 Task: Search one way flight ticket for 2 adults, 2 children, 2 infants in seat in first from Detroit: Detroit Metro Wayne County Airport to Rock Springs: Southwest Wyoming Regional Airport (rock Springs Sweetwater County Airport) on 8-5-2023. Choice of flights is Spirit. Number of bags: 7 checked bags. Price is upto 76000. Outbound departure time preference is 11:15.
Action: Mouse moved to (358, 324)
Screenshot: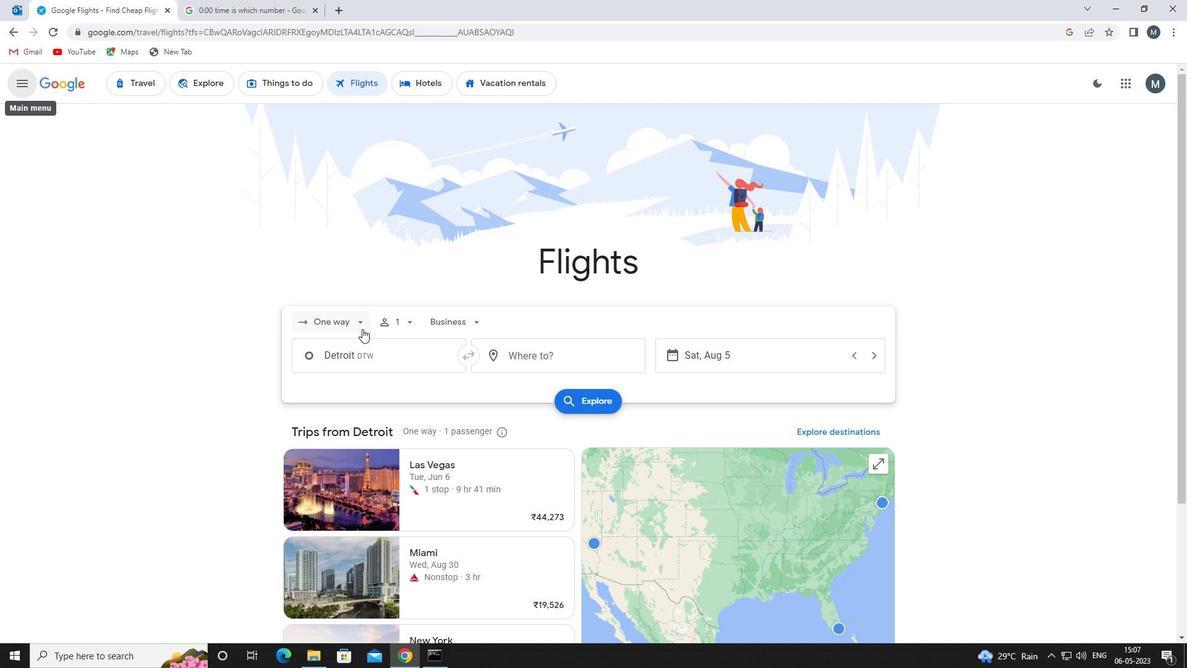 
Action: Mouse pressed left at (358, 324)
Screenshot: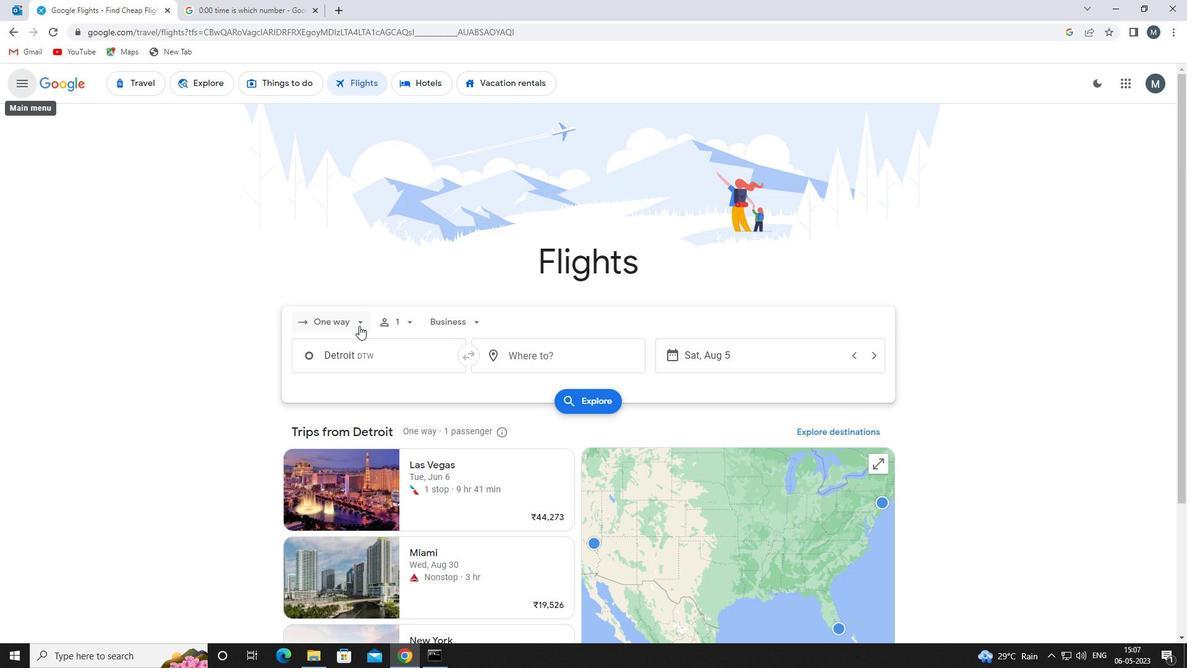 
Action: Mouse moved to (374, 375)
Screenshot: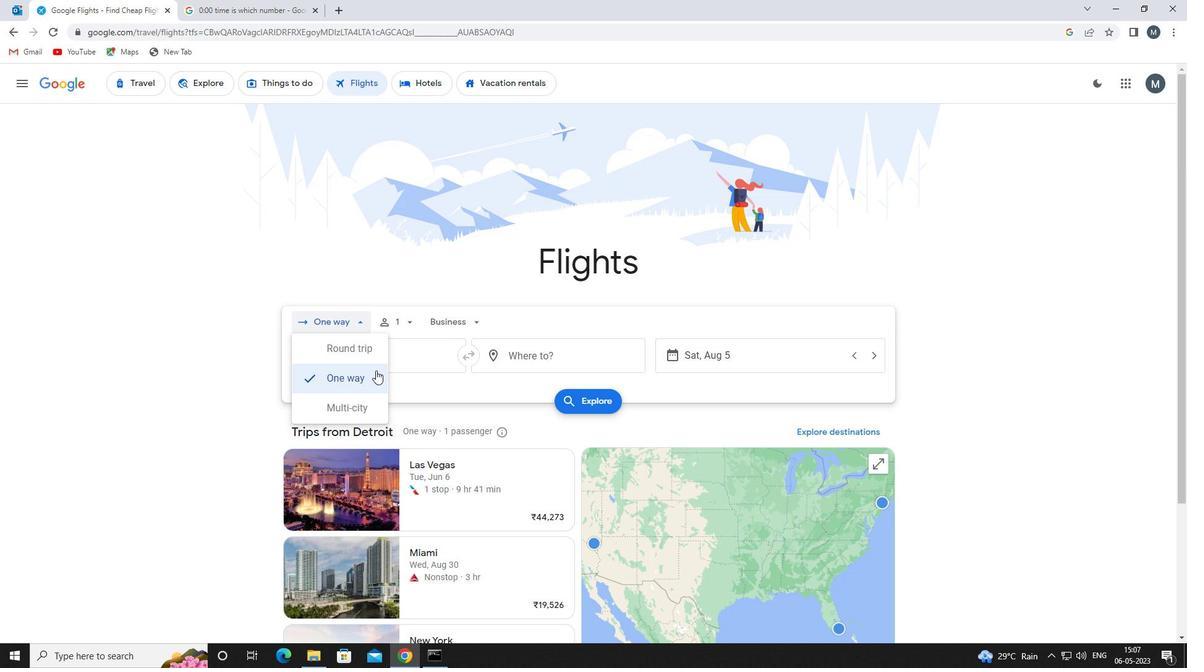 
Action: Mouse pressed left at (374, 375)
Screenshot: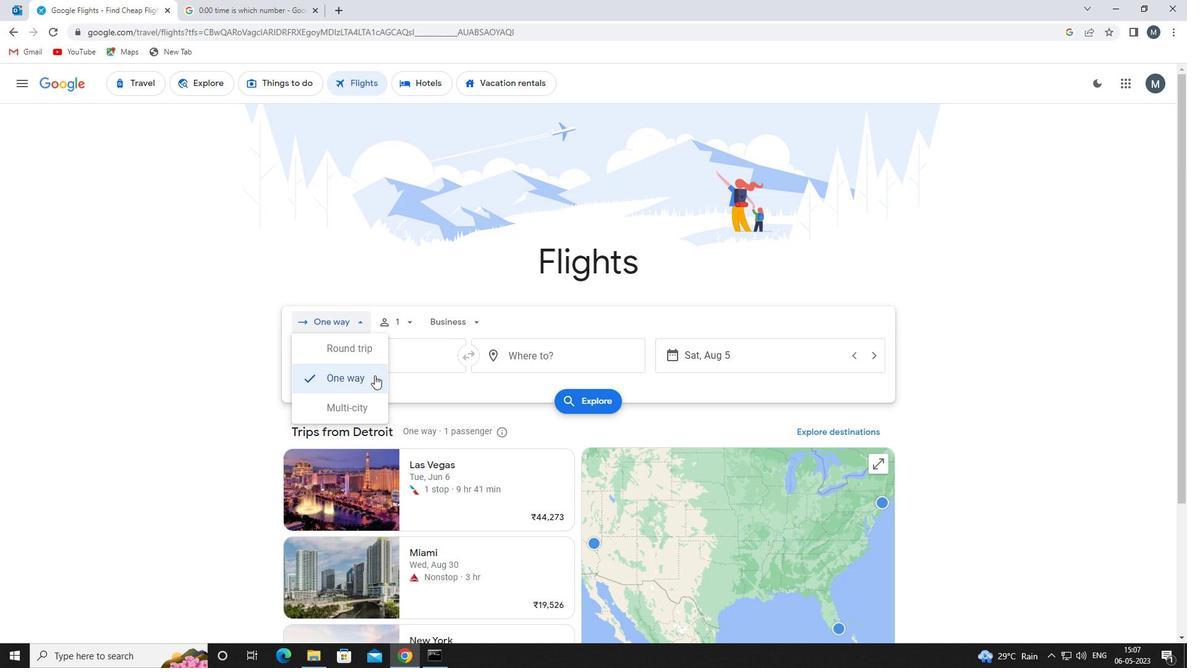 
Action: Mouse moved to (404, 316)
Screenshot: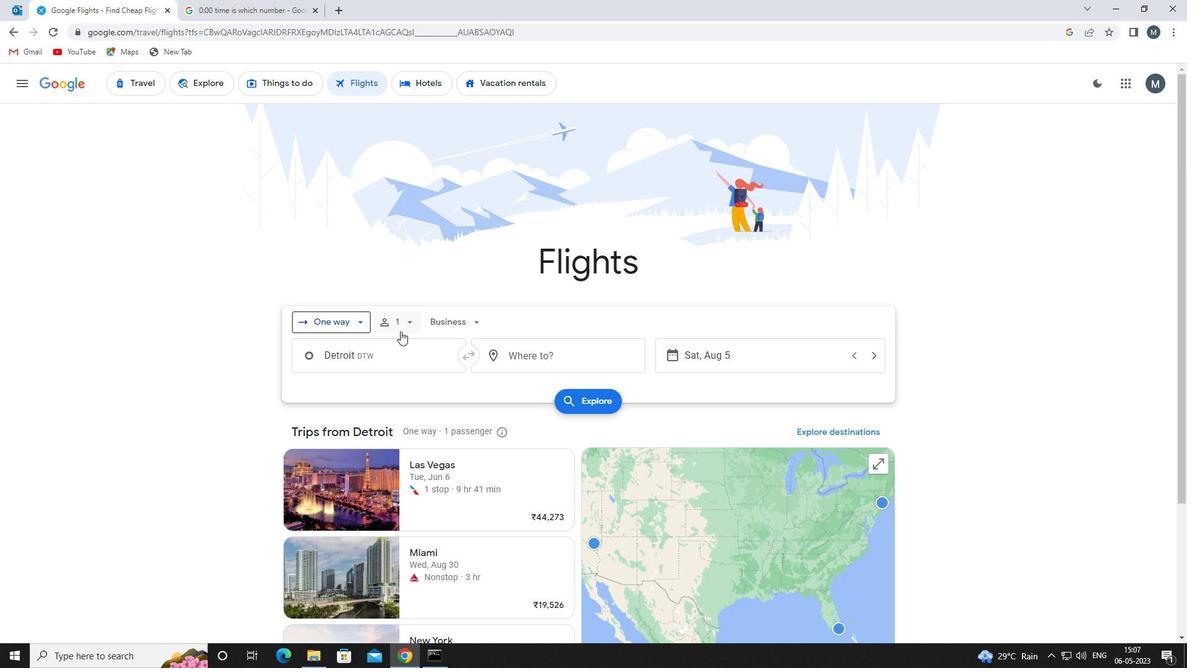 
Action: Mouse pressed left at (404, 316)
Screenshot: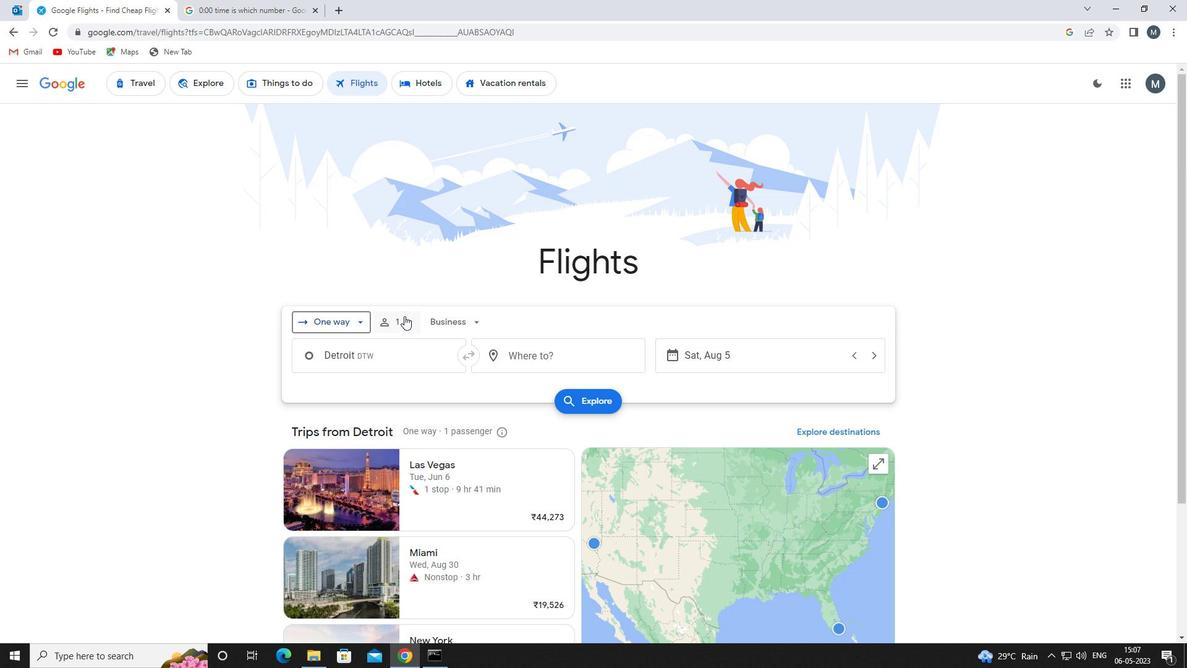 
Action: Mouse moved to (514, 356)
Screenshot: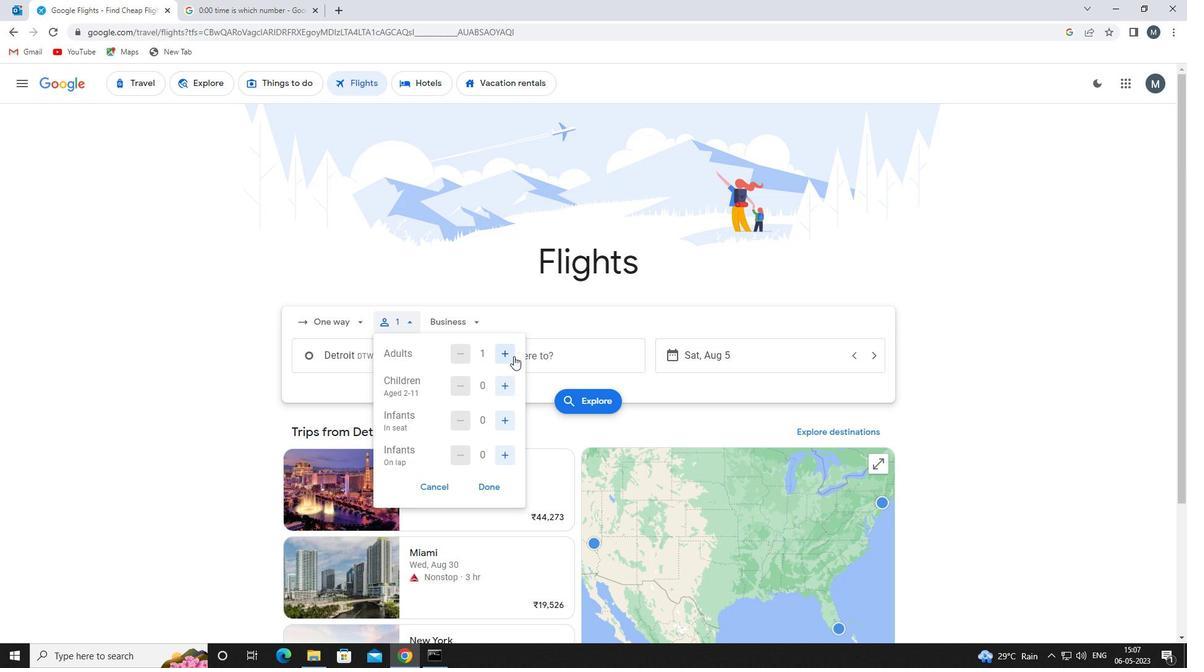 
Action: Mouse pressed left at (514, 356)
Screenshot: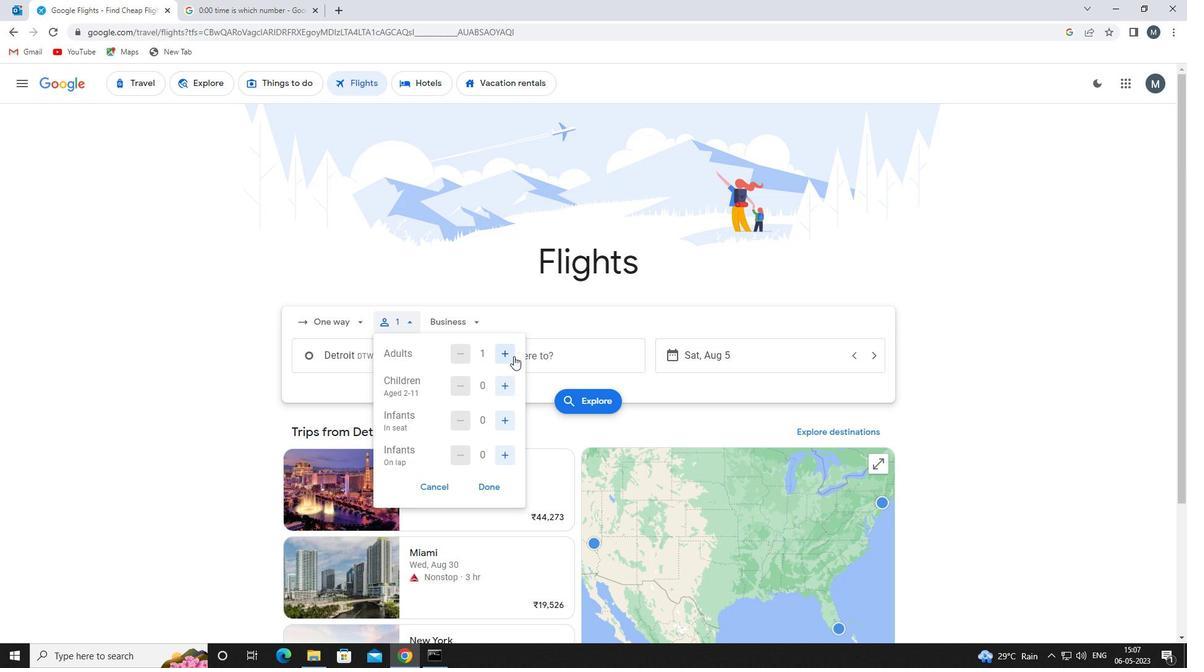 
Action: Mouse moved to (502, 382)
Screenshot: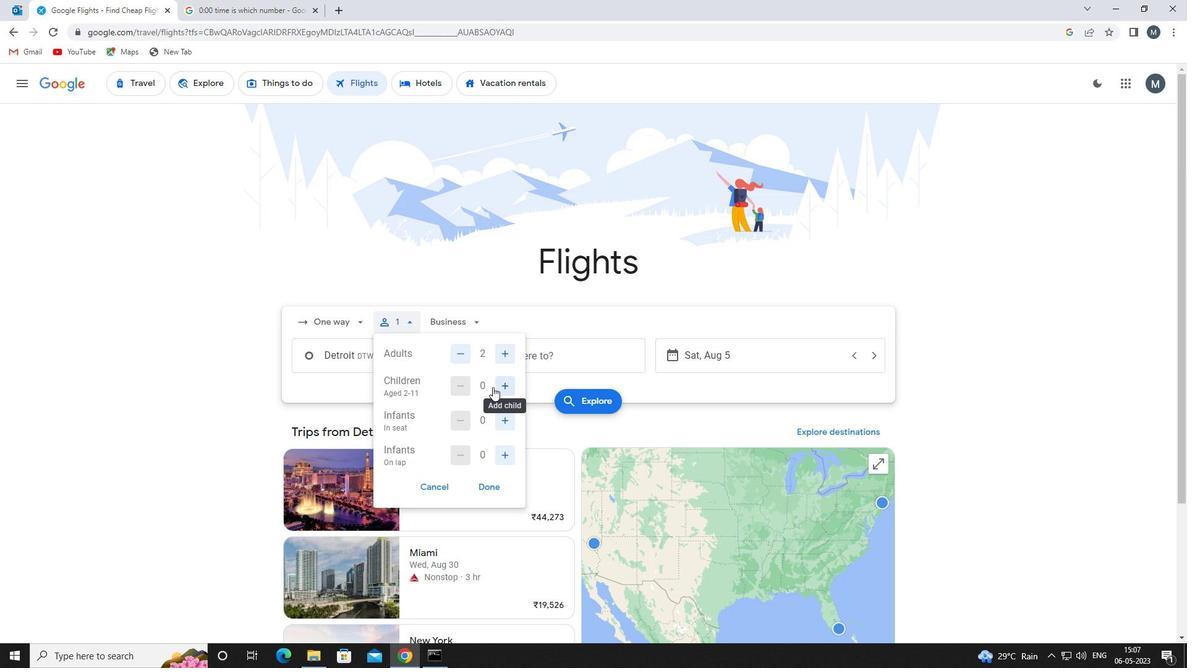 
Action: Mouse pressed left at (502, 382)
Screenshot: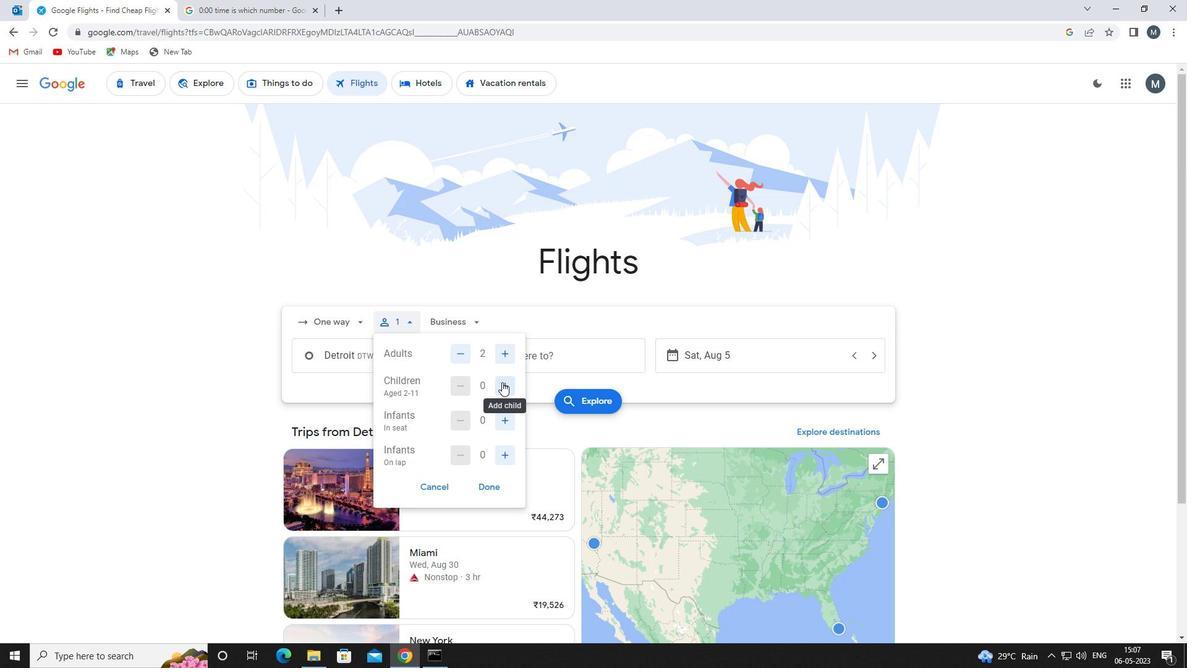 
Action: Mouse pressed left at (502, 382)
Screenshot: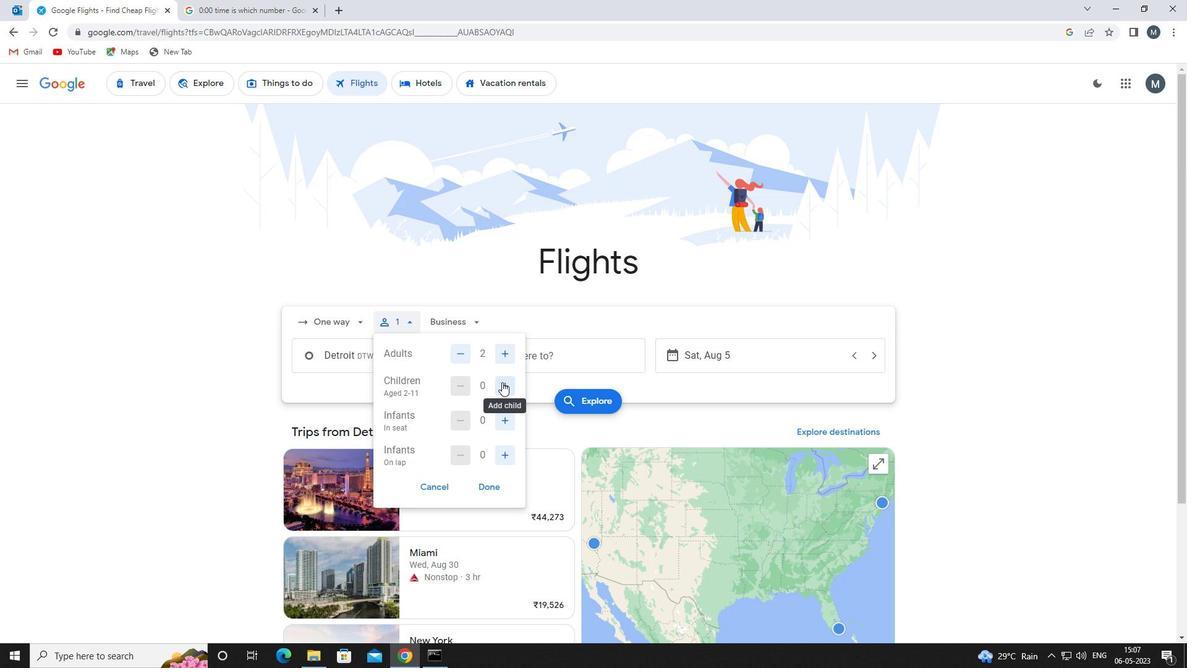 
Action: Mouse moved to (509, 424)
Screenshot: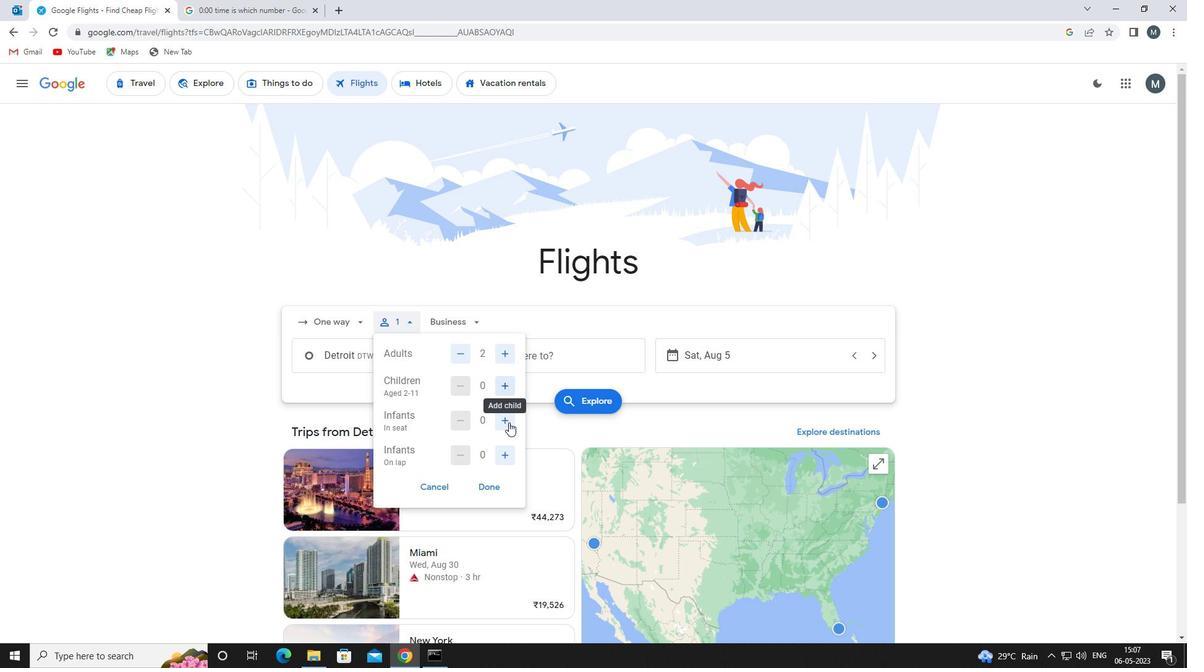
Action: Mouse pressed left at (509, 424)
Screenshot: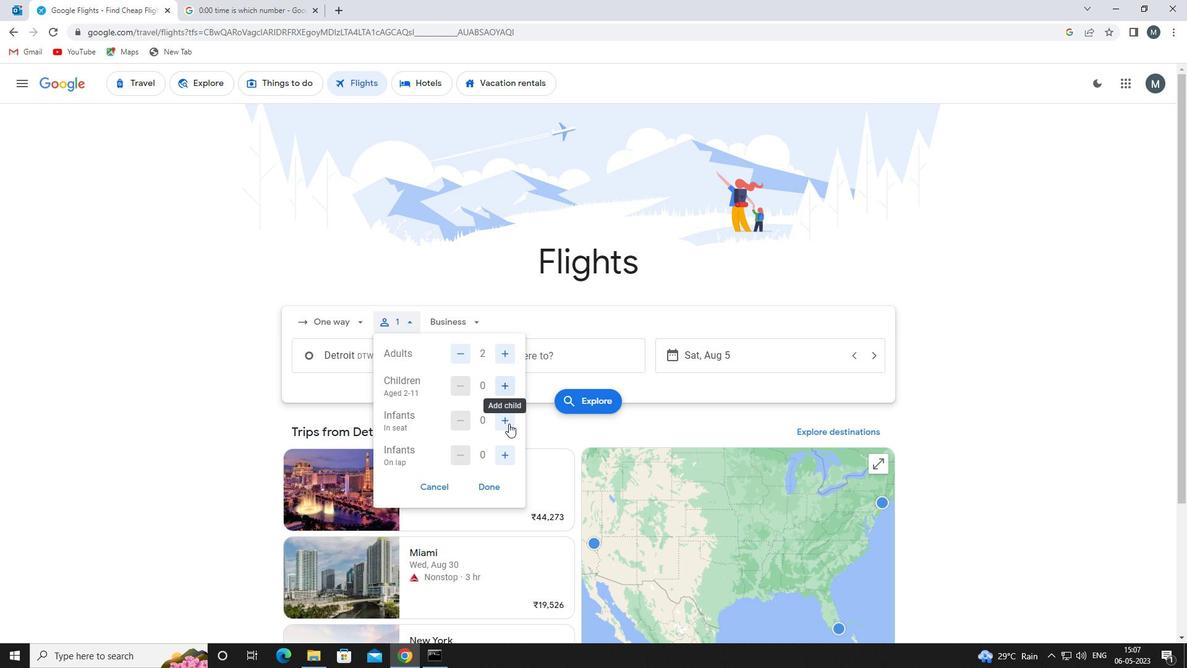 
Action: Mouse moved to (509, 423)
Screenshot: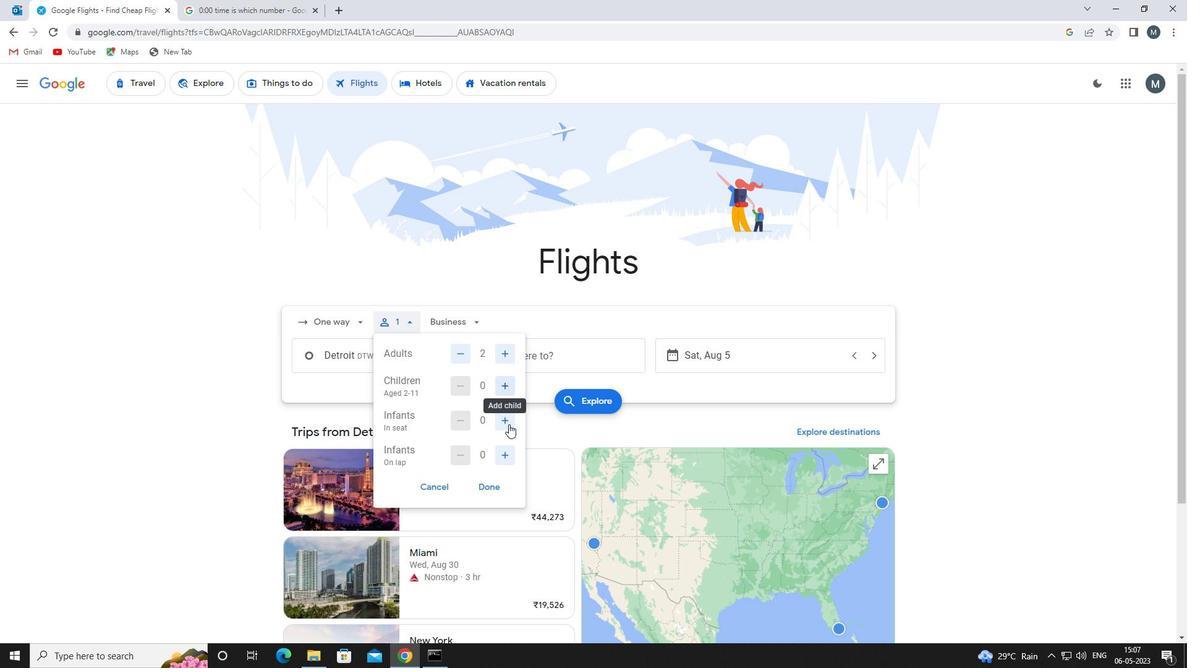 
Action: Mouse pressed left at (509, 423)
Screenshot: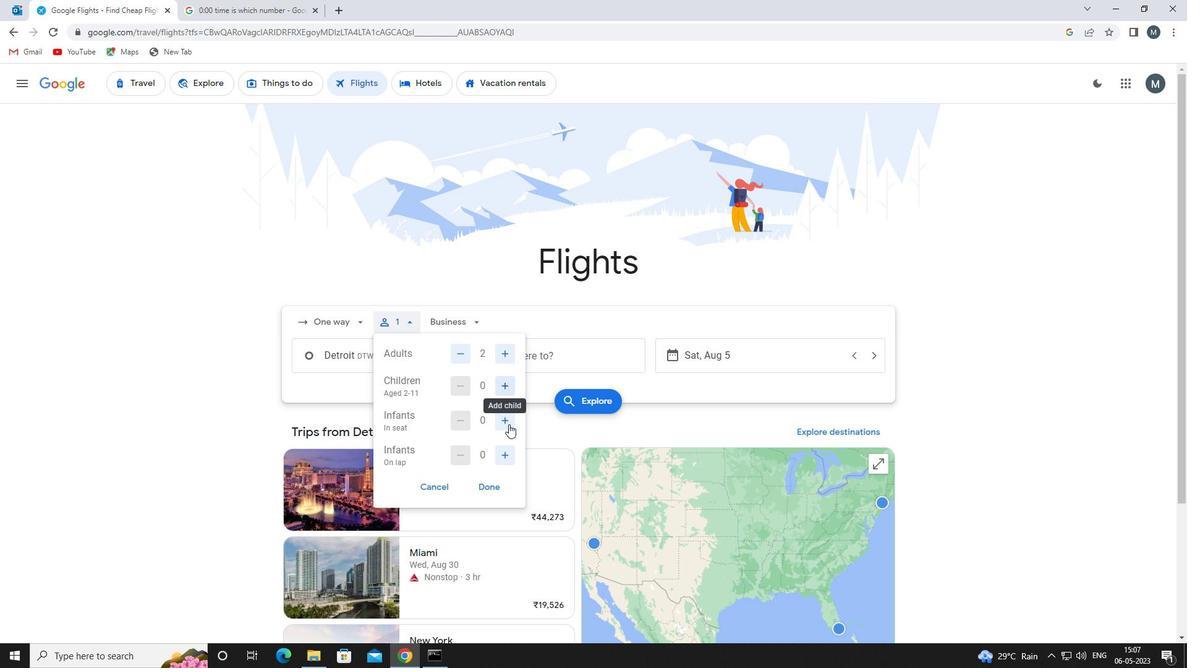 
Action: Mouse moved to (493, 486)
Screenshot: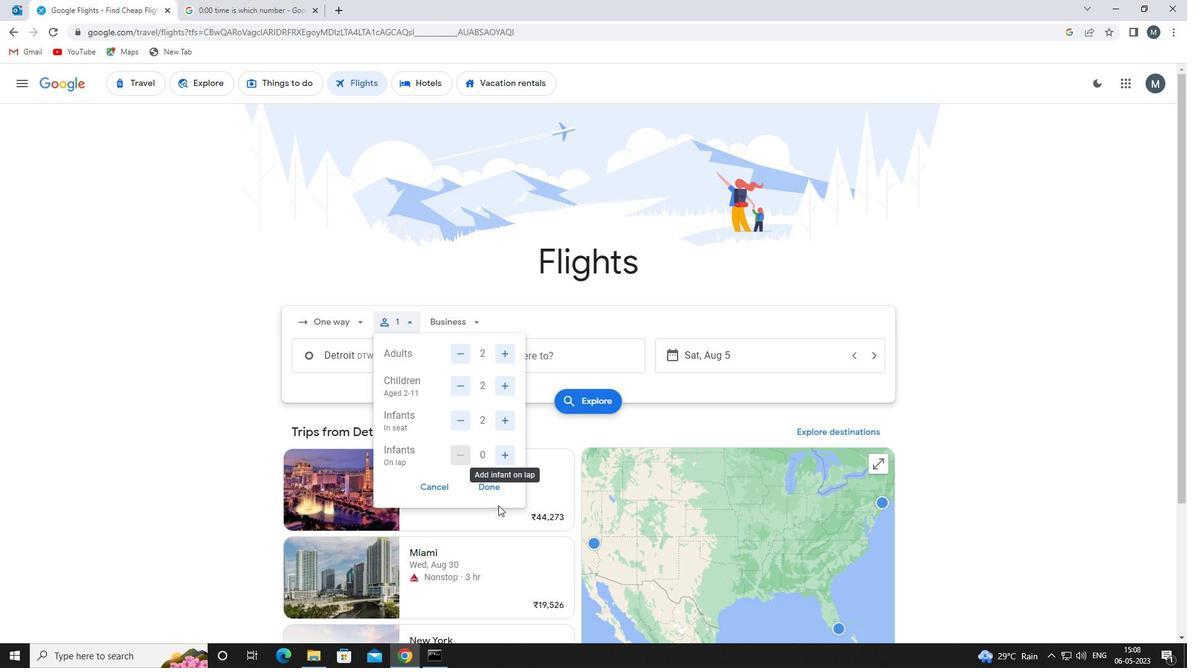 
Action: Mouse pressed left at (493, 486)
Screenshot: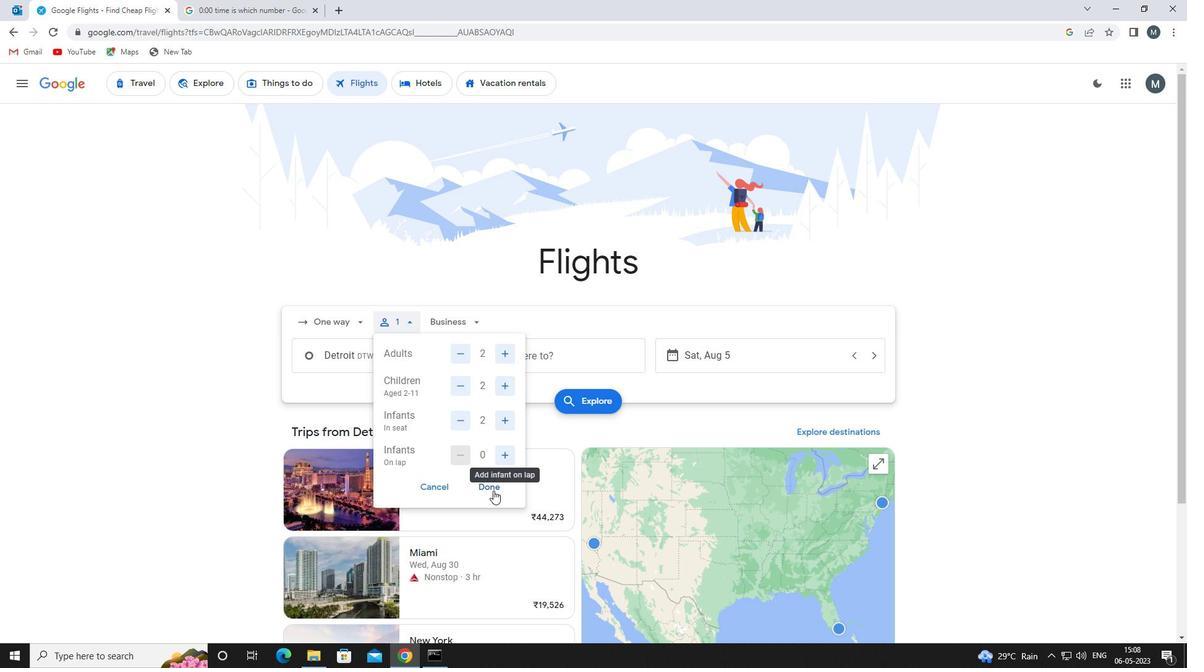 
Action: Mouse moved to (474, 315)
Screenshot: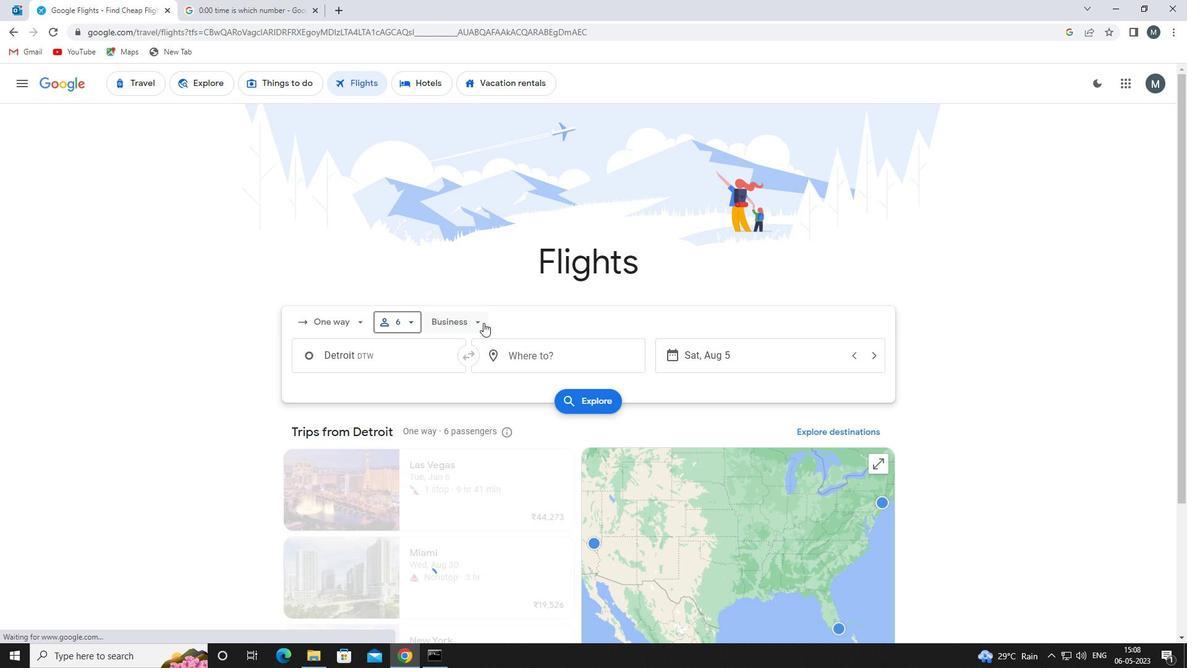 
Action: Mouse pressed left at (474, 315)
Screenshot: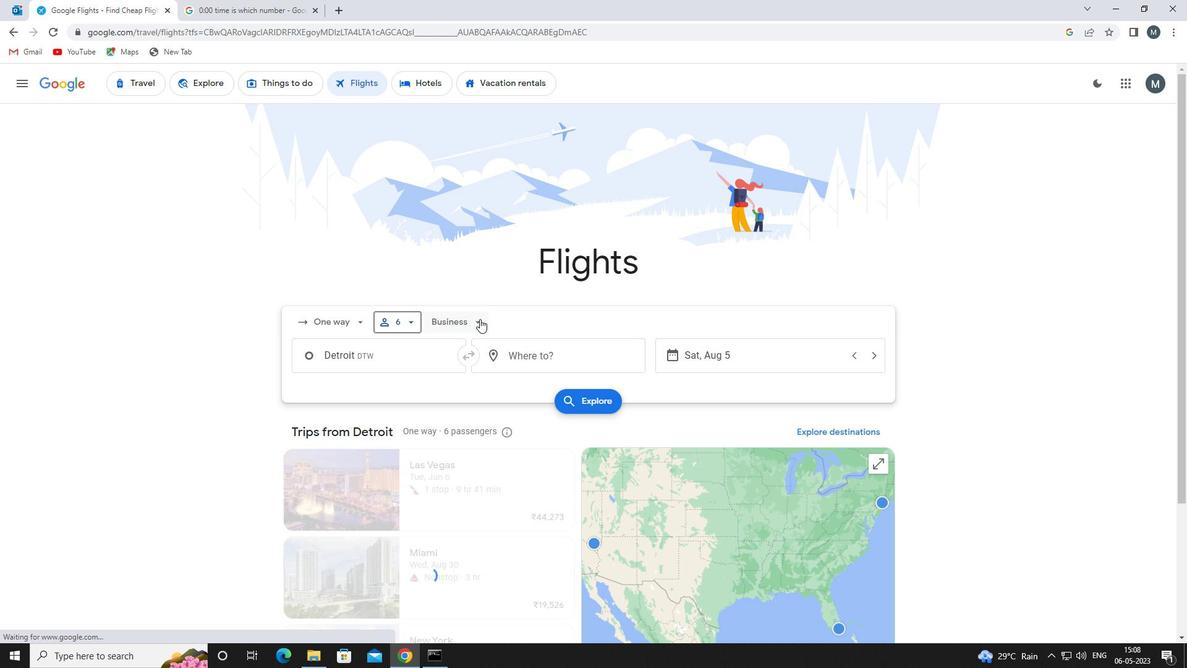 
Action: Mouse moved to (474, 438)
Screenshot: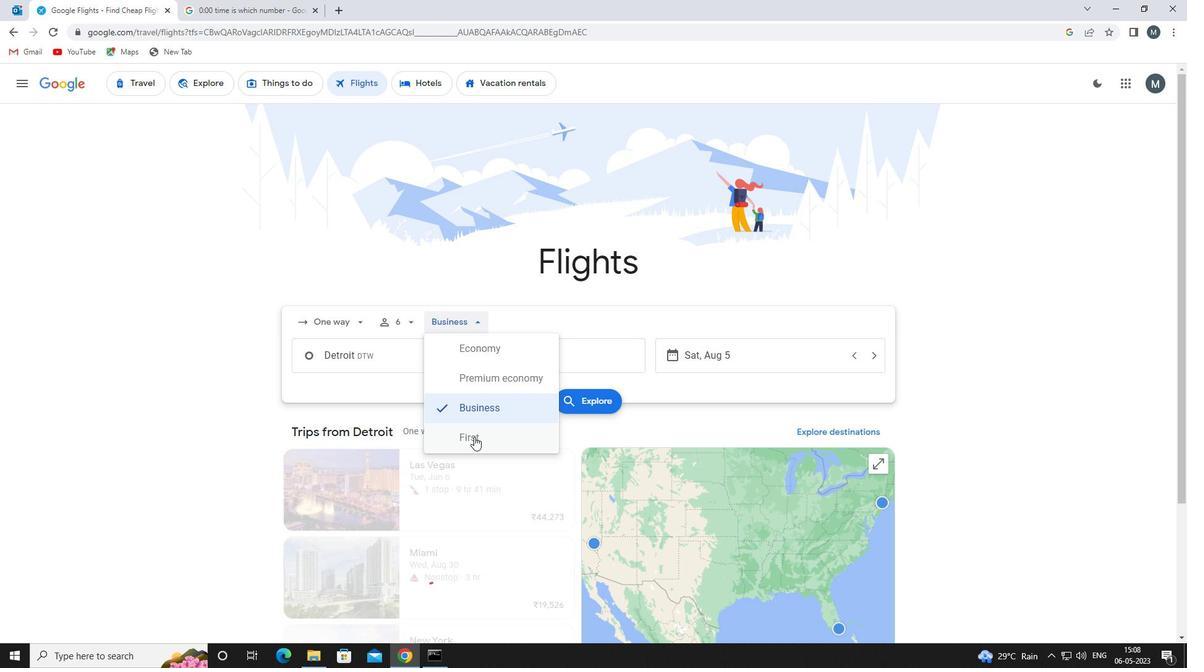 
Action: Mouse pressed left at (474, 438)
Screenshot: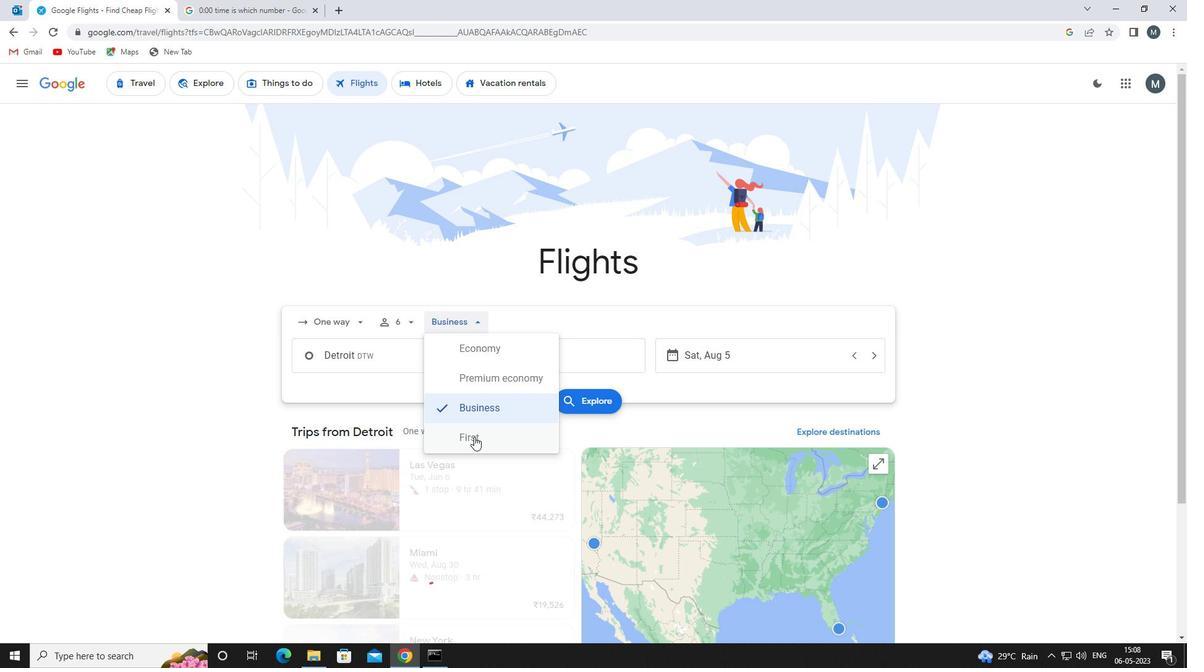 
Action: Mouse moved to (378, 350)
Screenshot: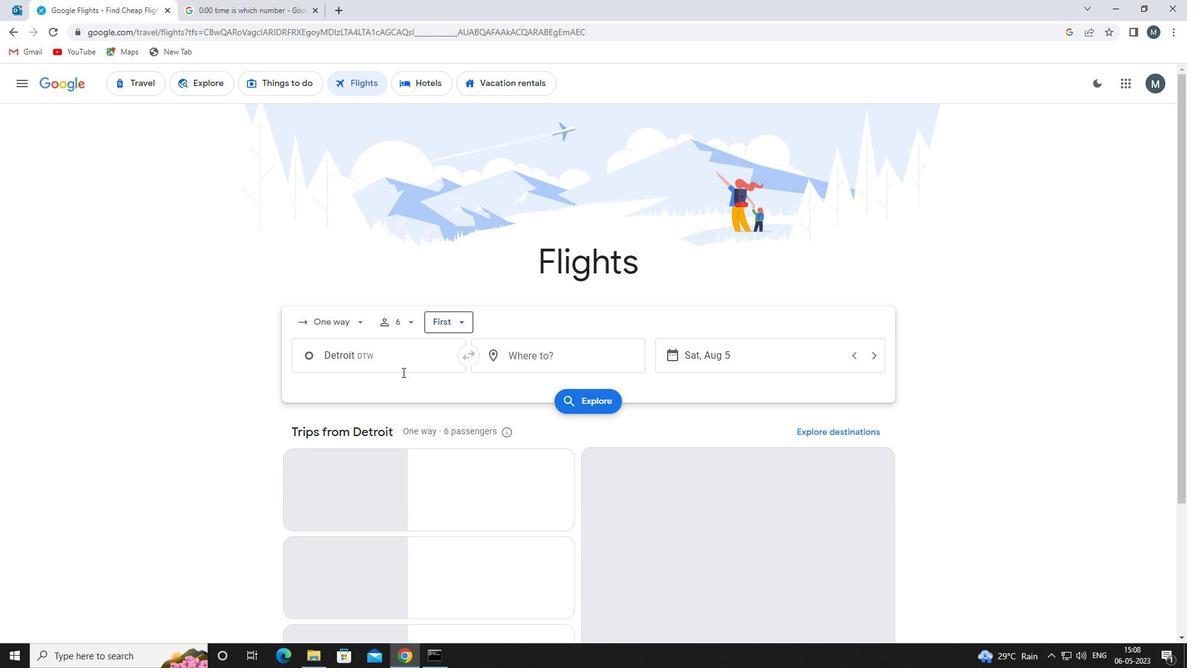 
Action: Mouse pressed left at (378, 350)
Screenshot: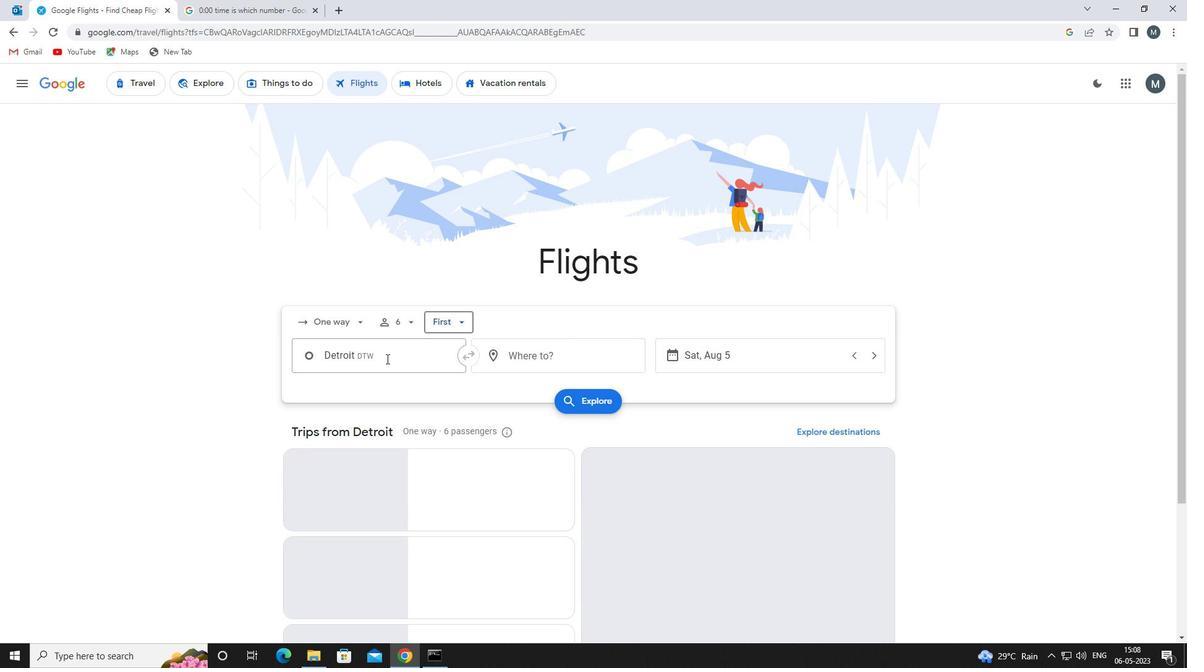 
Action: Mouse moved to (419, 423)
Screenshot: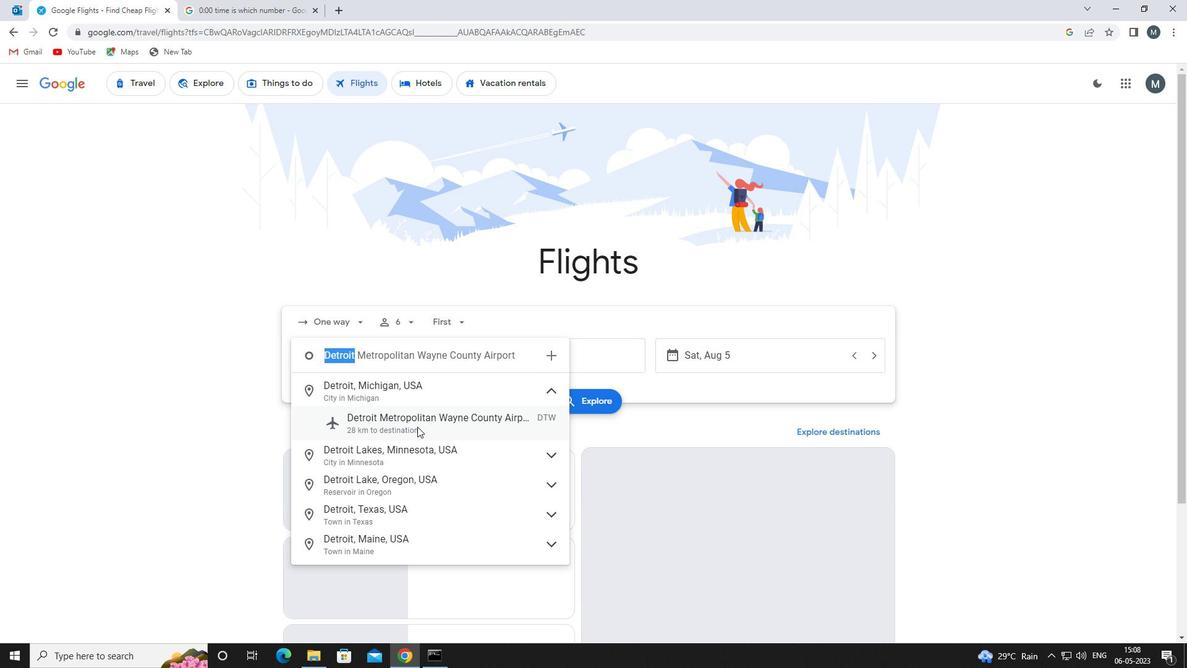 
Action: Mouse pressed left at (419, 423)
Screenshot: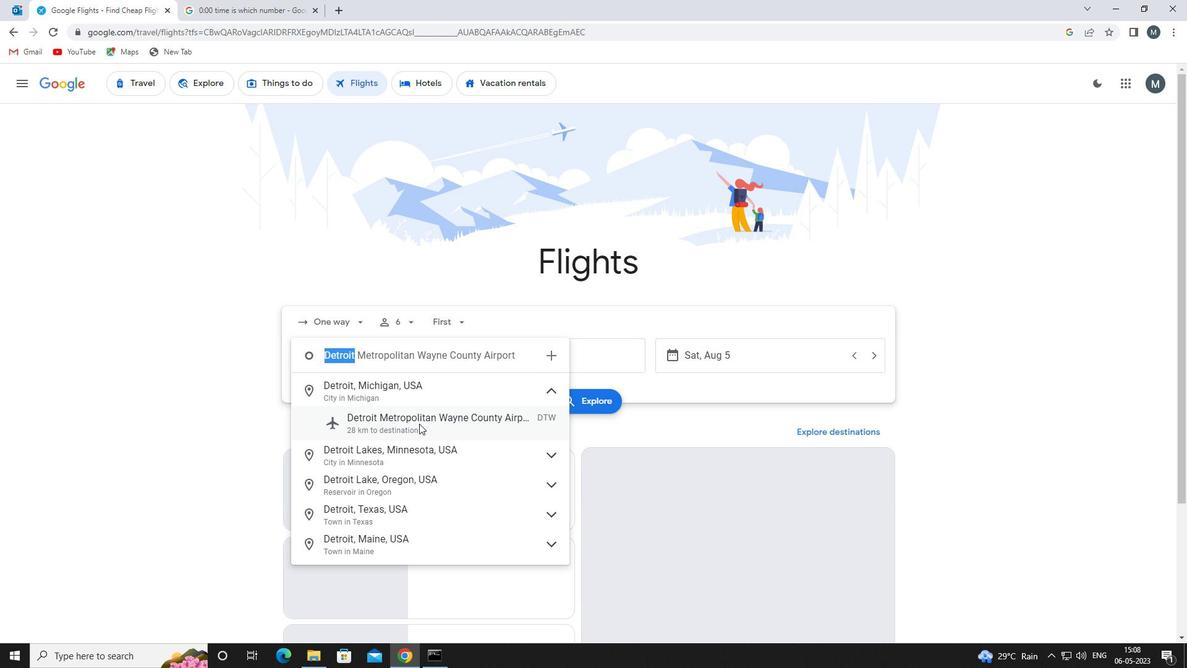 
Action: Mouse moved to (540, 352)
Screenshot: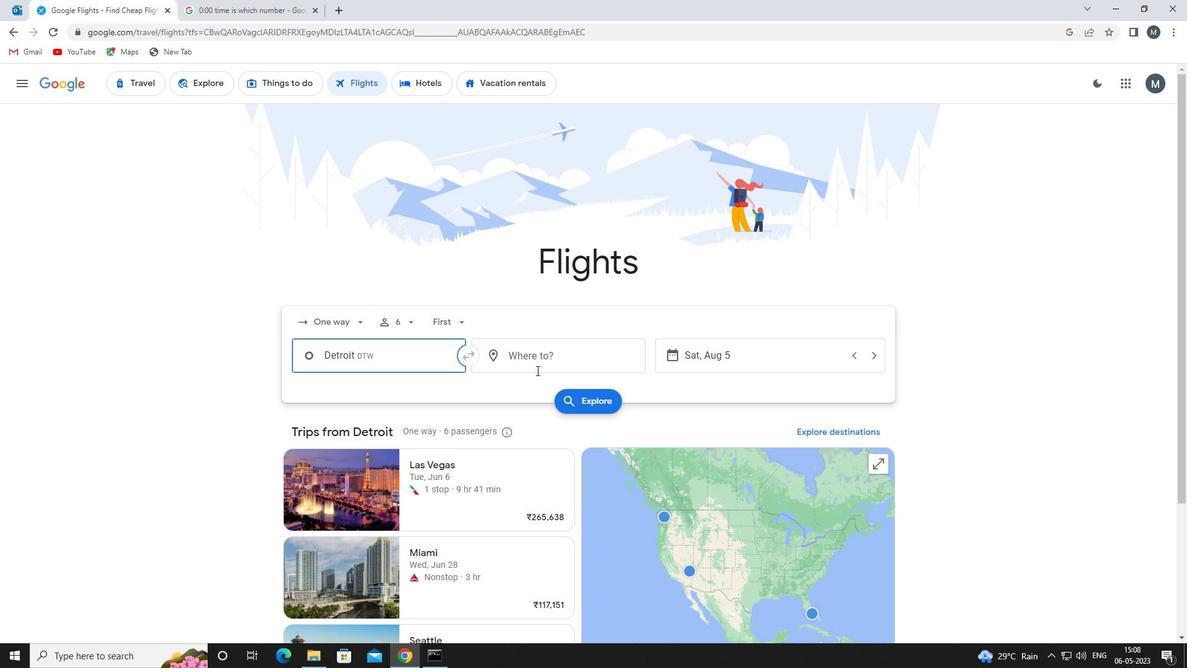 
Action: Mouse pressed left at (540, 352)
Screenshot: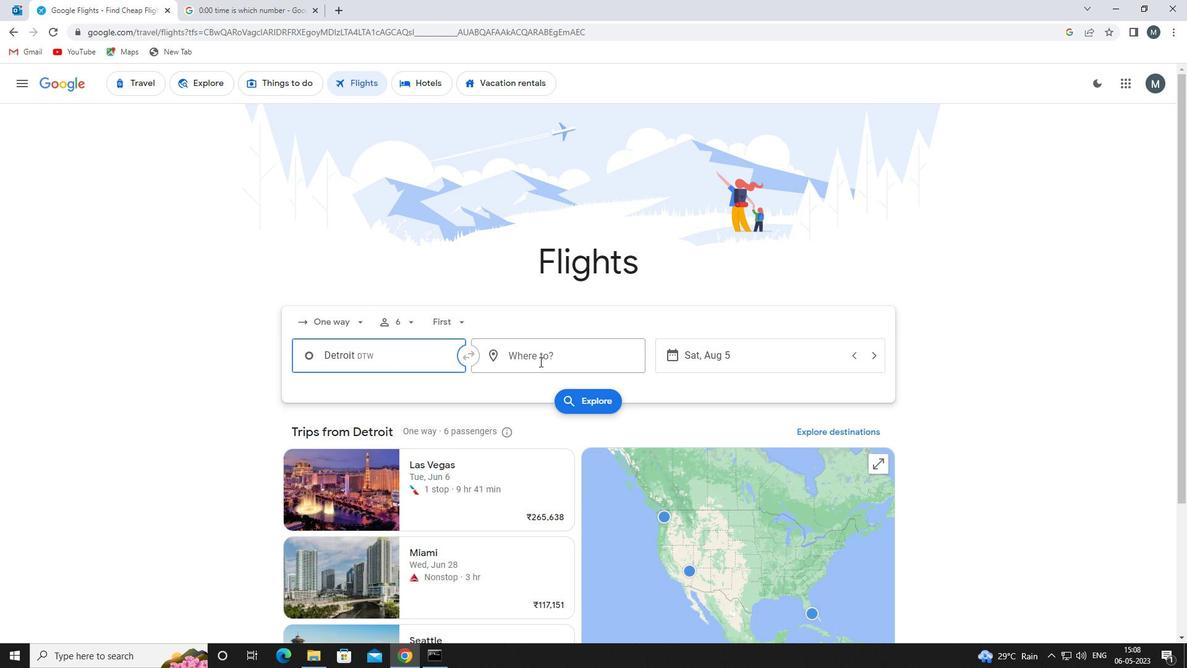 
Action: Mouse moved to (553, 416)
Screenshot: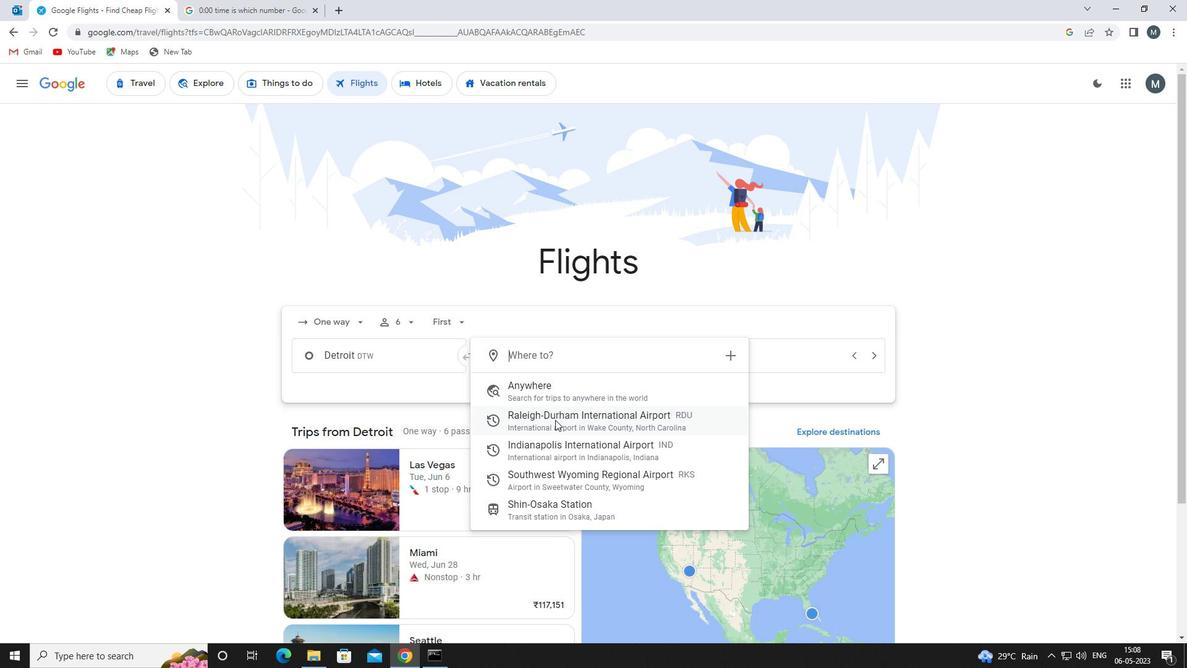 
Action: Key pressed southwest<Key.space>w
Screenshot: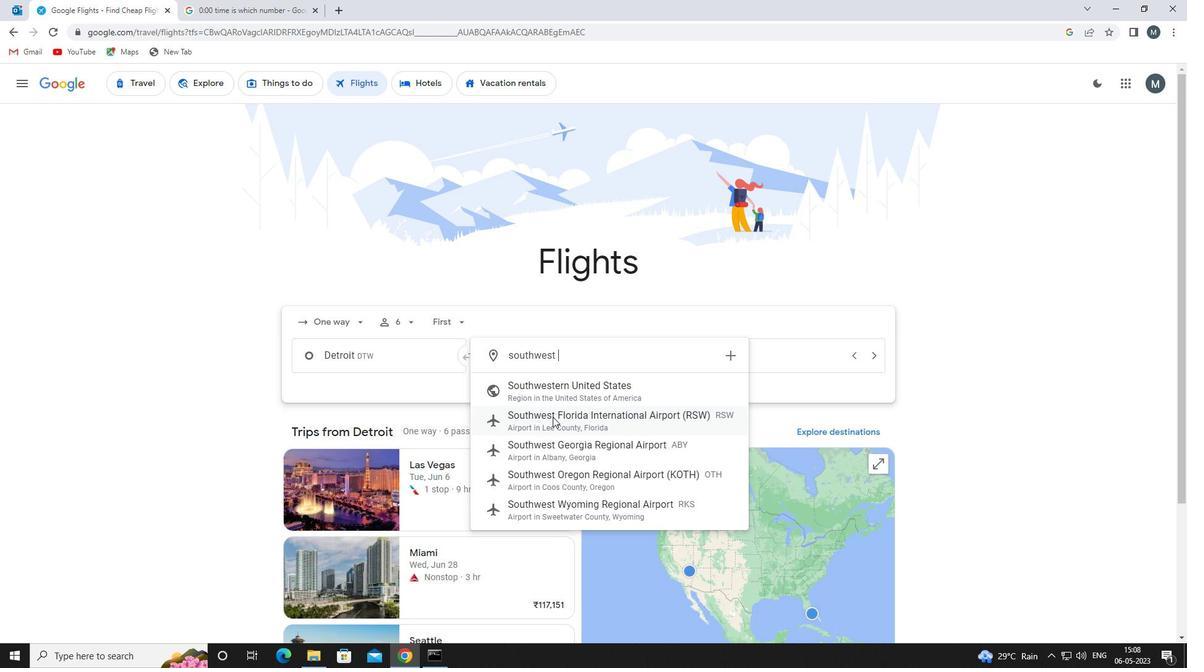 
Action: Mouse moved to (532, 389)
Screenshot: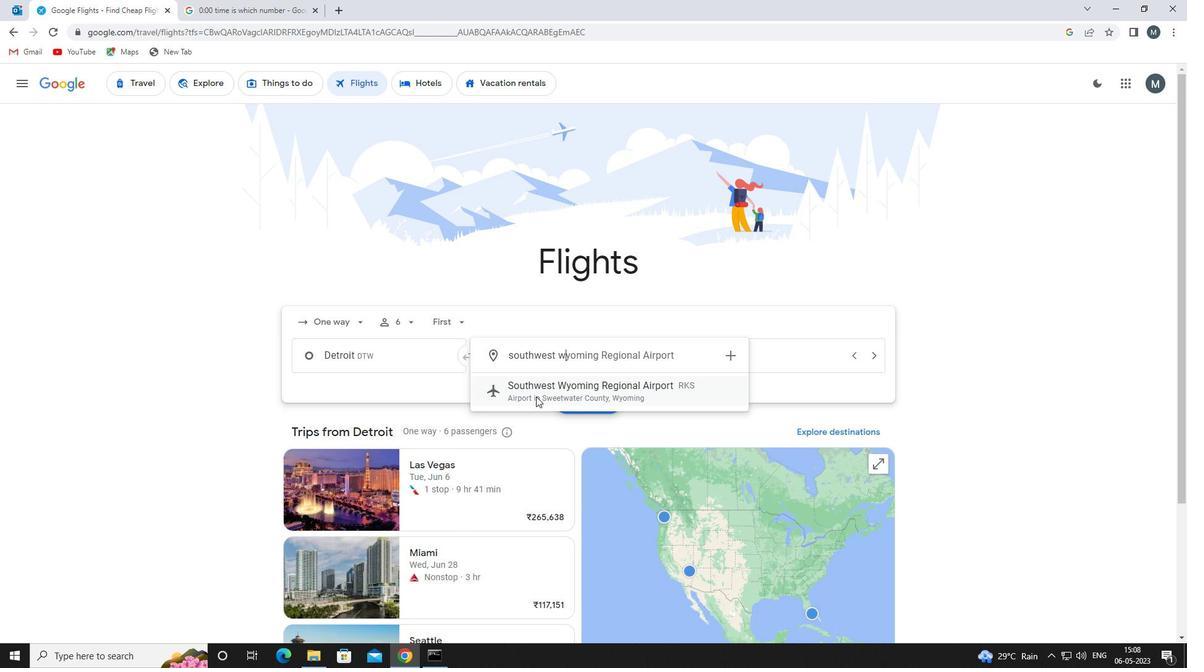 
Action: Mouse pressed left at (532, 389)
Screenshot: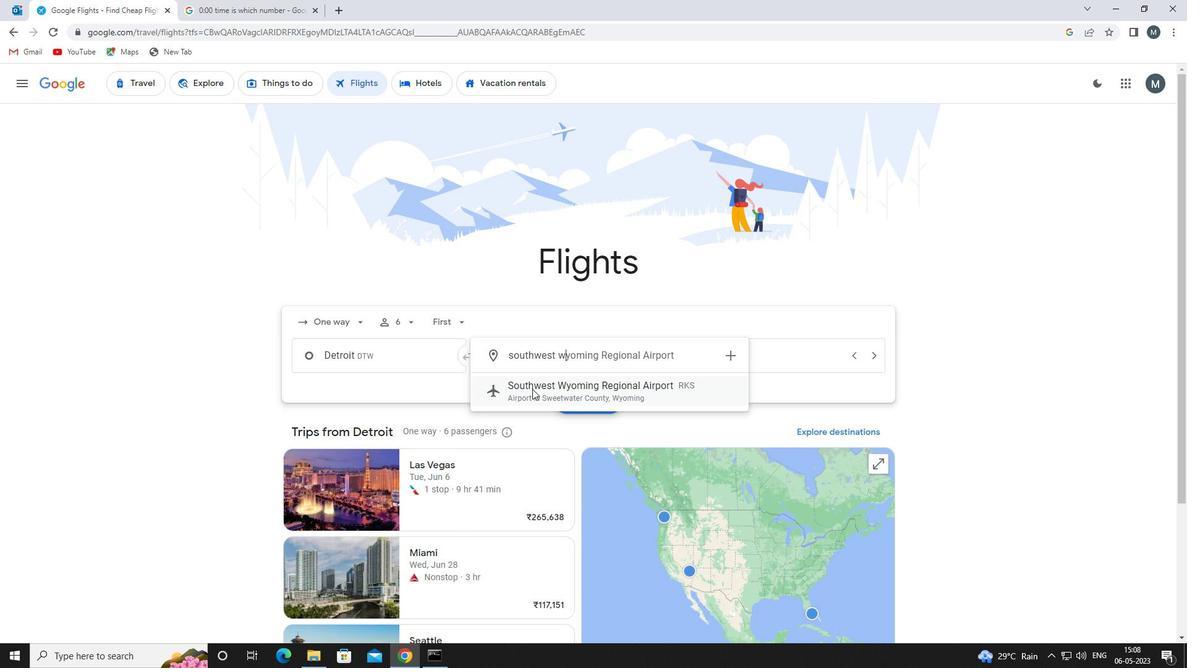 
Action: Mouse moved to (676, 354)
Screenshot: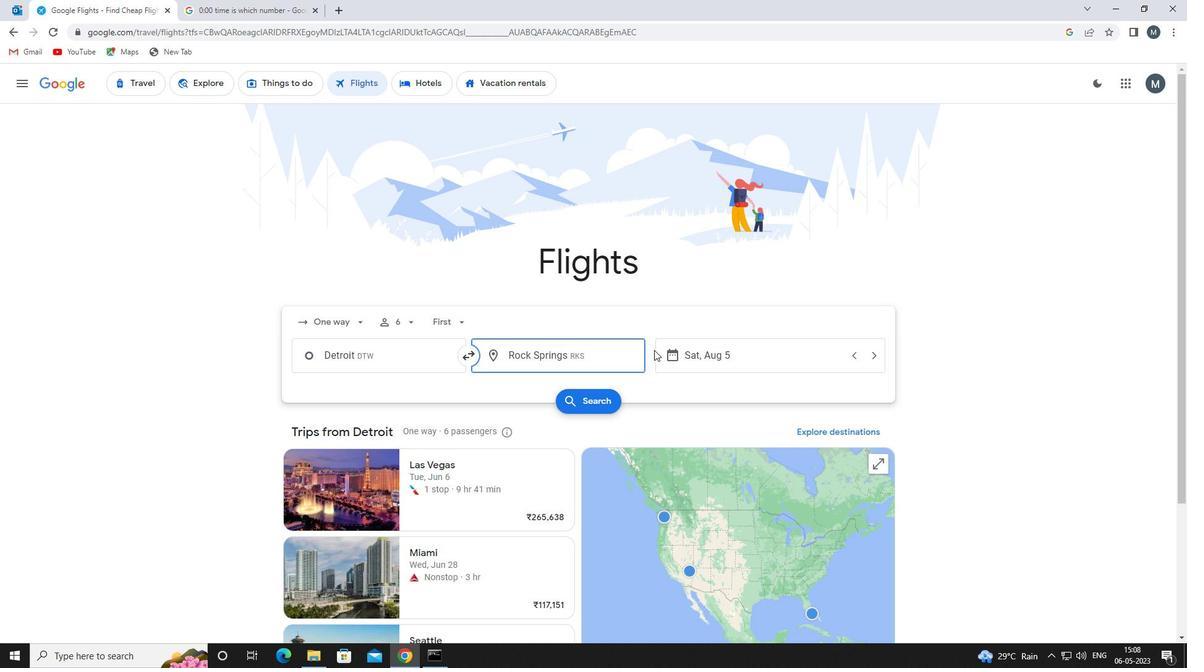 
Action: Mouse pressed left at (676, 354)
Screenshot: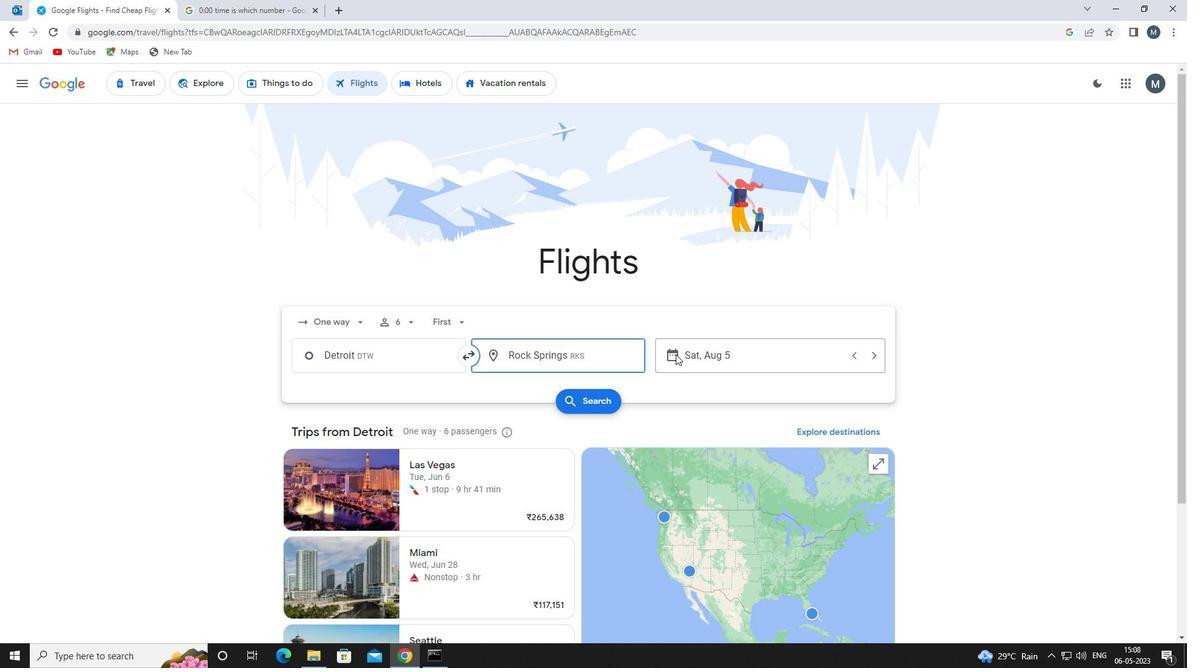 
Action: Mouse moved to (620, 413)
Screenshot: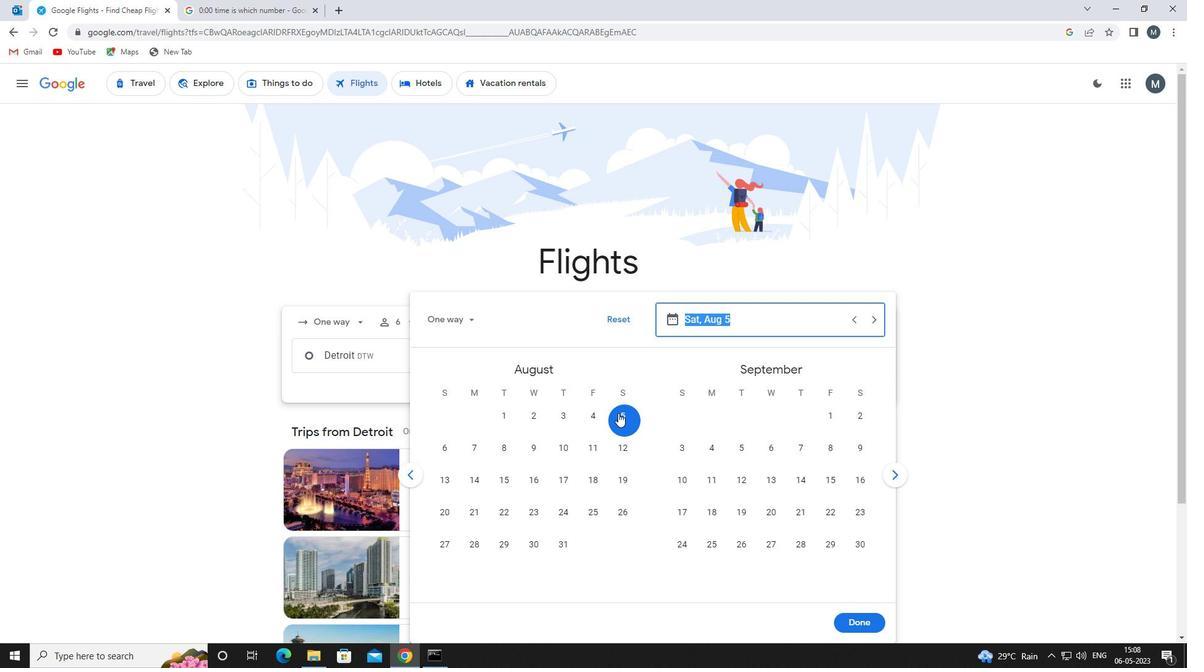 
Action: Mouse pressed left at (620, 413)
Screenshot: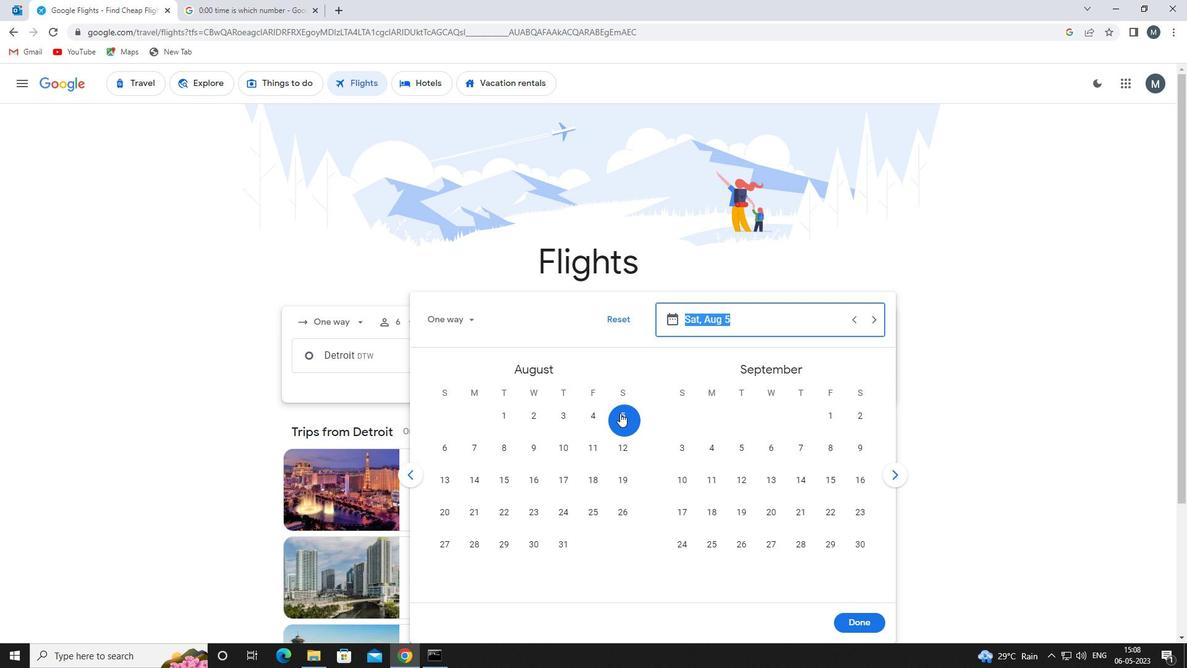 
Action: Mouse moved to (853, 624)
Screenshot: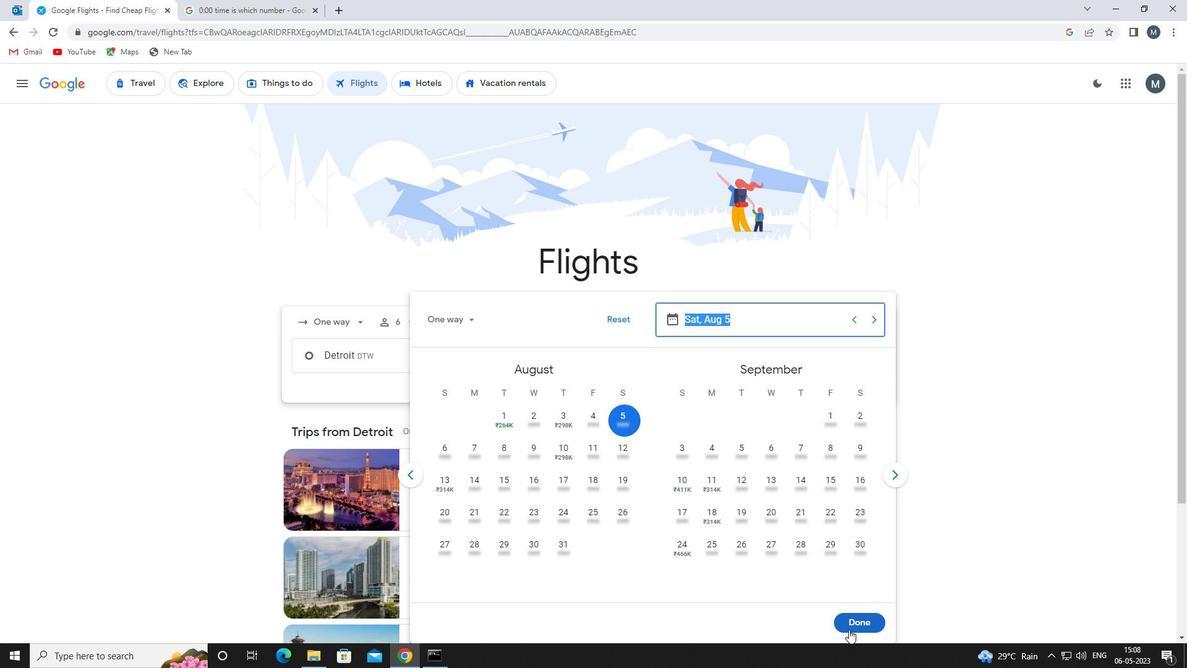 
Action: Mouse pressed left at (853, 624)
Screenshot: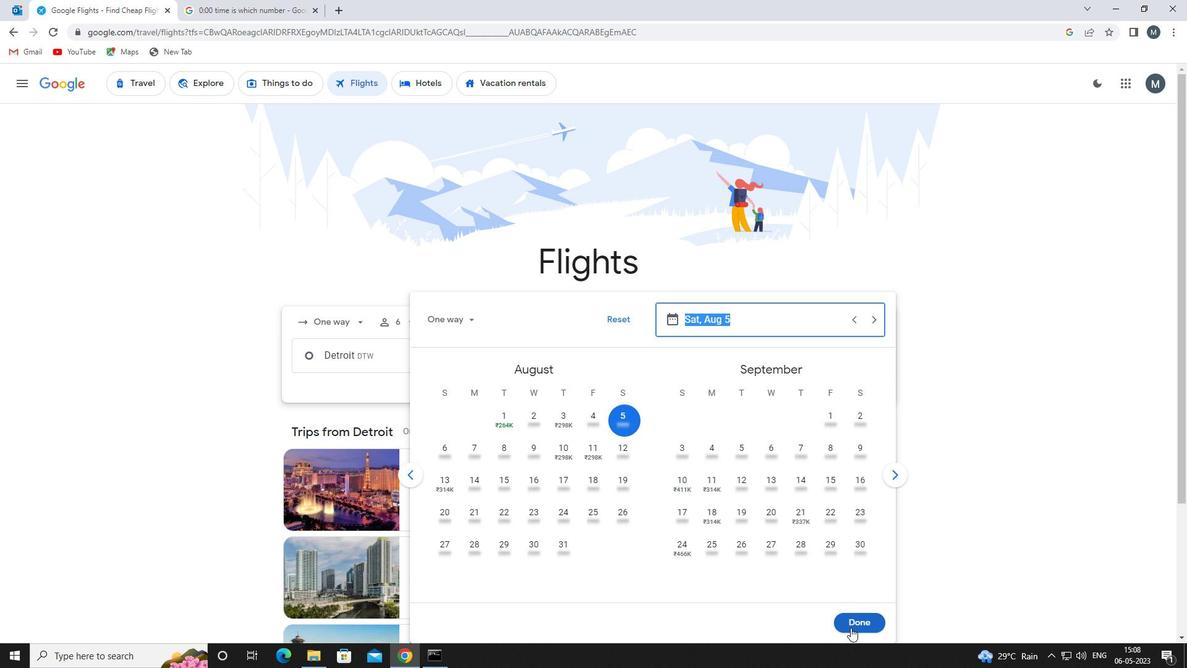 
Action: Mouse moved to (584, 394)
Screenshot: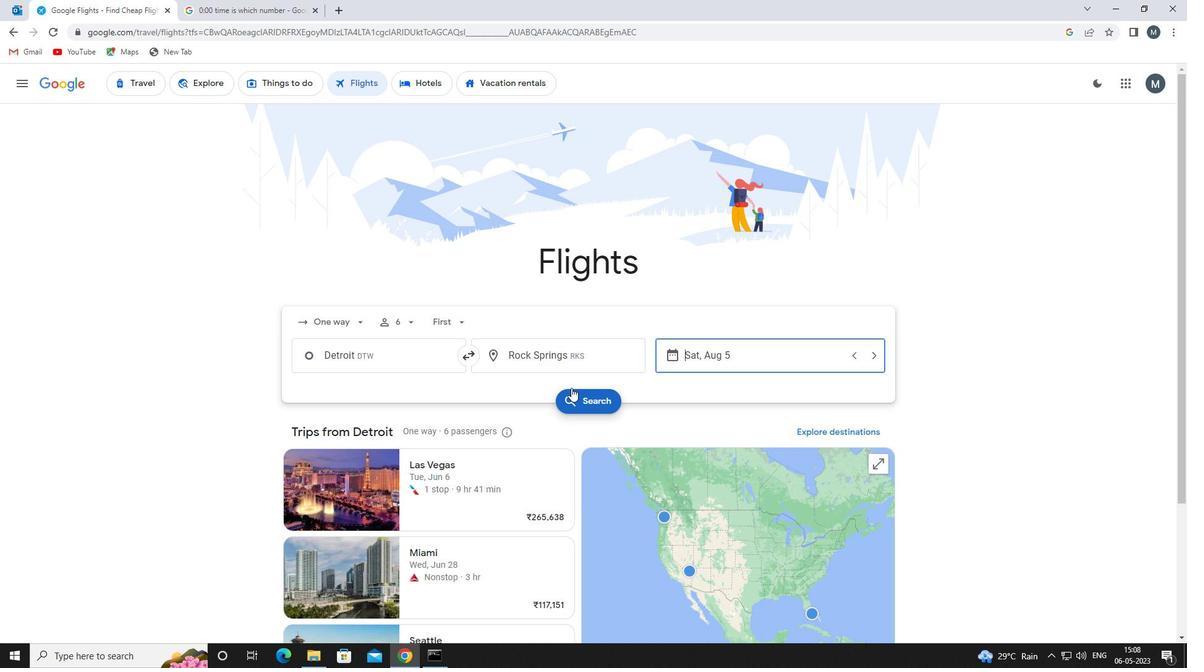 
Action: Mouse pressed left at (584, 394)
Screenshot: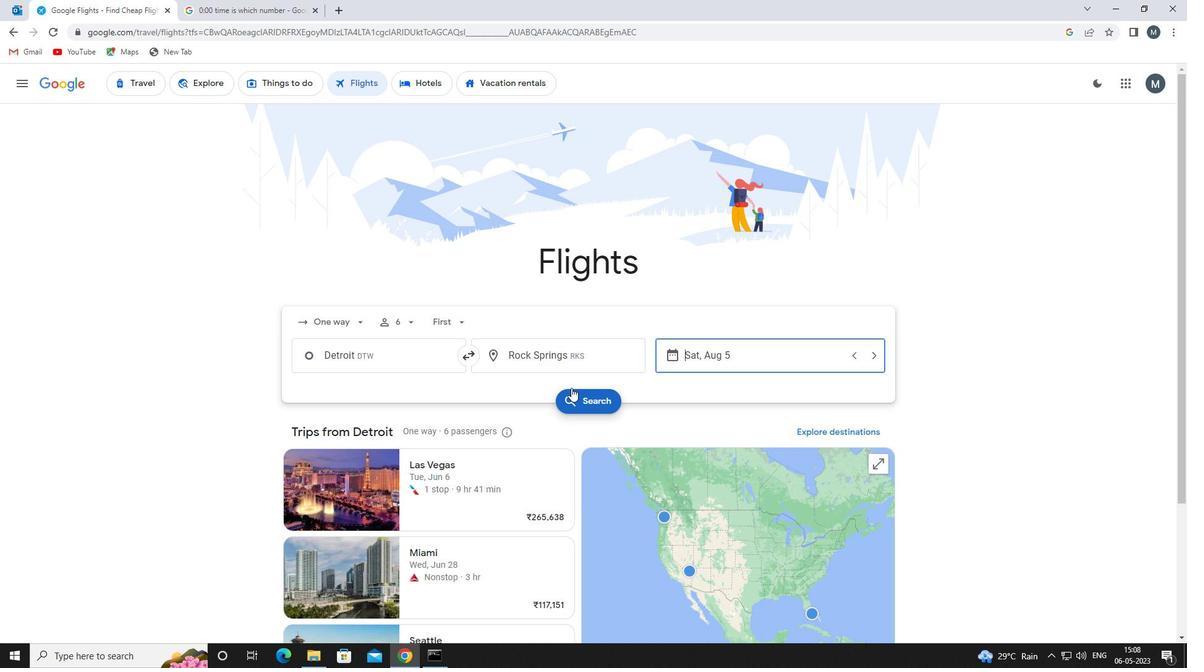
Action: Mouse moved to (317, 183)
Screenshot: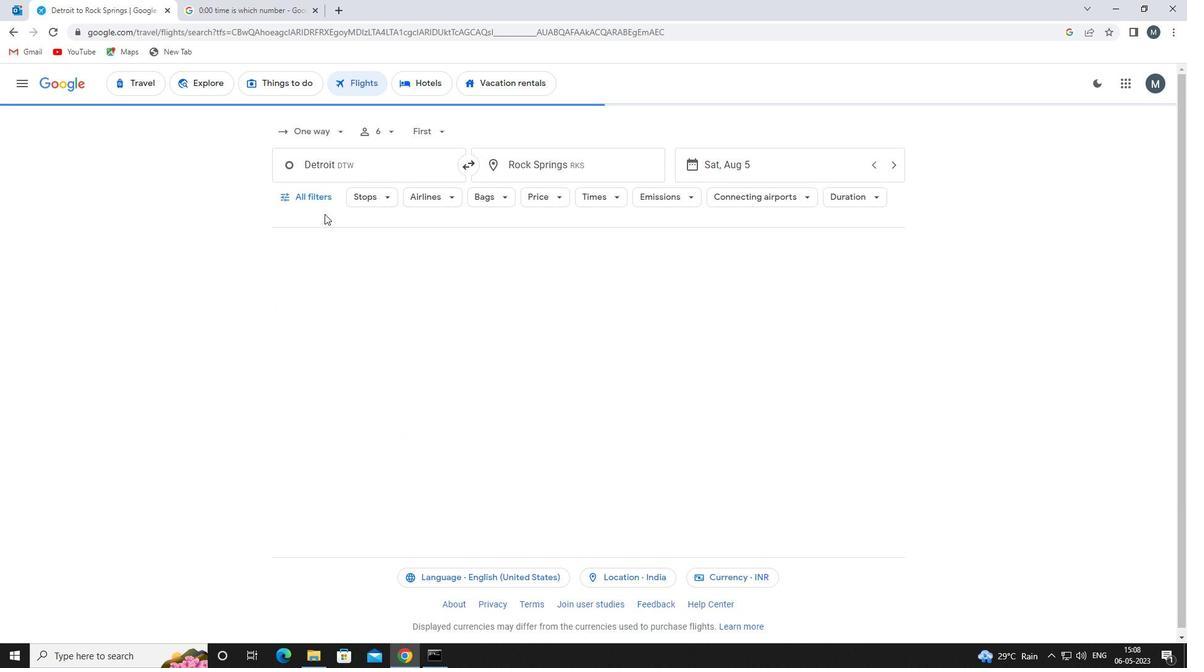 
Action: Mouse pressed left at (317, 183)
Screenshot: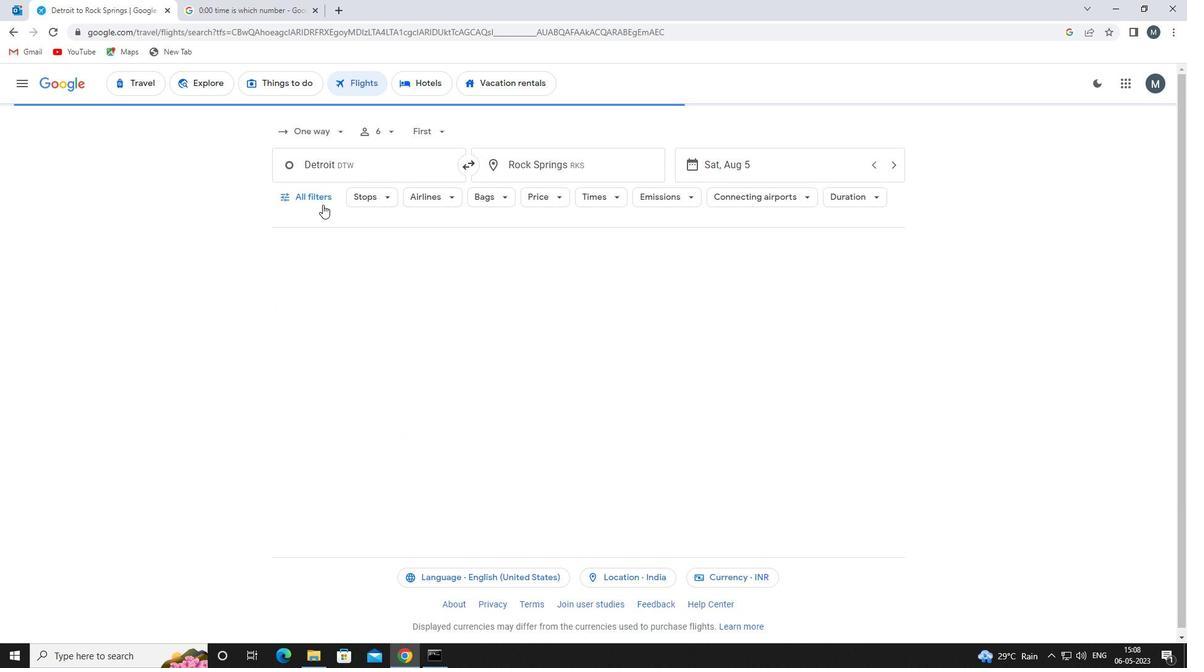 
Action: Mouse moved to (405, 375)
Screenshot: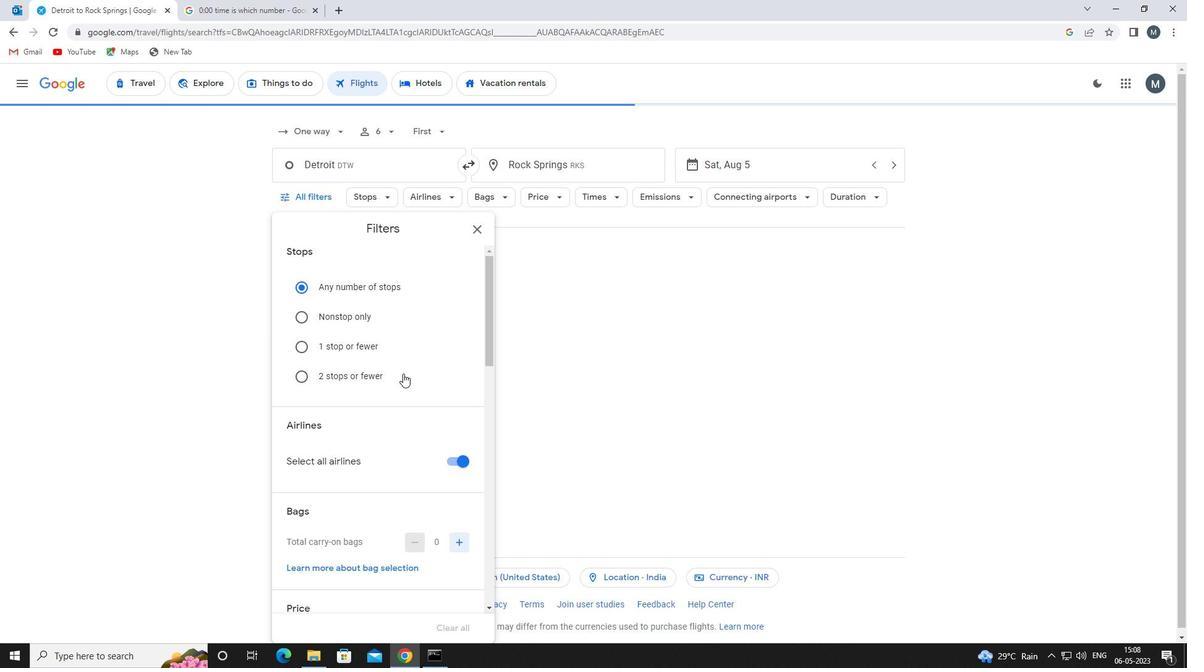 
Action: Mouse scrolled (405, 374) with delta (0, 0)
Screenshot: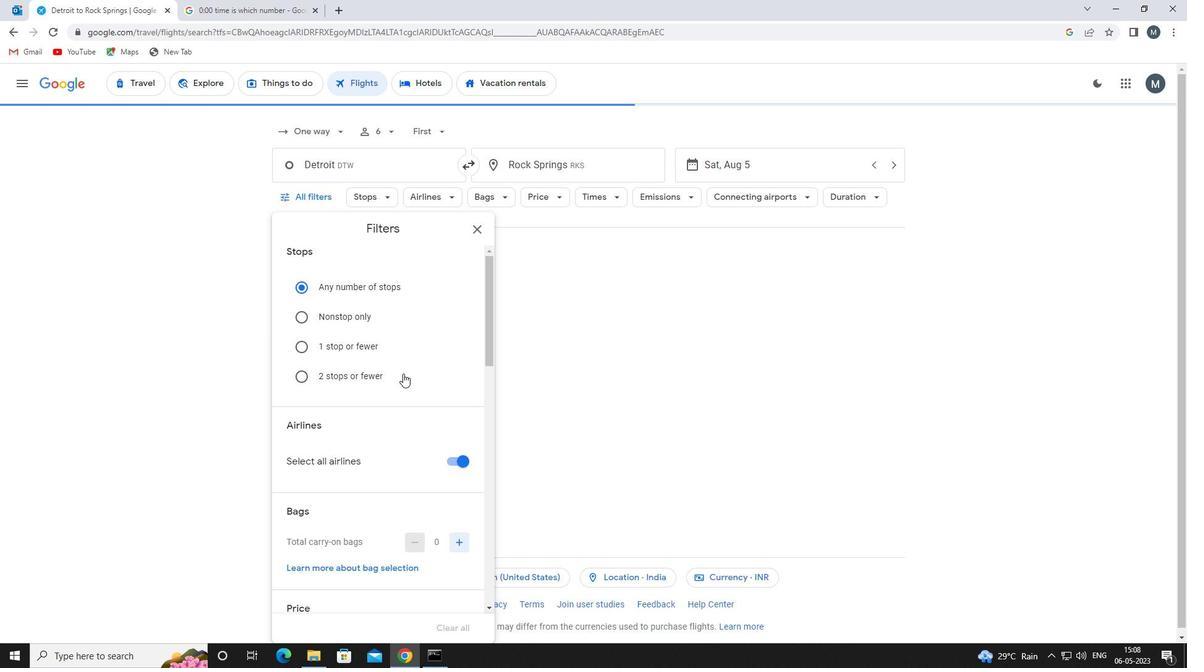 
Action: Mouse moved to (452, 399)
Screenshot: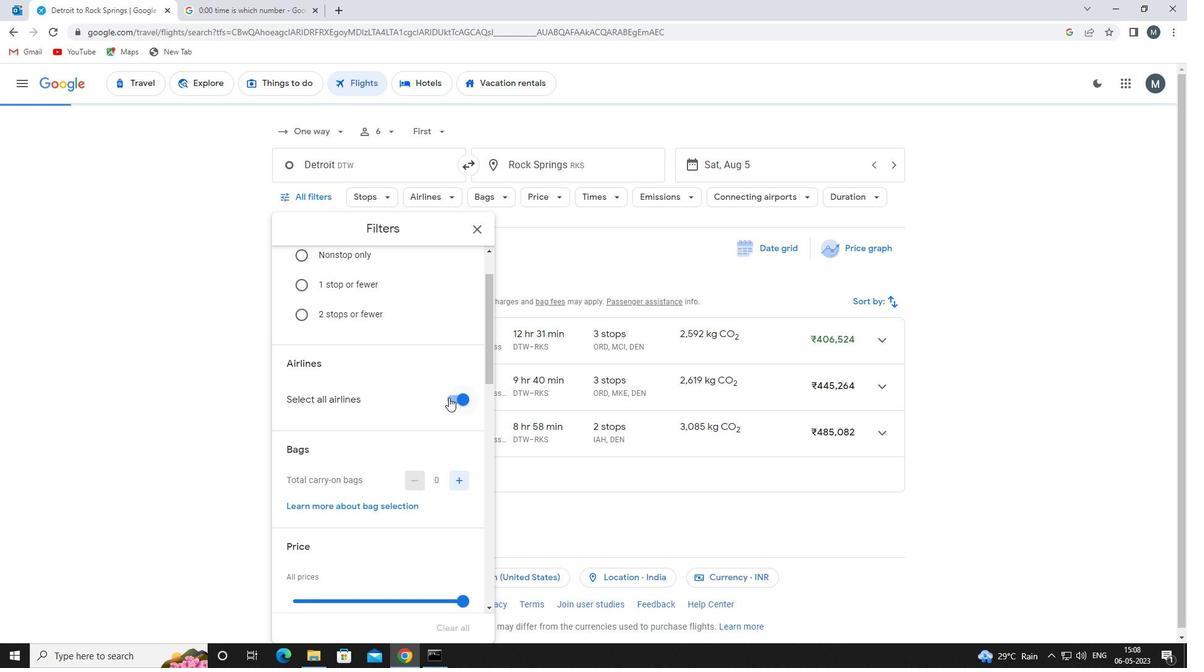 
Action: Mouse pressed left at (452, 399)
Screenshot: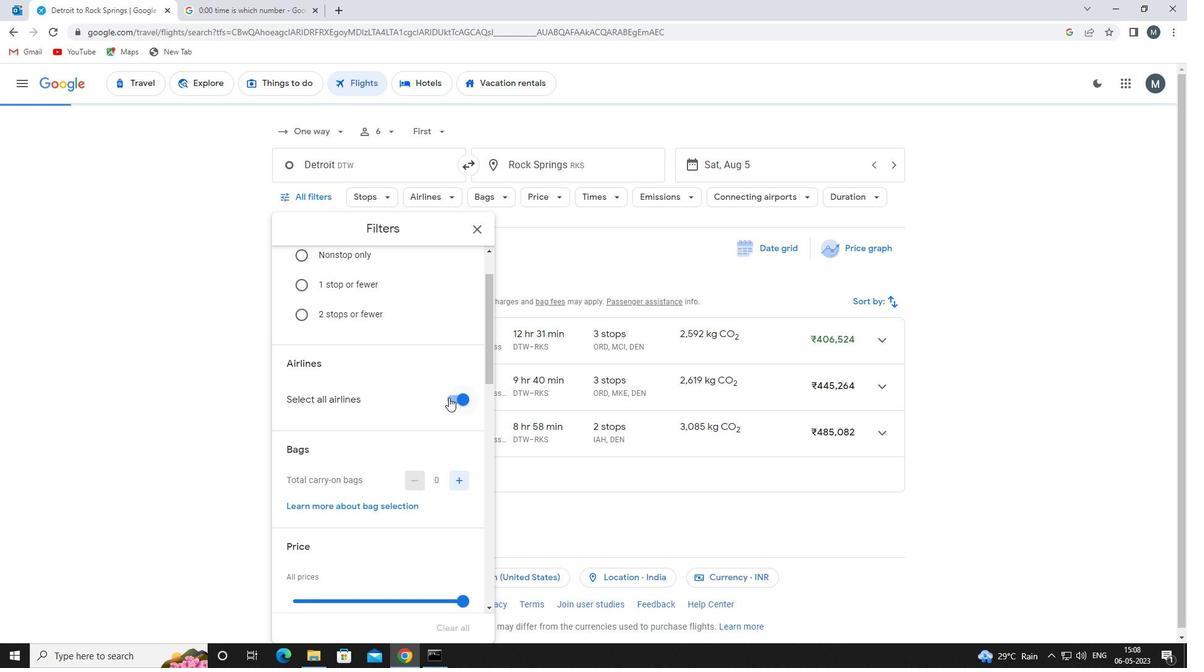 
Action: Mouse moved to (445, 391)
Screenshot: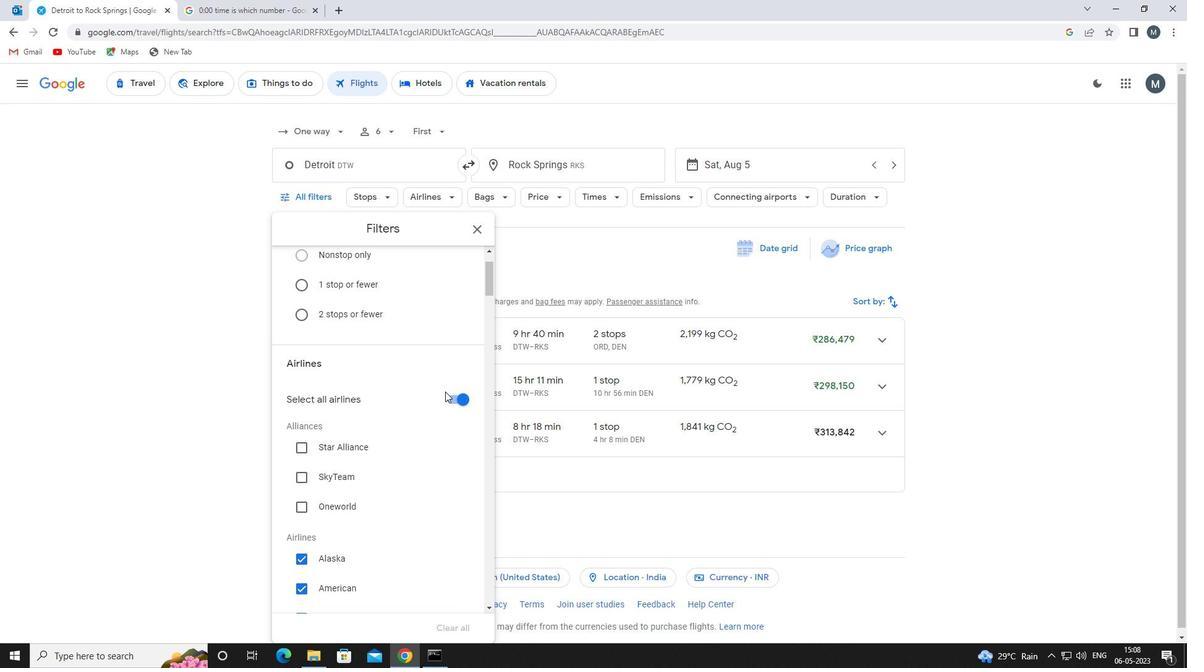 
Action: Mouse pressed left at (445, 391)
Screenshot: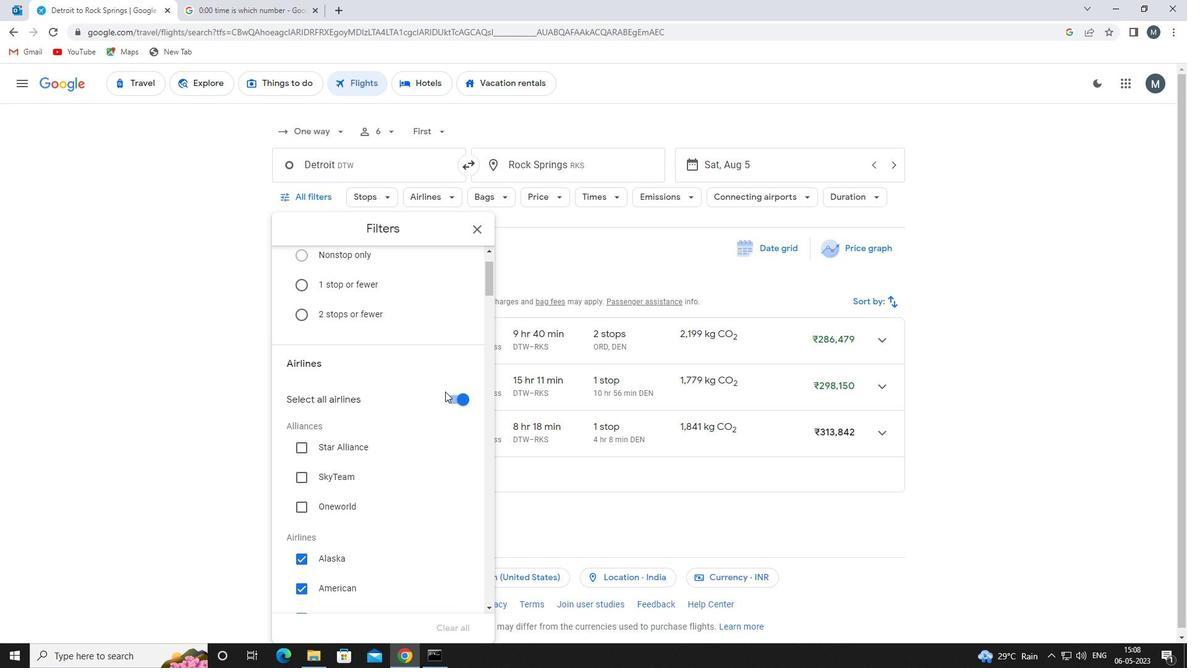 
Action: Mouse moved to (450, 400)
Screenshot: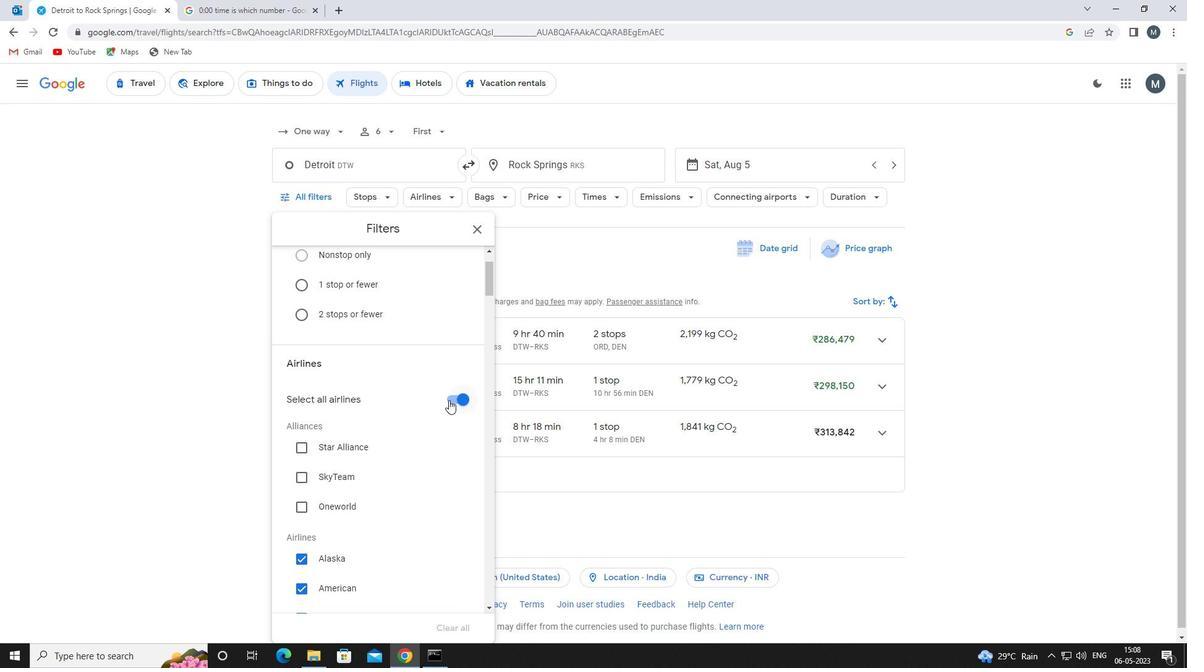 
Action: Mouse pressed left at (450, 400)
Screenshot: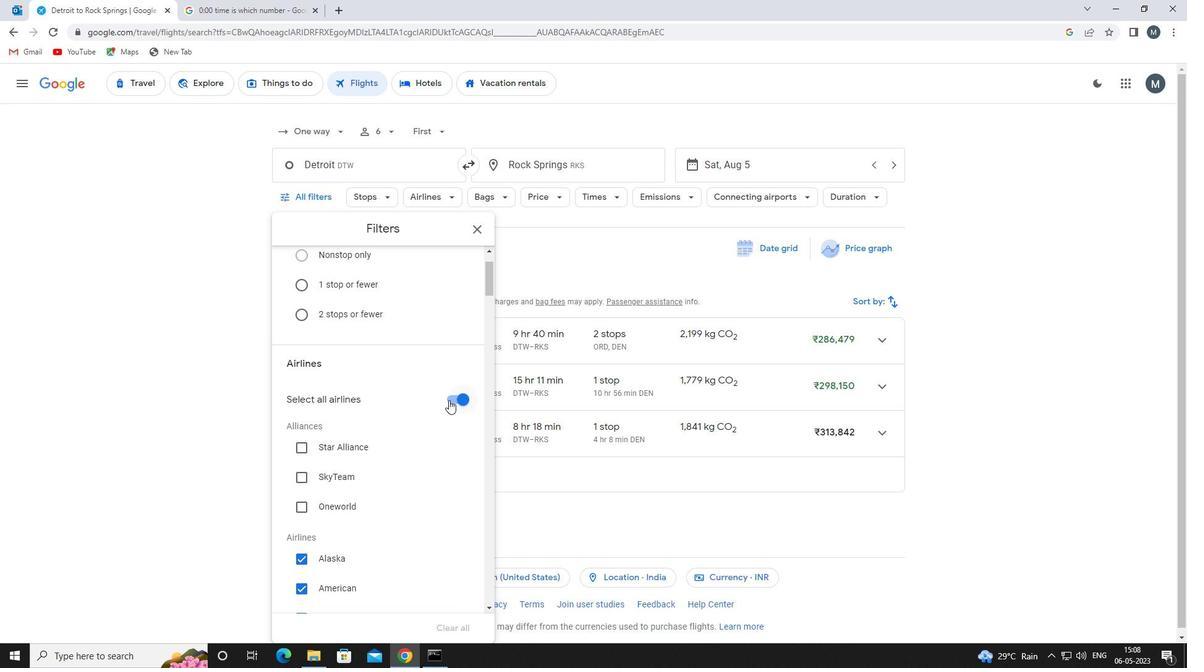 
Action: Mouse moved to (418, 404)
Screenshot: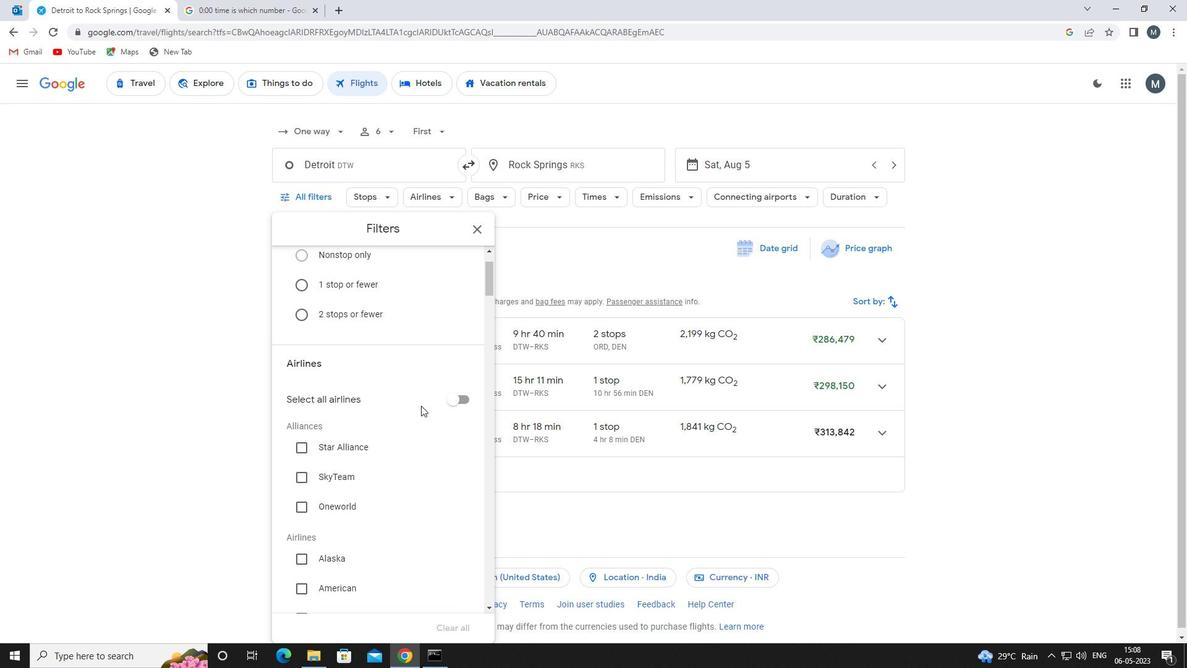 
Action: Mouse scrolled (418, 403) with delta (0, 0)
Screenshot: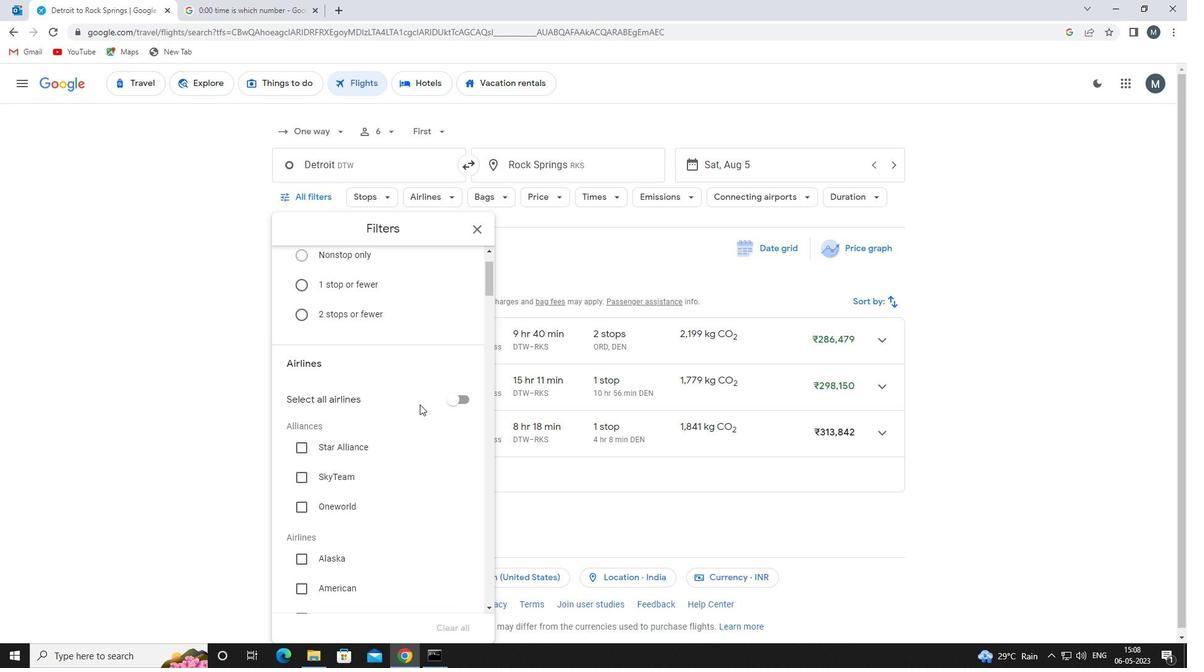 
Action: Mouse moved to (416, 404)
Screenshot: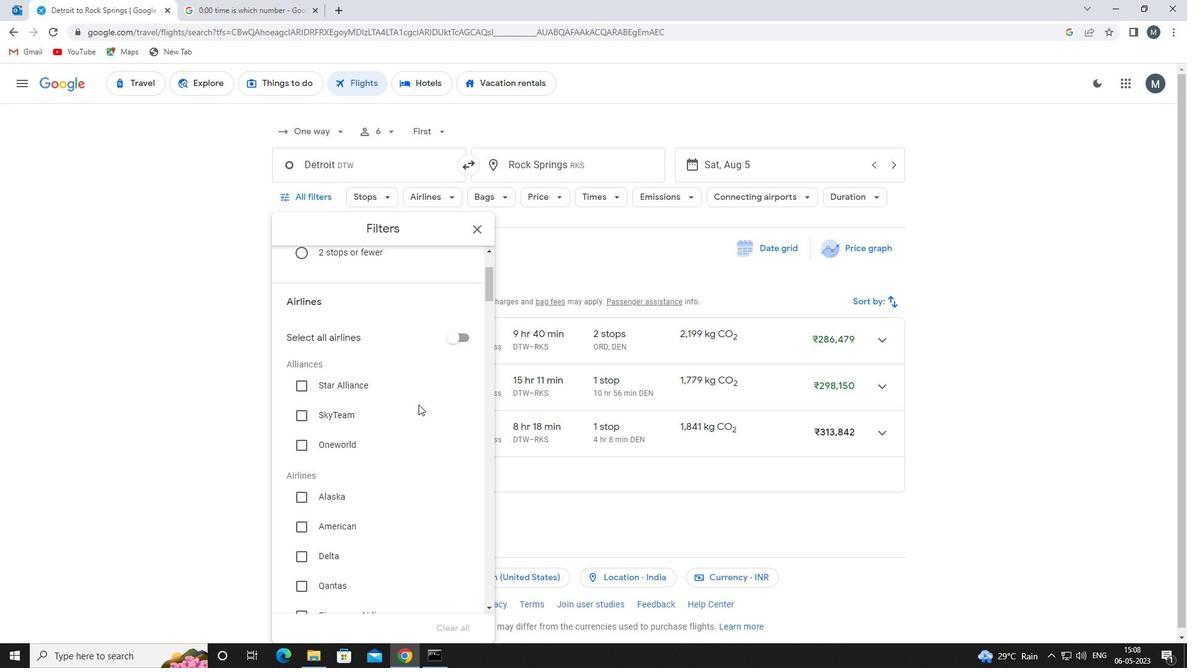 
Action: Mouse scrolled (416, 403) with delta (0, 0)
Screenshot: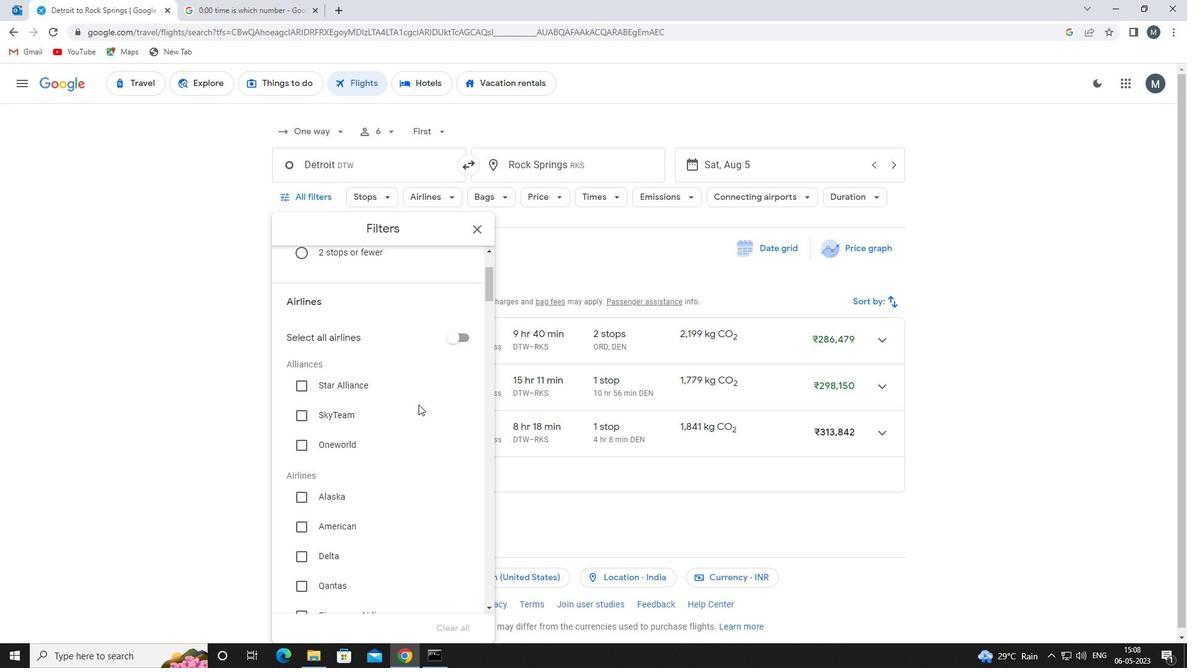 
Action: Mouse moved to (373, 415)
Screenshot: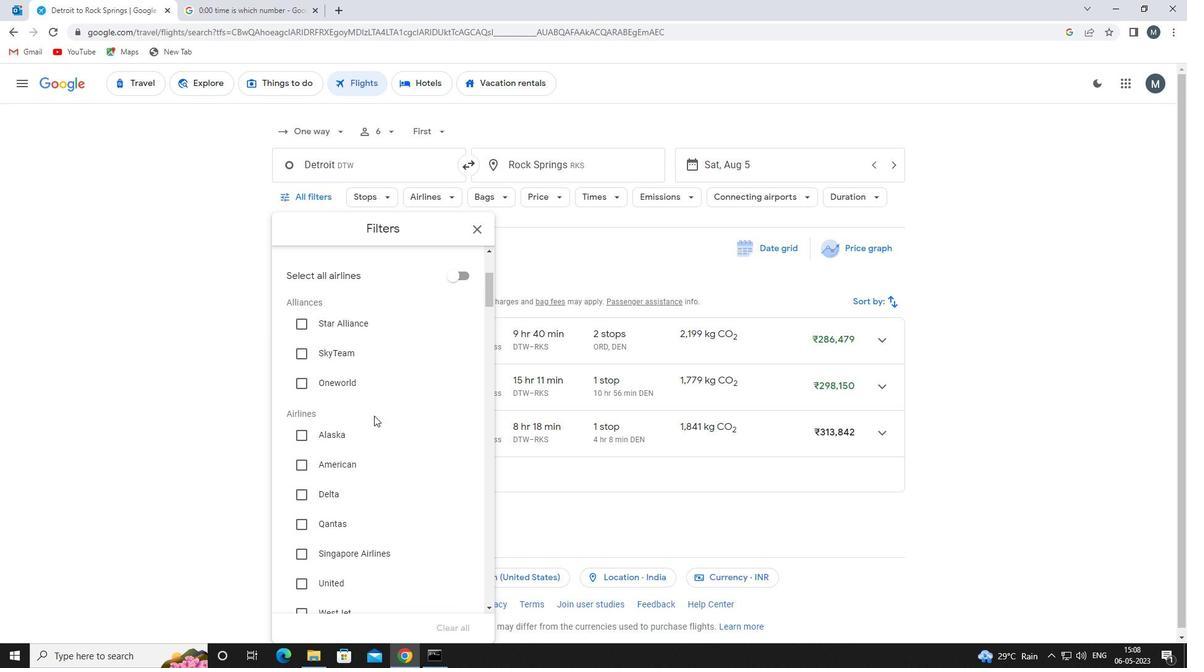 
Action: Mouse scrolled (373, 415) with delta (0, 0)
Screenshot: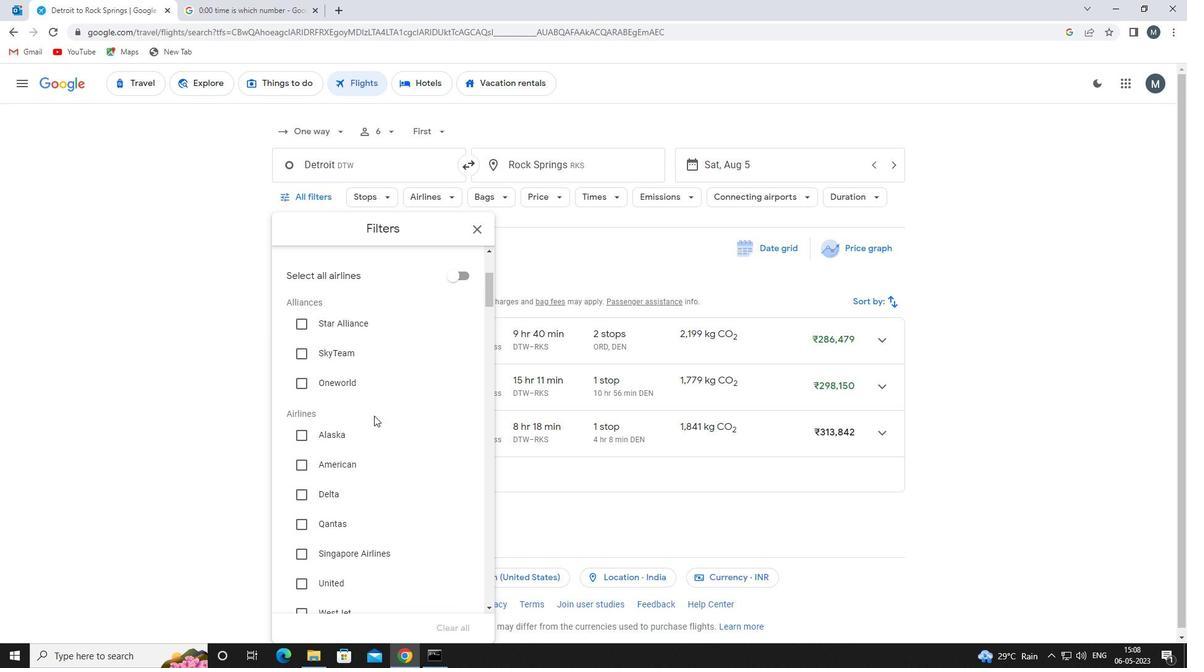 
Action: Mouse moved to (369, 419)
Screenshot: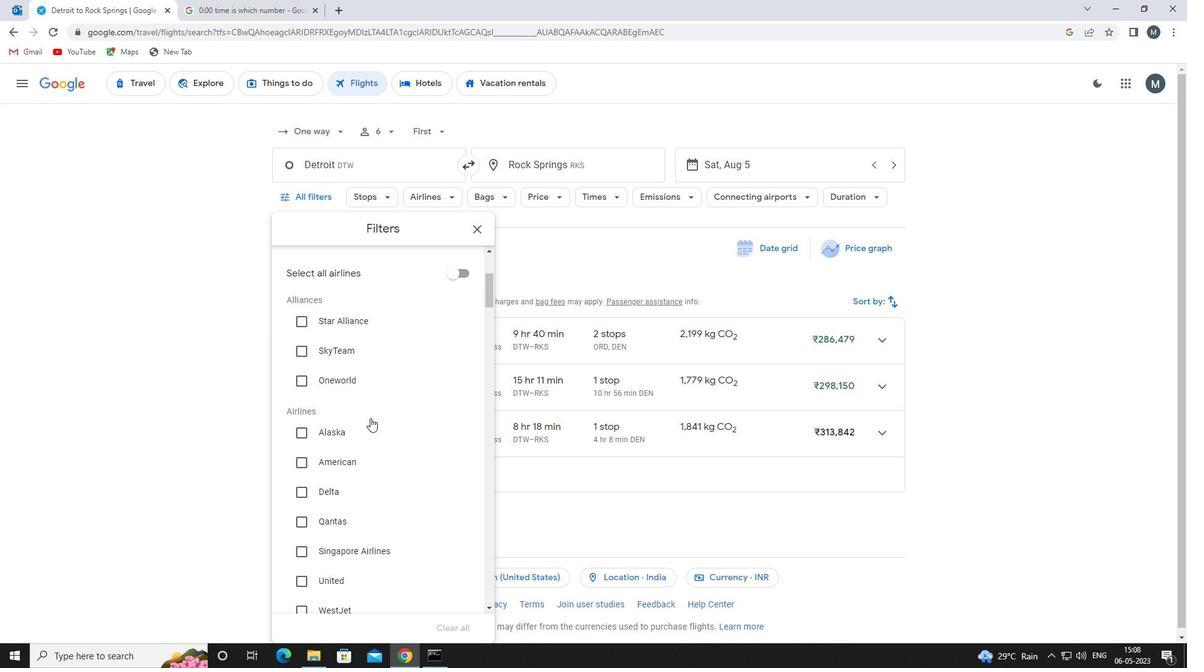 
Action: Mouse scrolled (369, 418) with delta (0, 0)
Screenshot: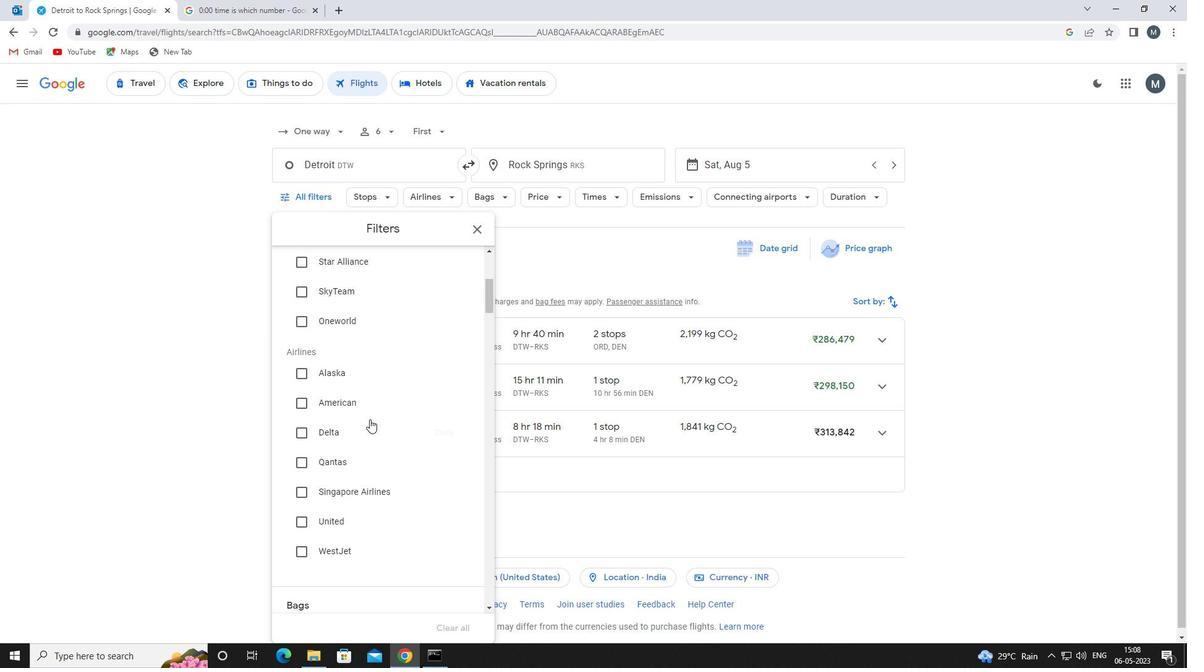 
Action: Mouse moved to (366, 438)
Screenshot: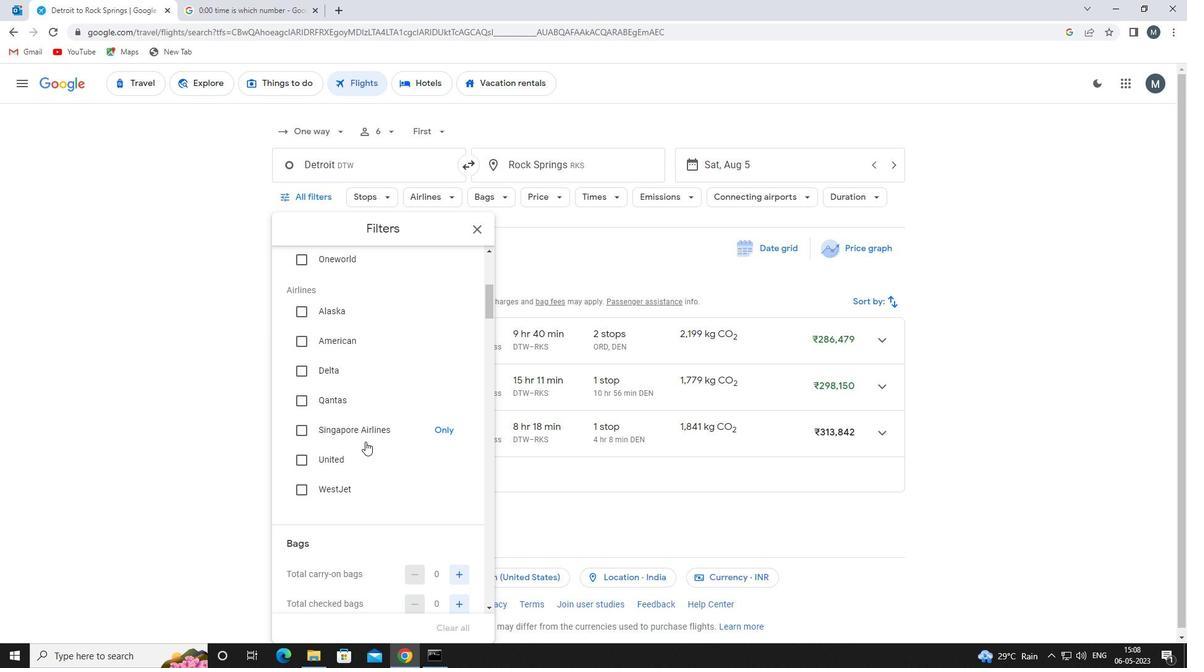 
Action: Mouse scrolled (366, 438) with delta (0, 0)
Screenshot: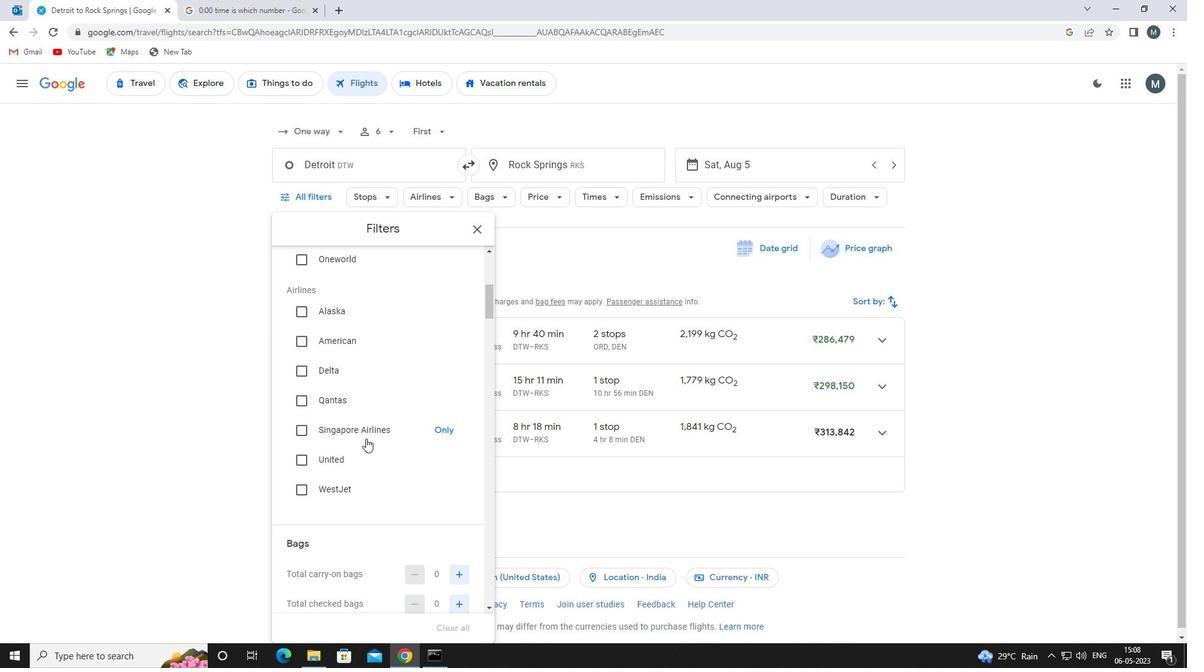 
Action: Mouse scrolled (366, 438) with delta (0, 0)
Screenshot: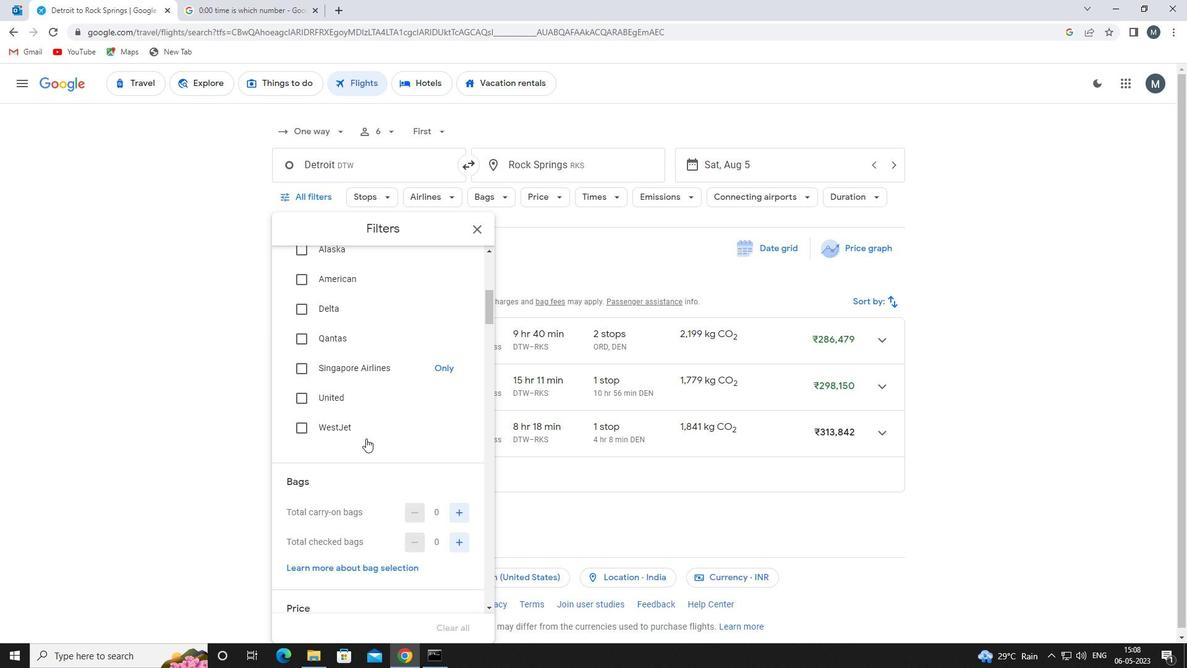 
Action: Mouse moved to (454, 485)
Screenshot: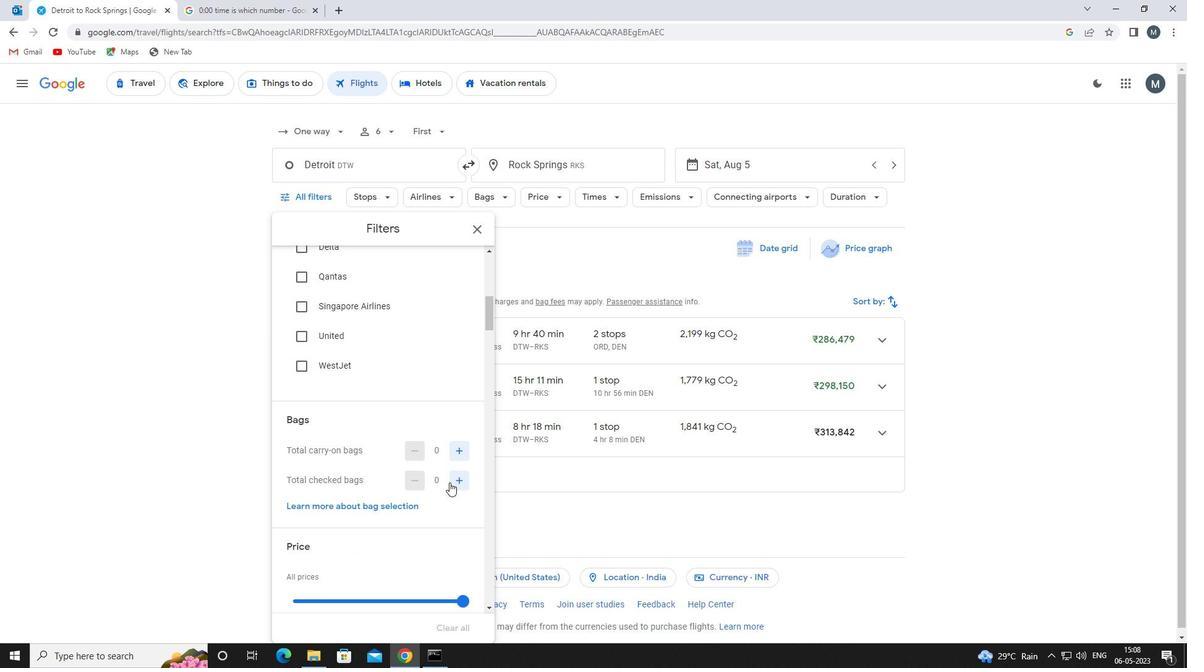 
Action: Mouse pressed left at (454, 485)
Screenshot: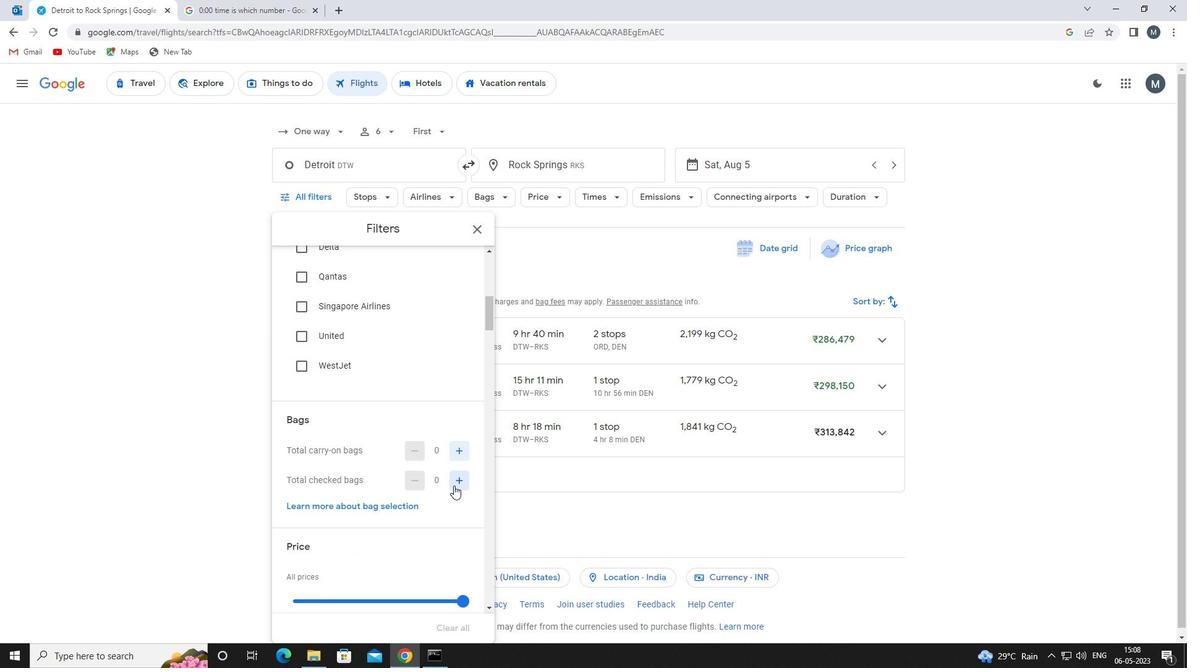 
Action: Mouse pressed left at (454, 485)
Screenshot: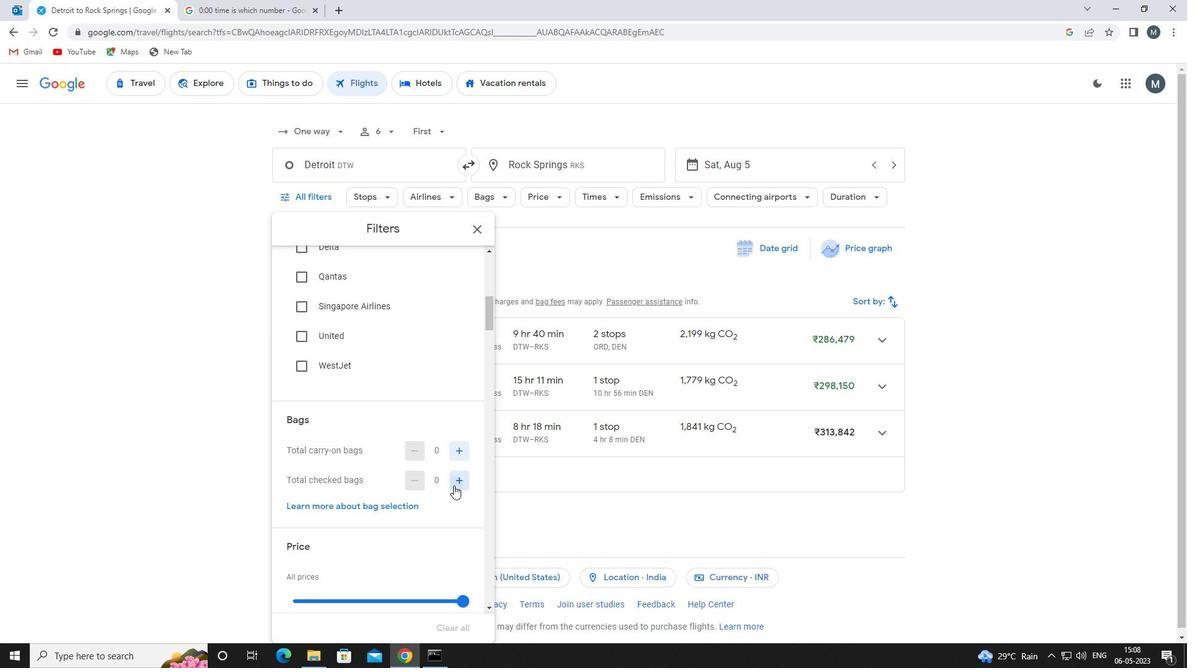 
Action: Mouse pressed left at (454, 485)
Screenshot: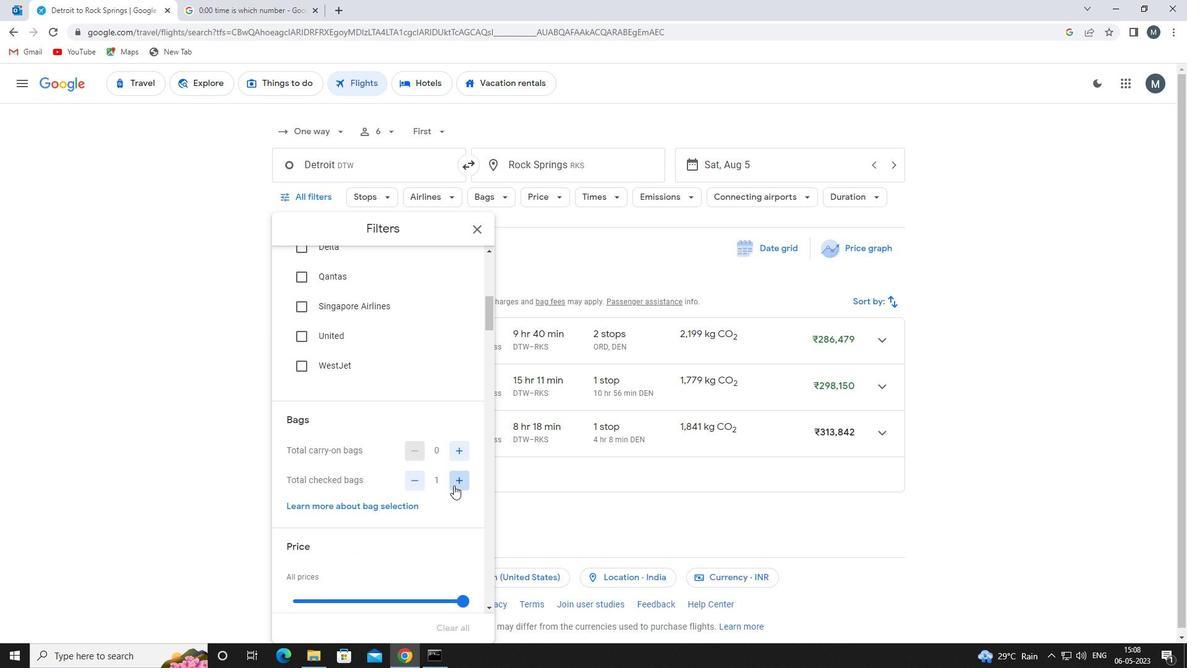 
Action: Mouse pressed left at (454, 485)
Screenshot: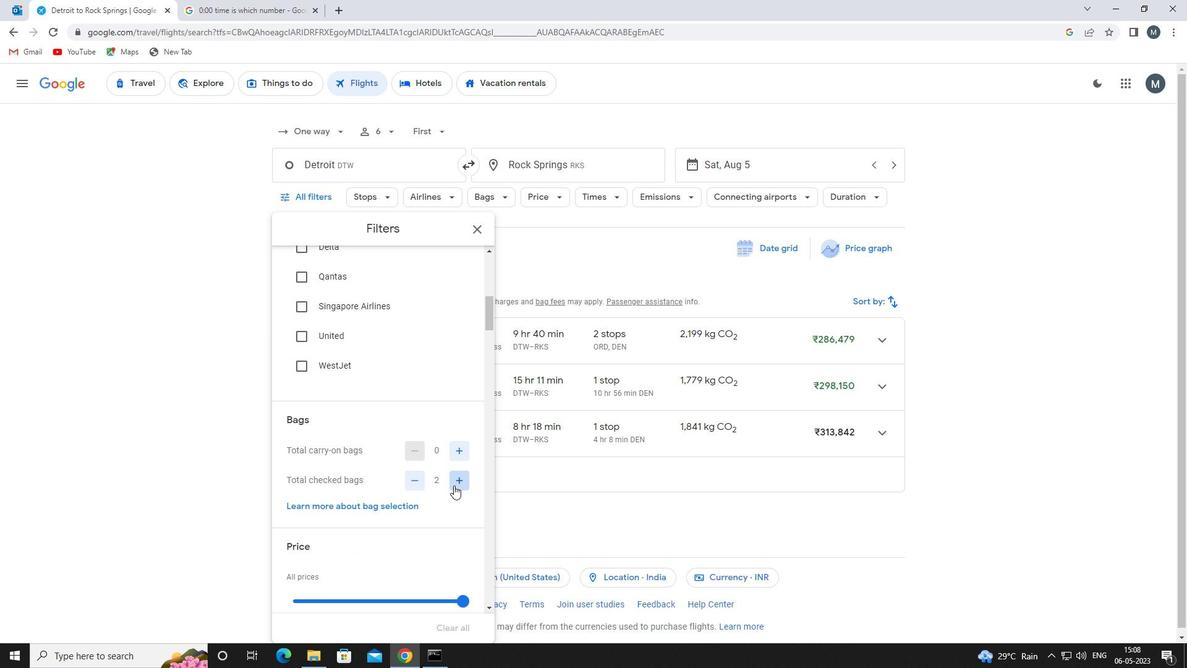 
Action: Mouse pressed left at (454, 485)
Screenshot: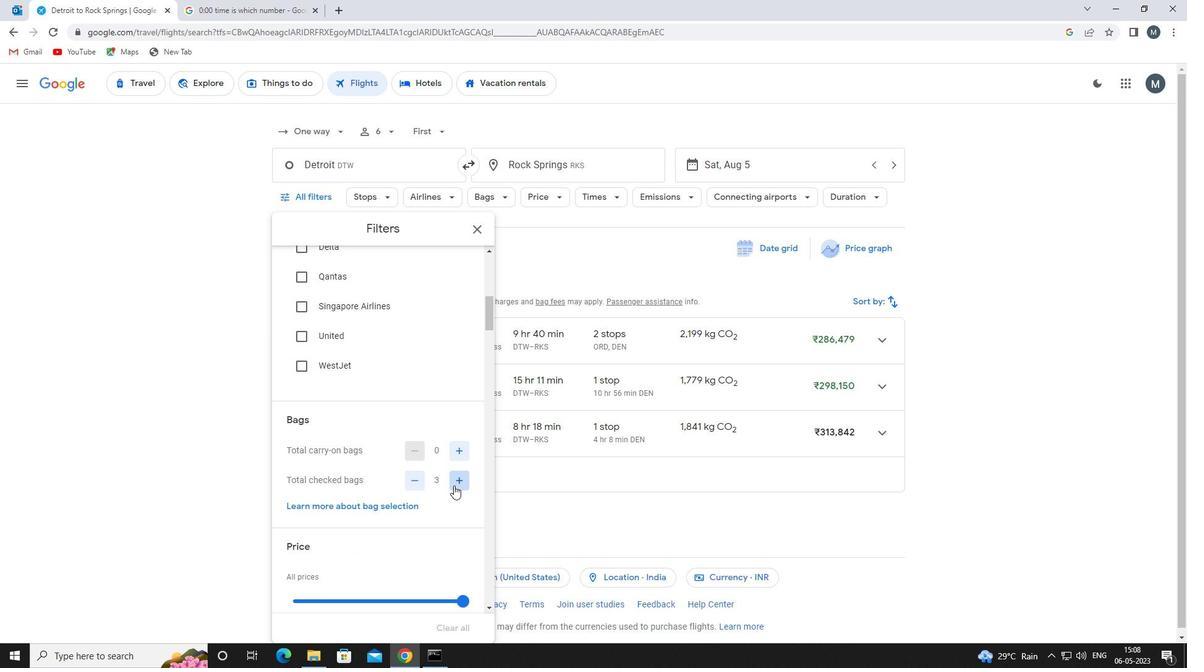 
Action: Mouse pressed left at (454, 485)
Screenshot: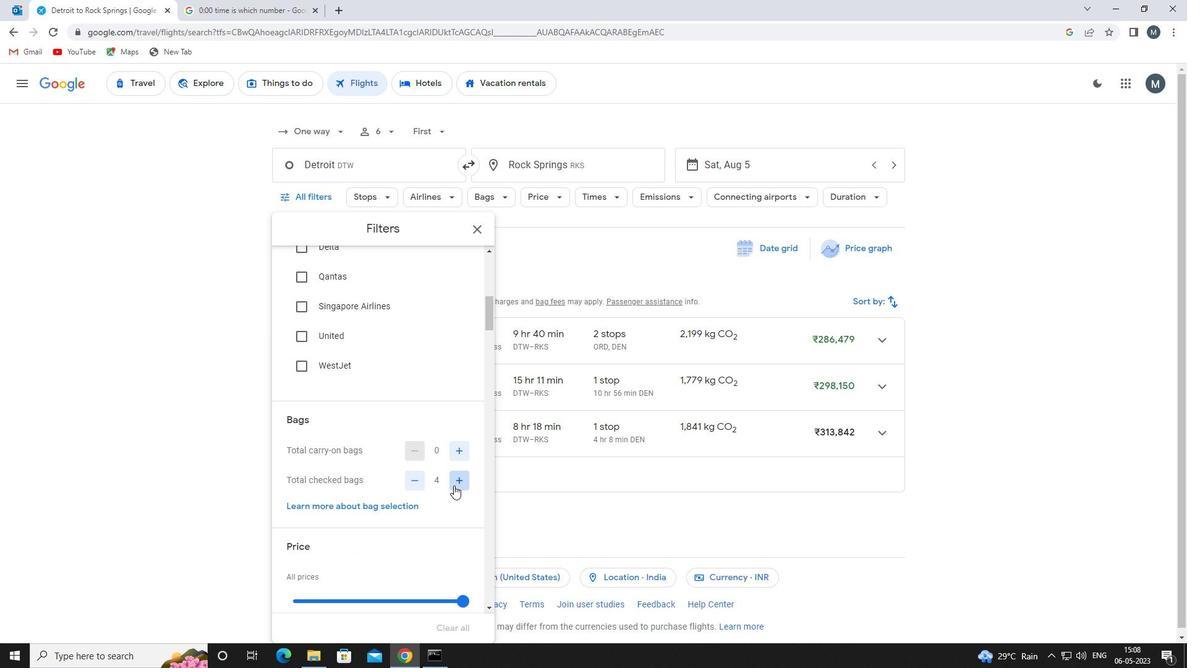 
Action: Mouse pressed left at (454, 485)
Screenshot: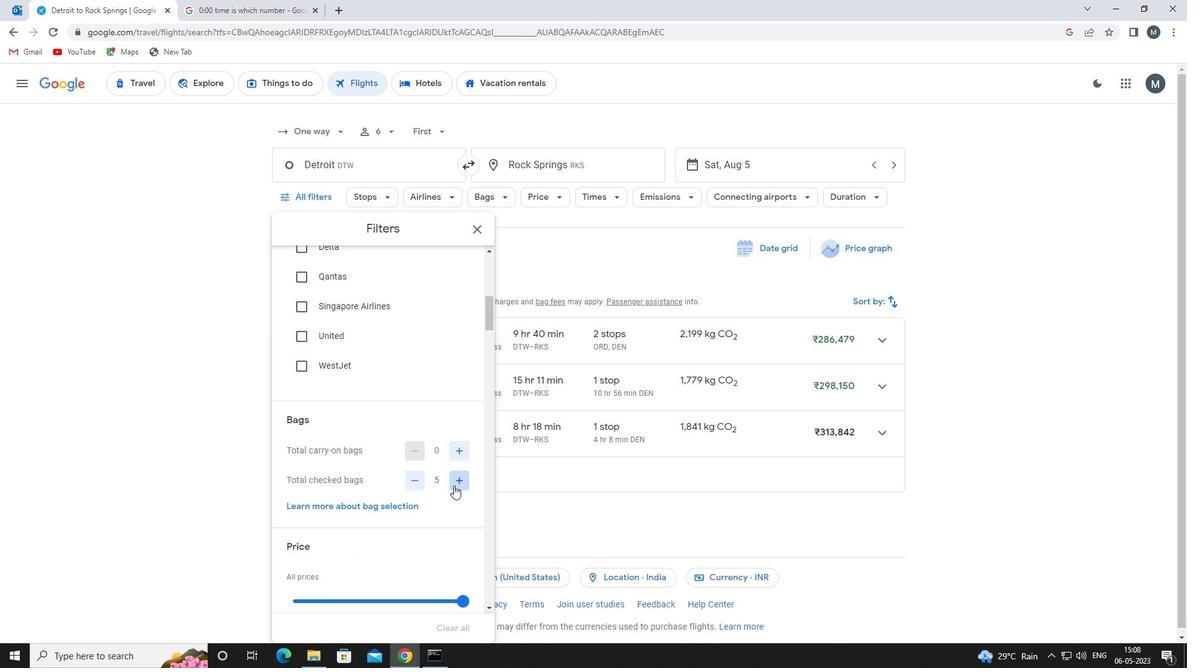 
Action: Mouse moved to (454, 485)
Screenshot: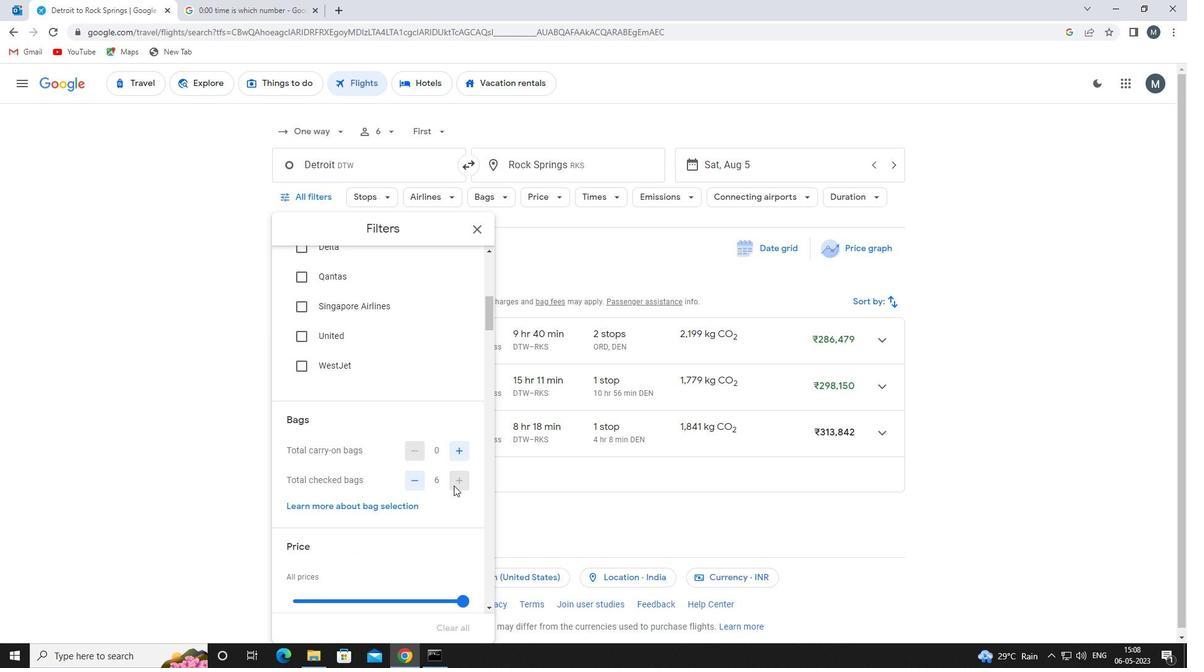 
Action: Mouse pressed left at (454, 485)
Screenshot: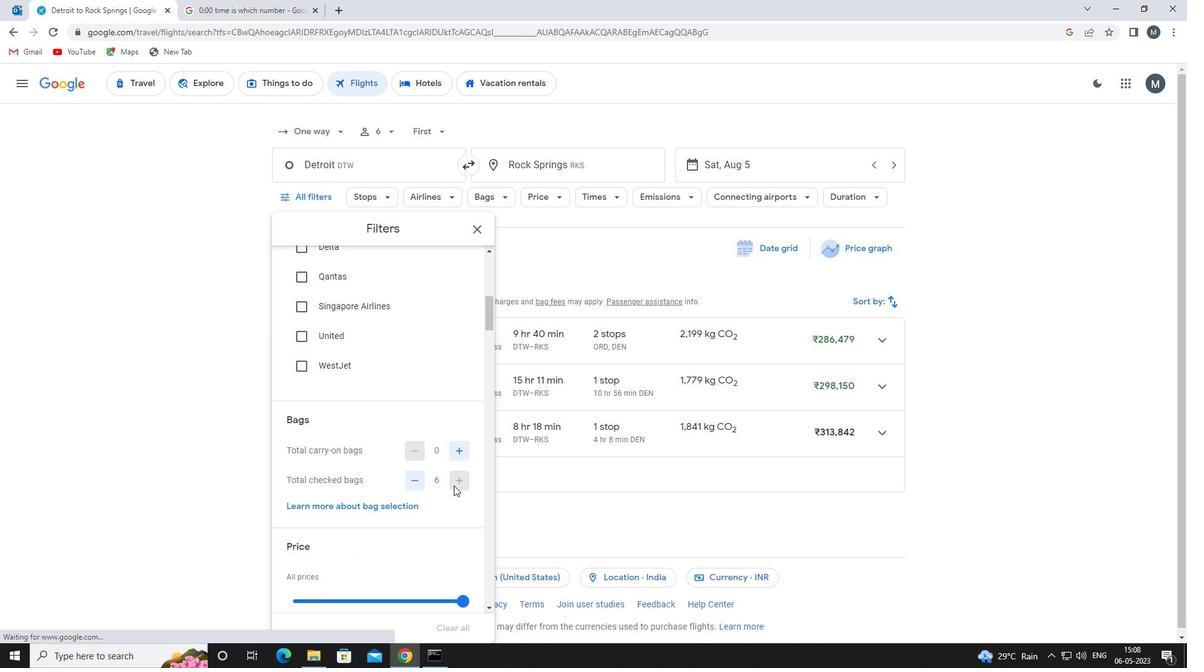 
Action: Mouse moved to (418, 472)
Screenshot: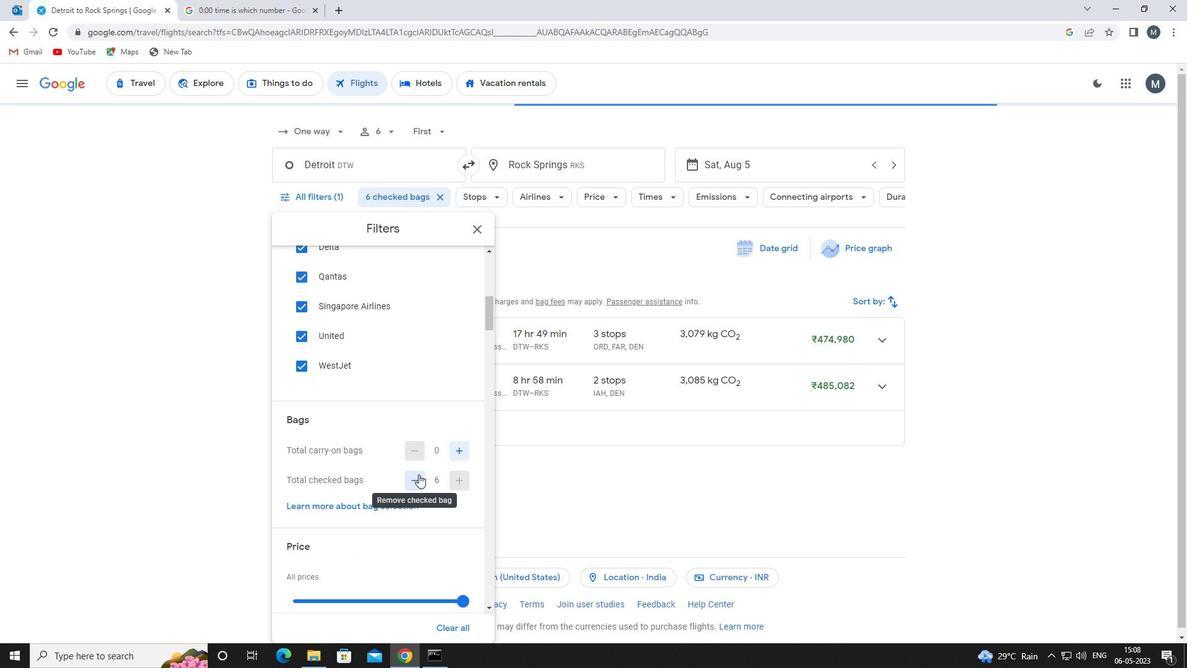 
Action: Mouse scrolled (418, 472) with delta (0, 0)
Screenshot: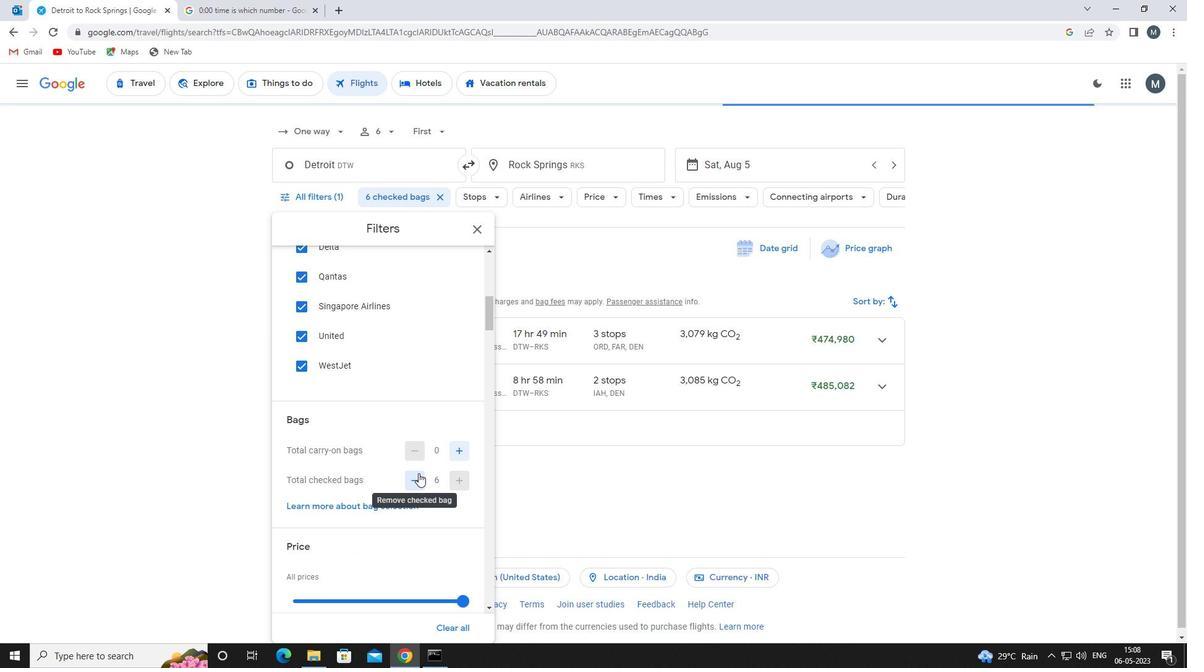 
Action: Mouse scrolled (418, 472) with delta (0, 0)
Screenshot: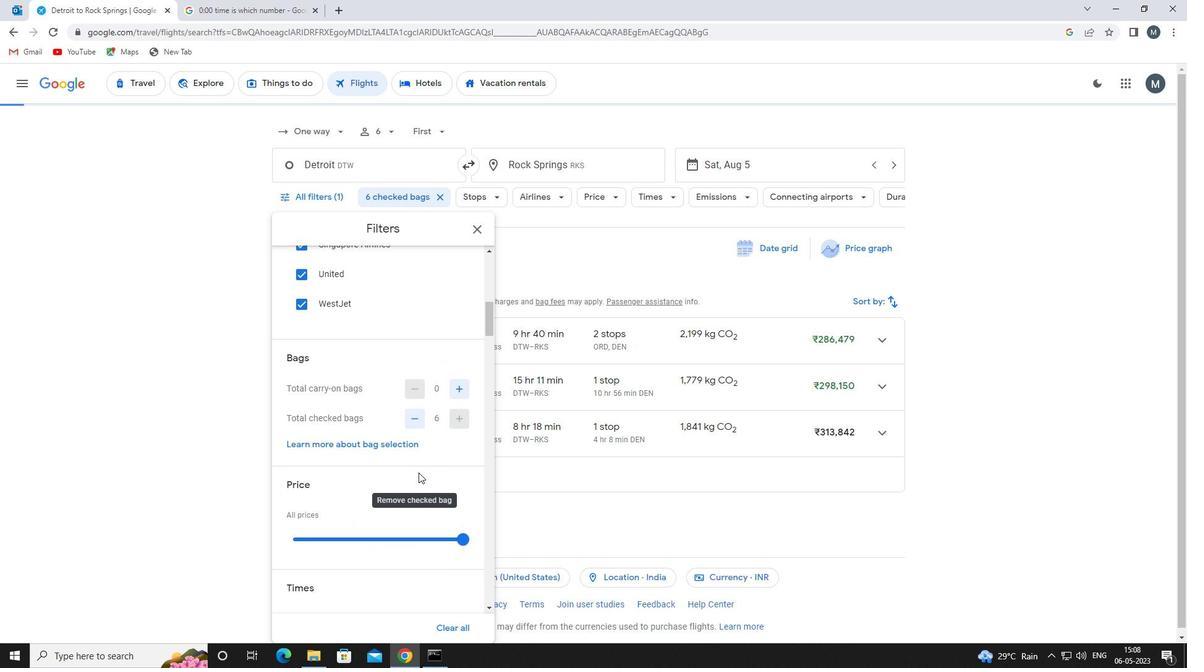 
Action: Mouse moved to (403, 474)
Screenshot: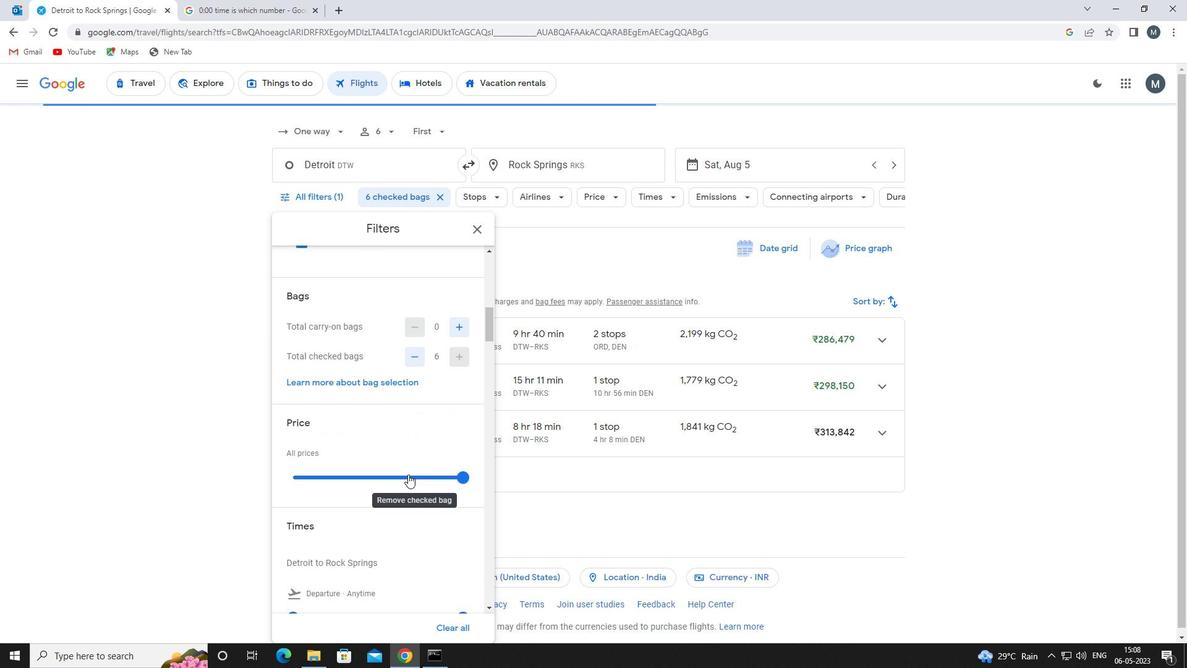 
Action: Mouse pressed left at (403, 474)
Screenshot: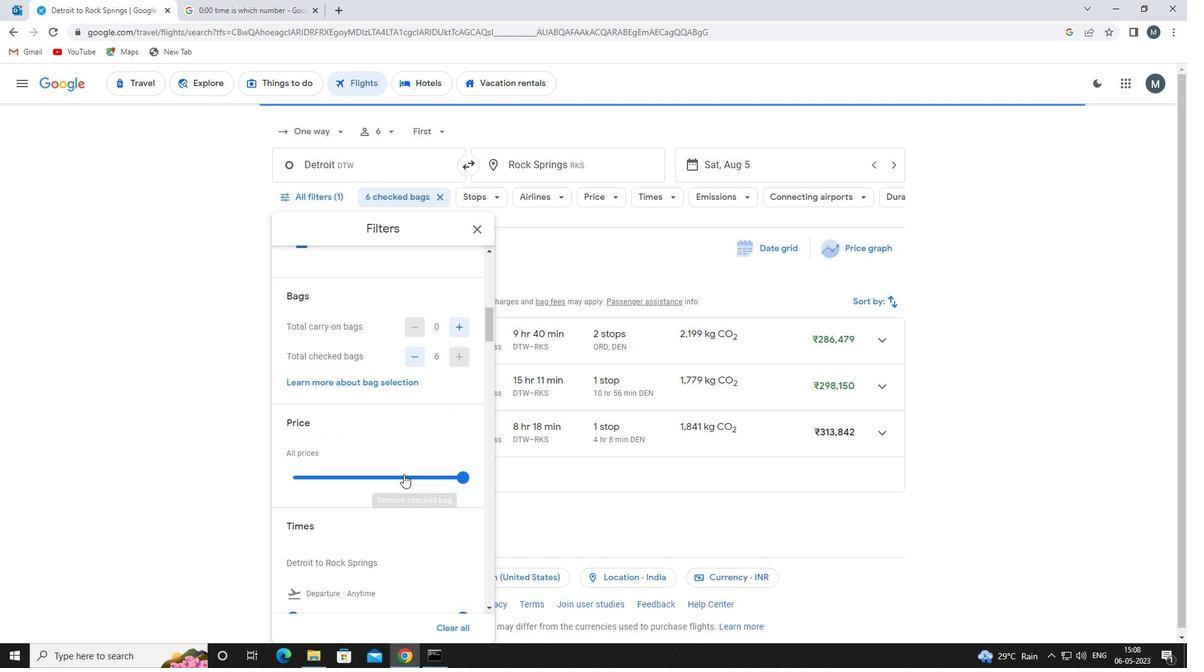 
Action: Mouse moved to (403, 474)
Screenshot: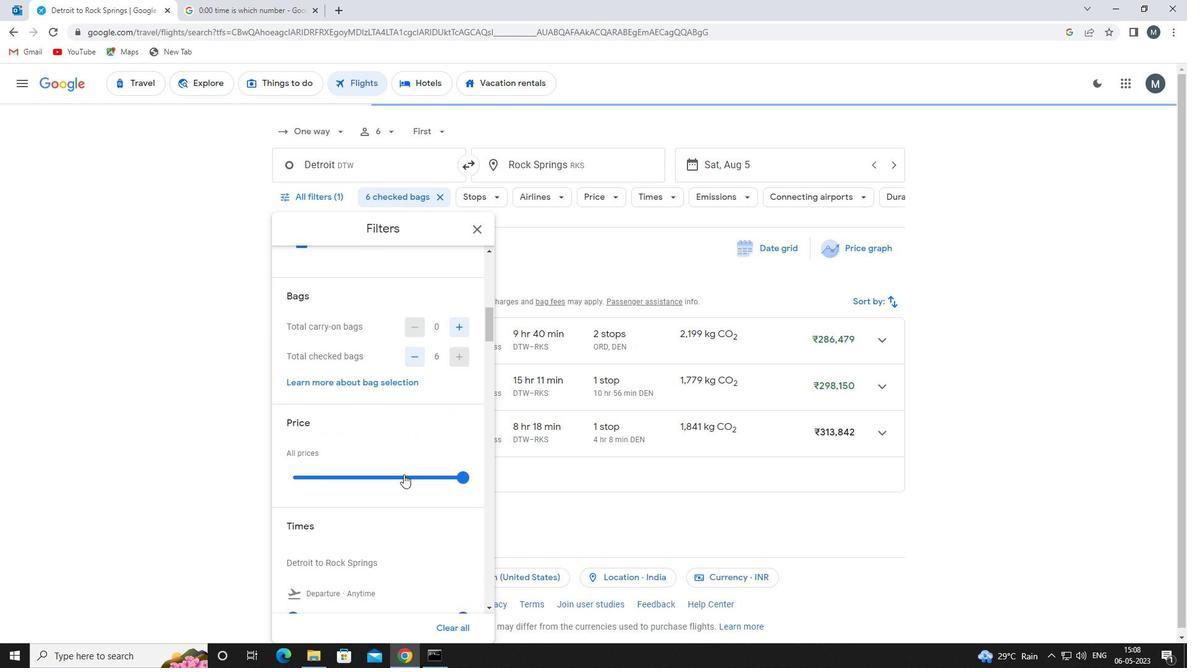 
Action: Mouse pressed left at (403, 474)
Screenshot: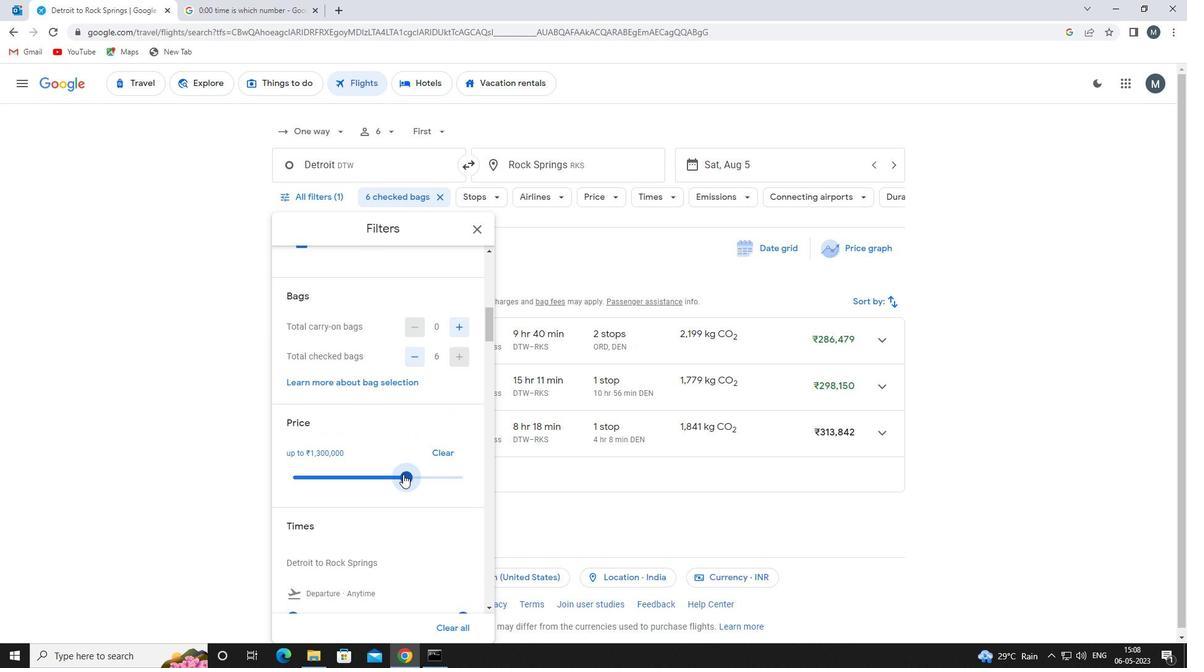 
Action: Mouse moved to (393, 449)
Screenshot: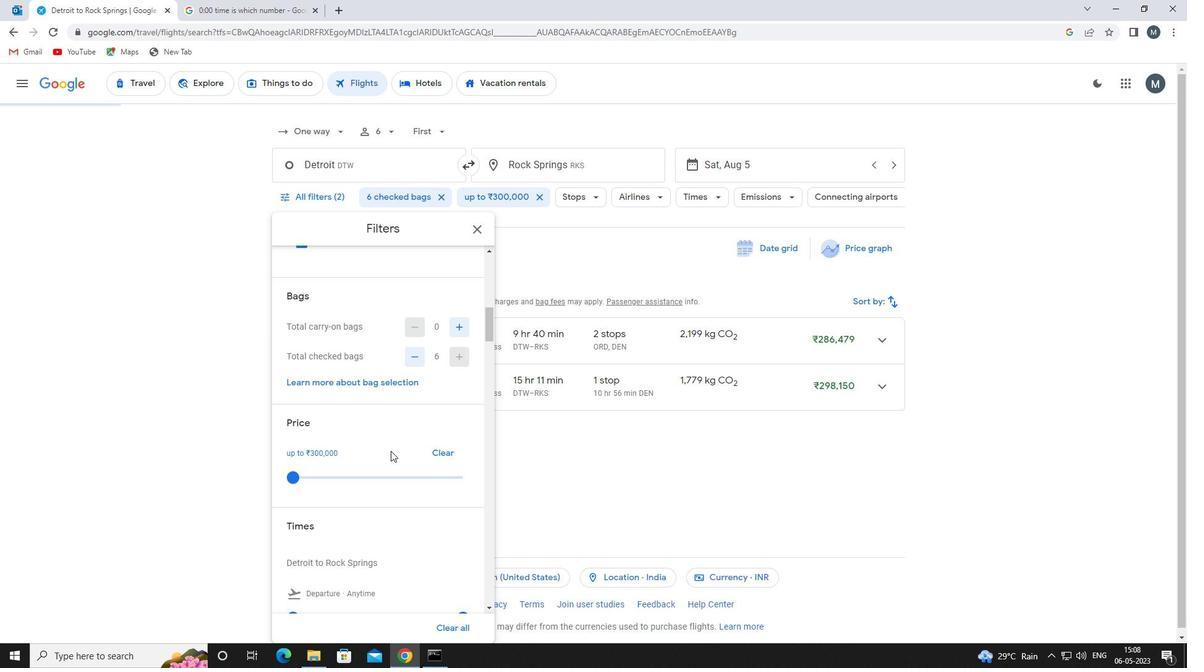 
Action: Mouse scrolled (393, 448) with delta (0, 0)
Screenshot: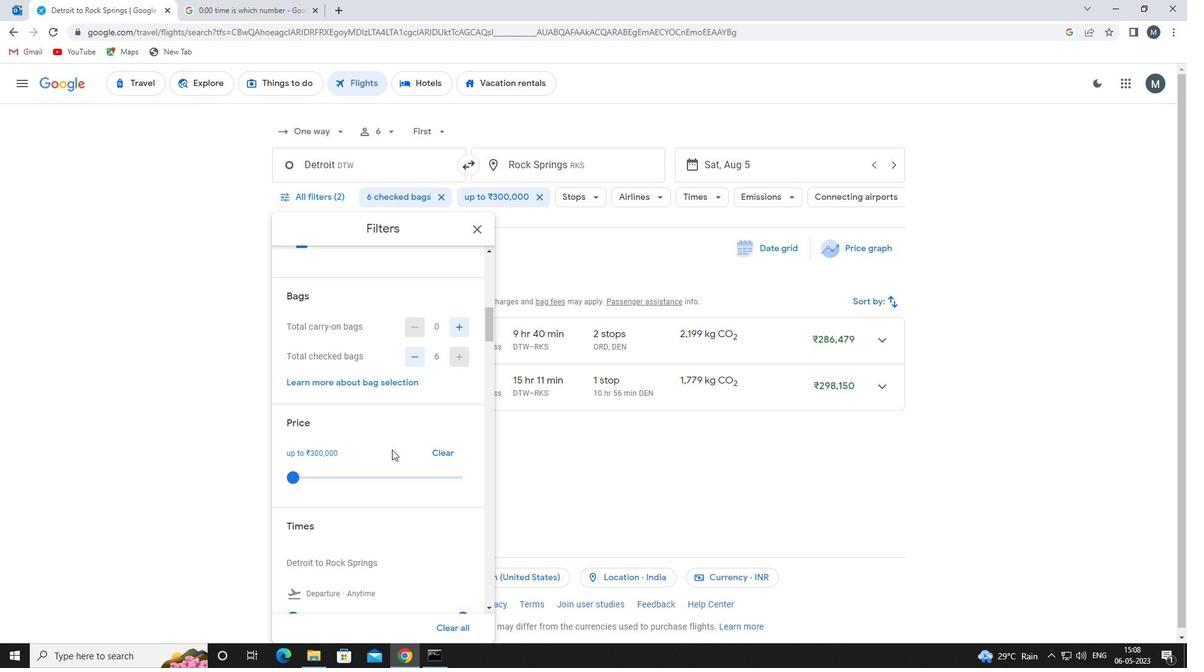
Action: Mouse moved to (403, 441)
Screenshot: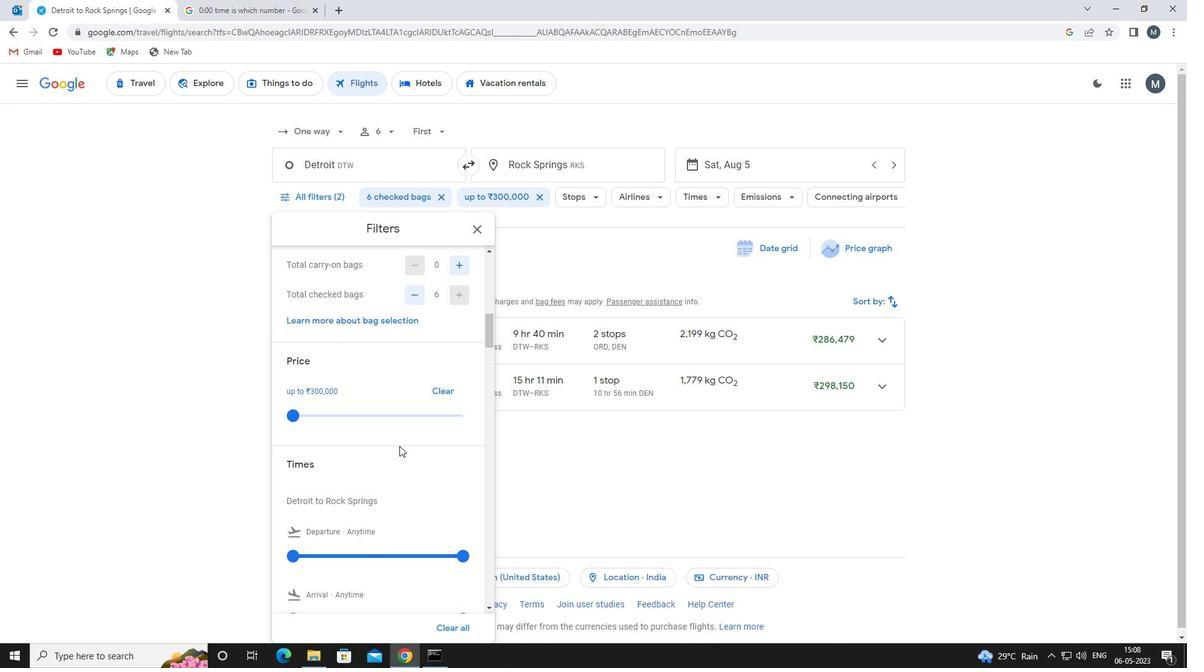 
Action: Mouse scrolled (403, 441) with delta (0, 0)
Screenshot: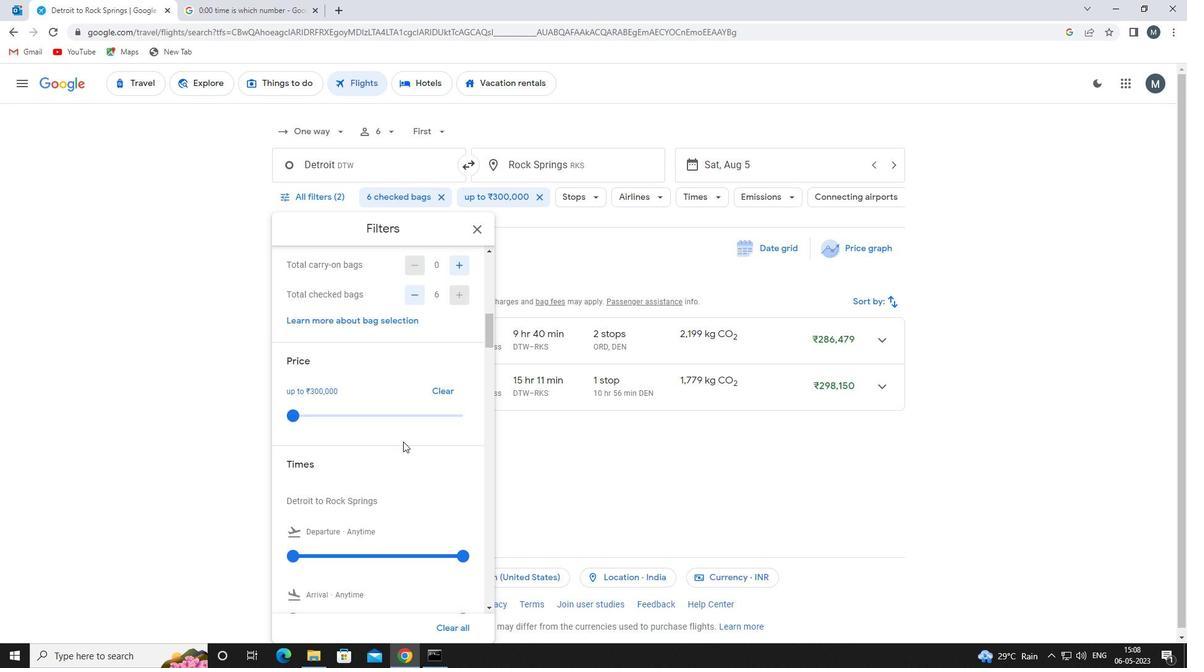 
Action: Mouse moved to (309, 492)
Screenshot: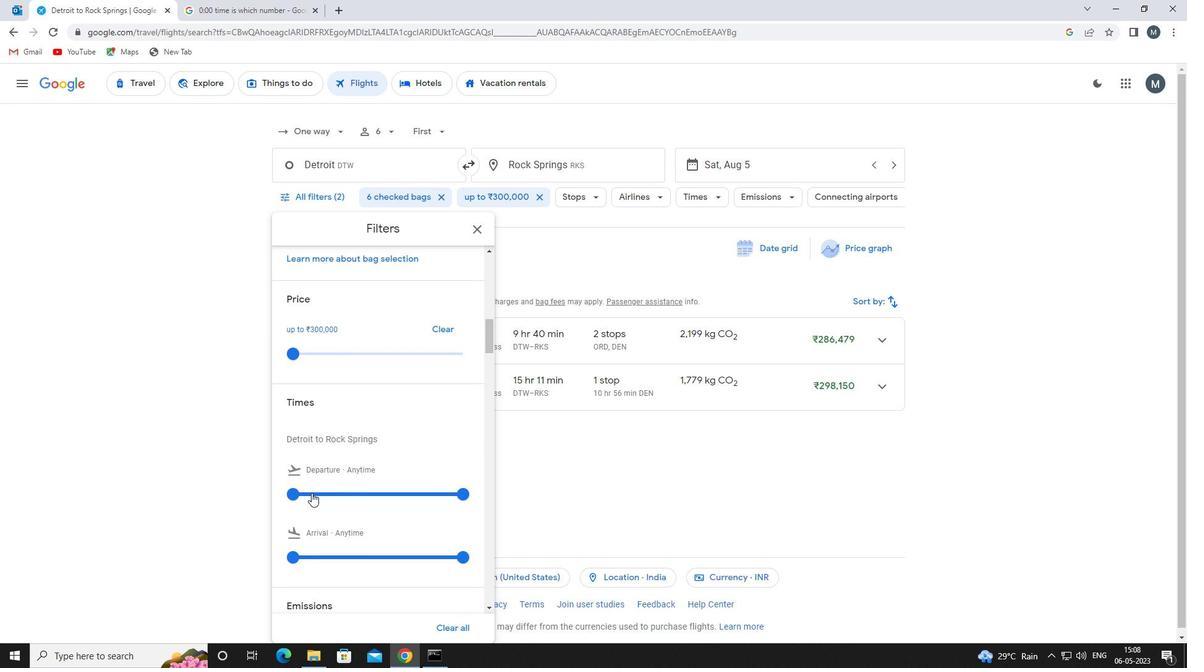 
Action: Mouse pressed left at (309, 492)
Screenshot: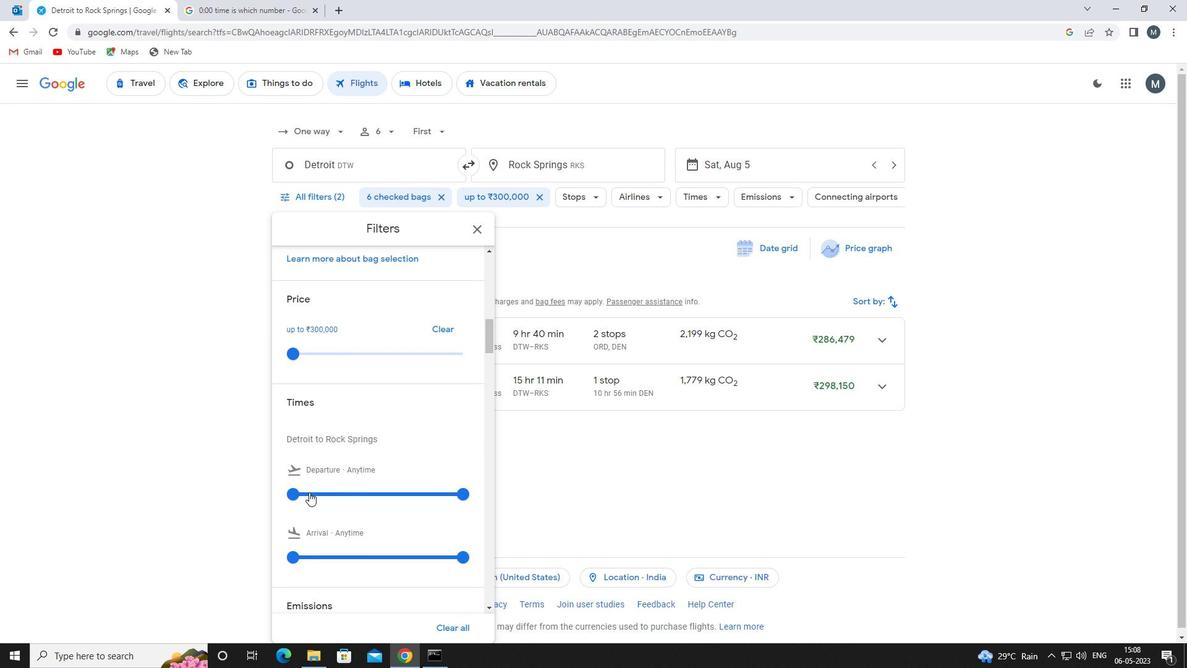 
Action: Mouse moved to (459, 493)
Screenshot: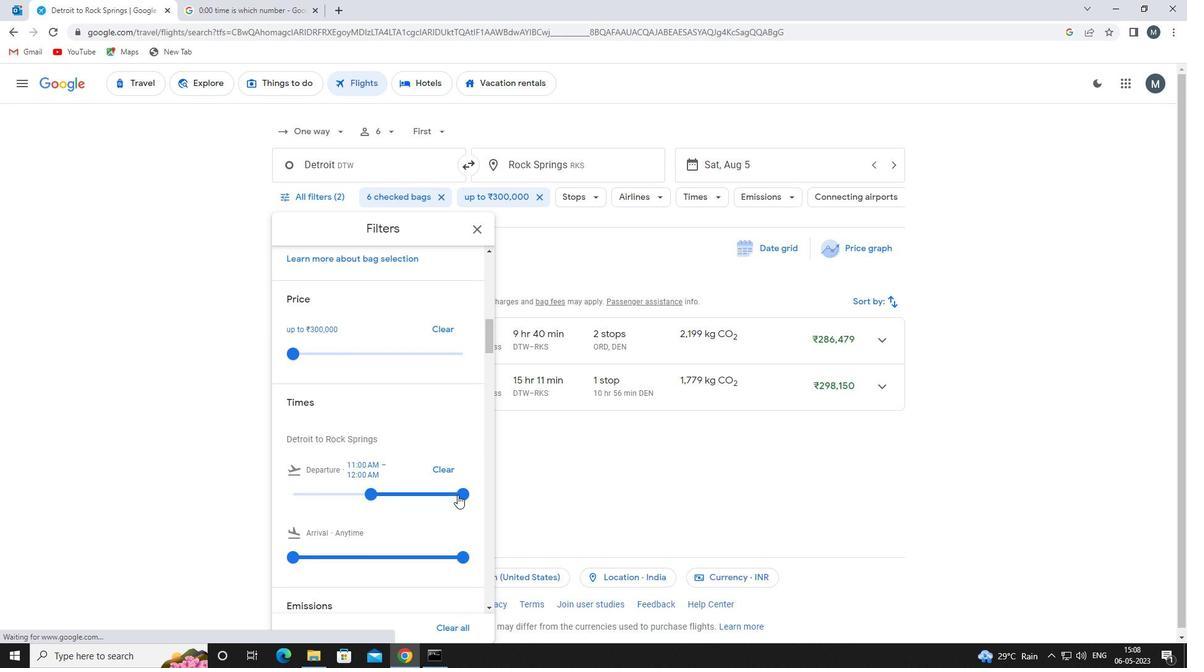 
Action: Mouse pressed left at (459, 493)
Screenshot: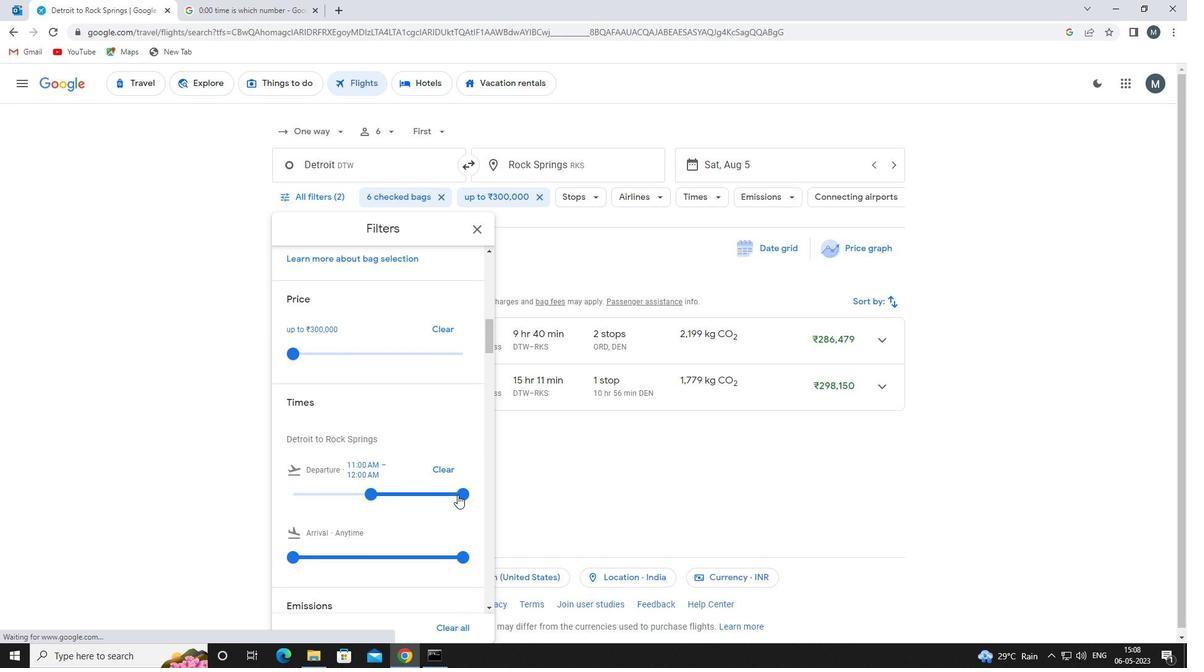 
Action: Mouse moved to (378, 501)
Screenshot: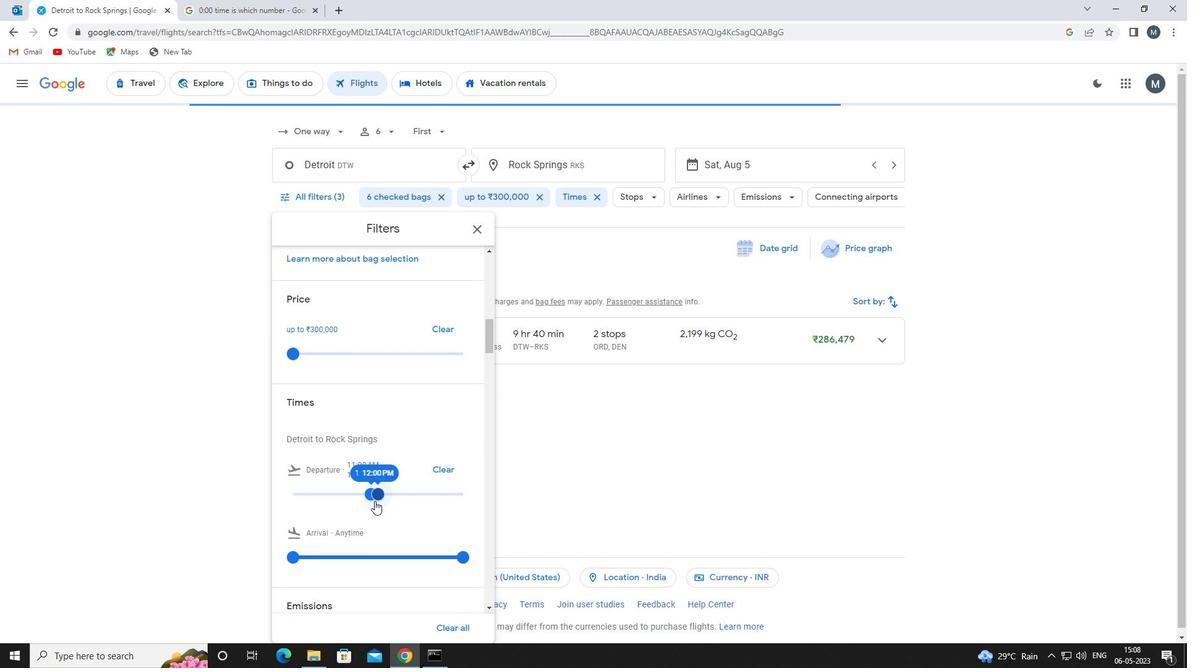 
Action: Mouse scrolled (378, 500) with delta (0, 0)
Screenshot: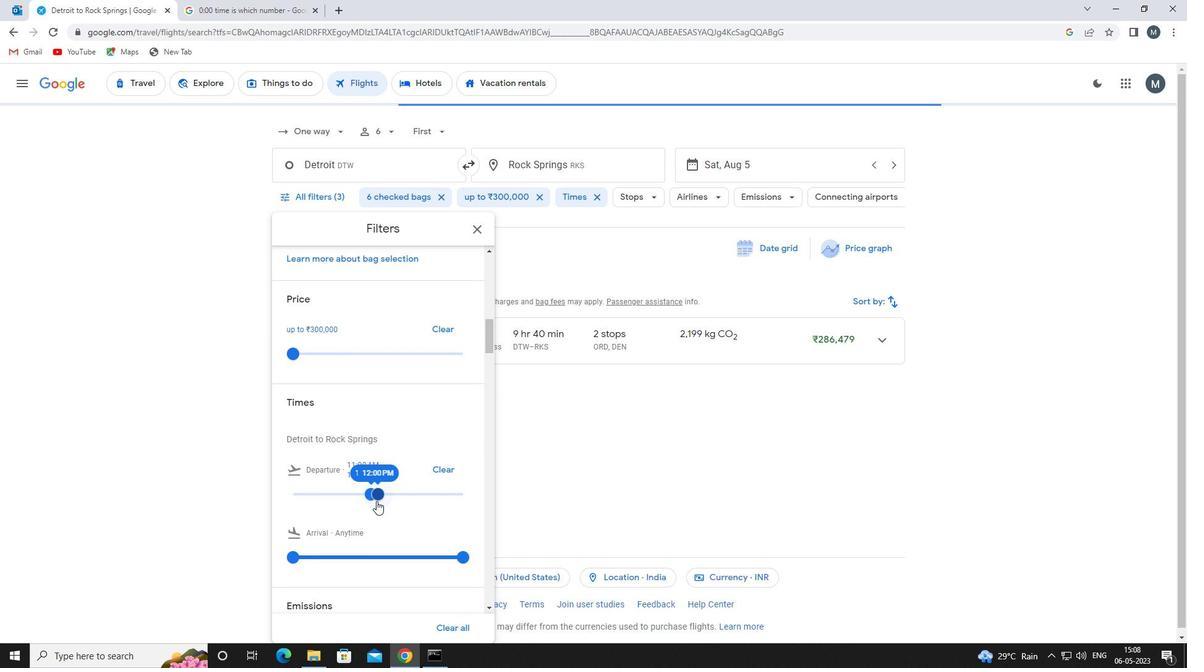 
Action: Mouse moved to (479, 233)
Screenshot: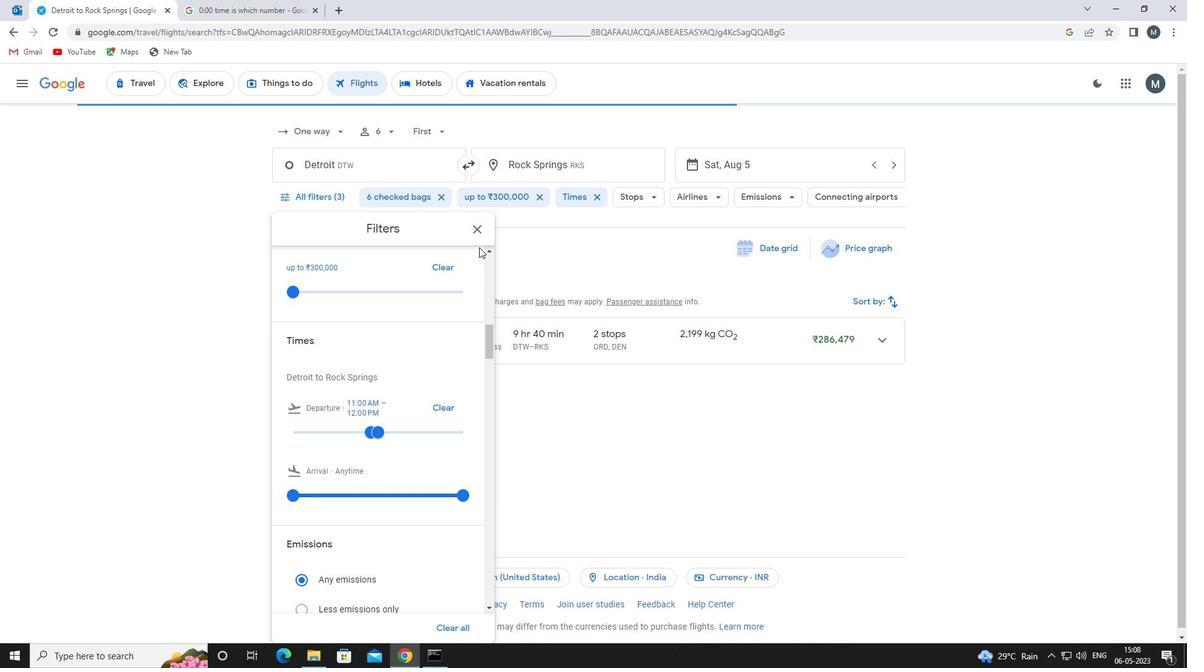 
Action: Mouse pressed left at (479, 233)
Screenshot: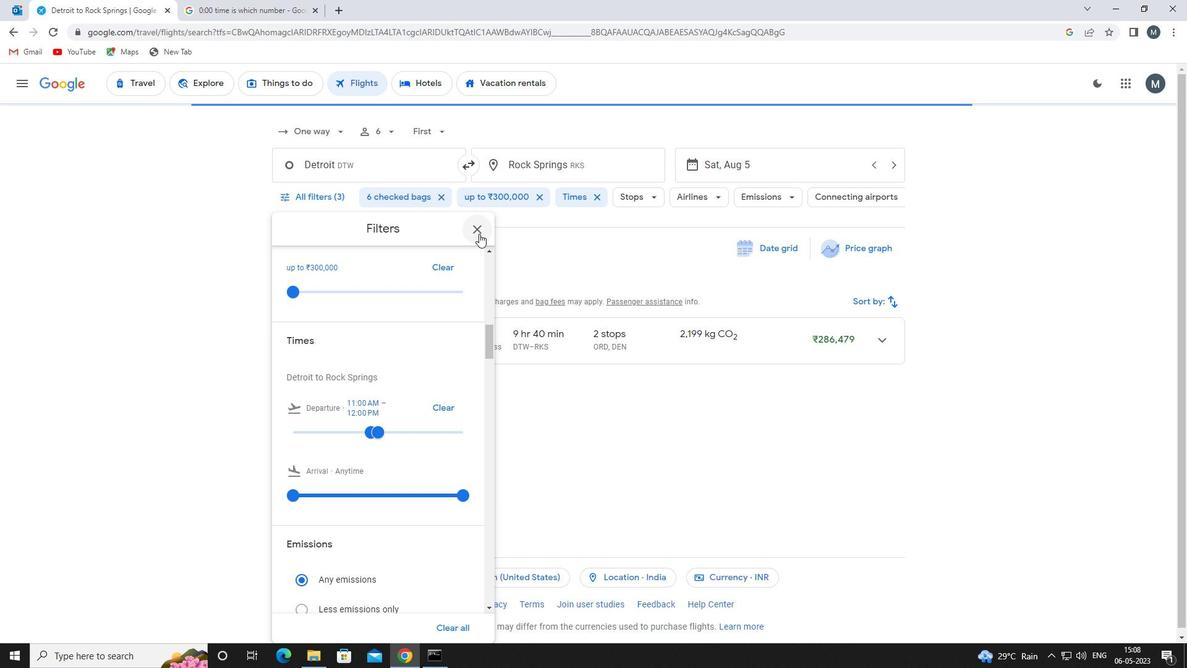 
